 Task: Find a guest house in Lalmonirhat, Bangladesh for 7 adults with Wifi, Air conditioning, TV, Pool, and Gym, priced between ₹10,000 and ₹24,000, with 4 bedrooms, 7 beds, and 4 bathrooms.
Action: Mouse moved to (450, 87)
Screenshot: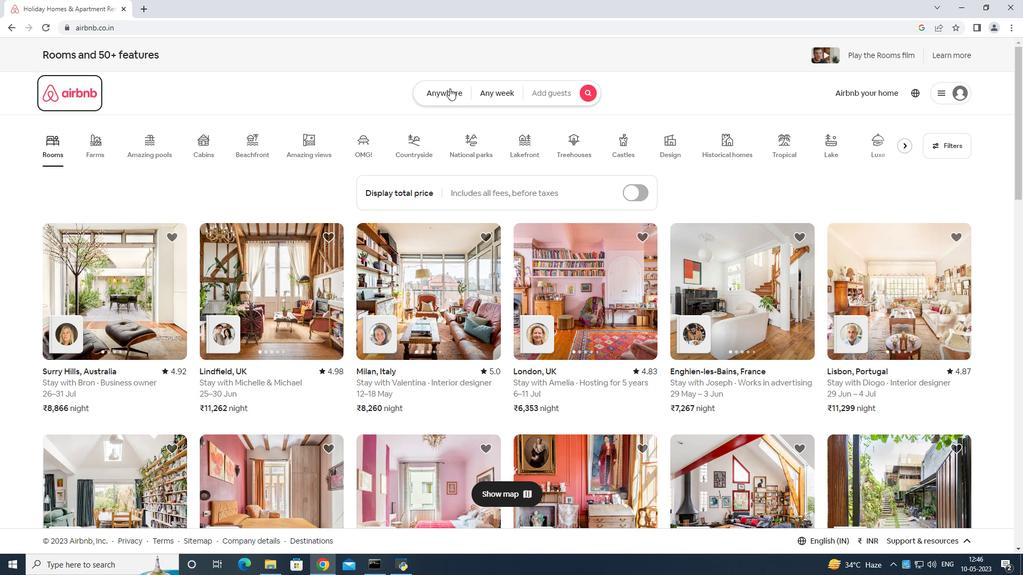 
Action: Mouse pressed left at (450, 87)
Screenshot: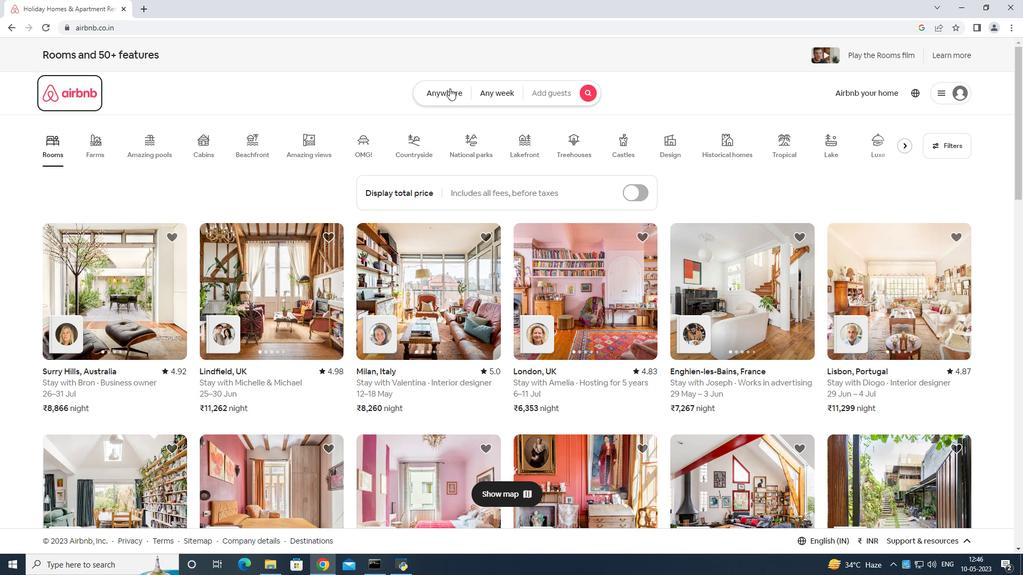 
Action: Mouse moved to (380, 135)
Screenshot: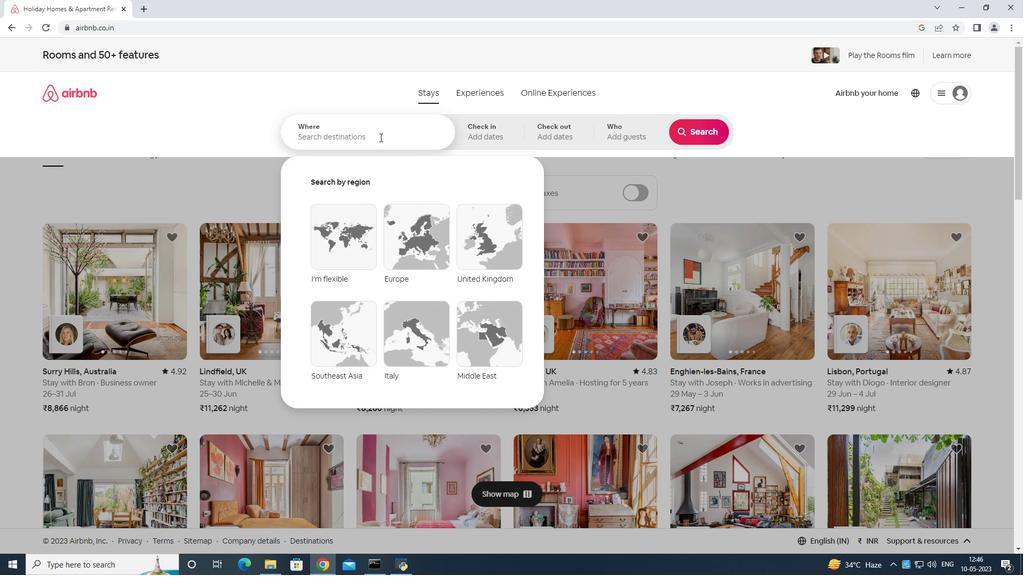 
Action: Mouse pressed left at (380, 135)
Screenshot: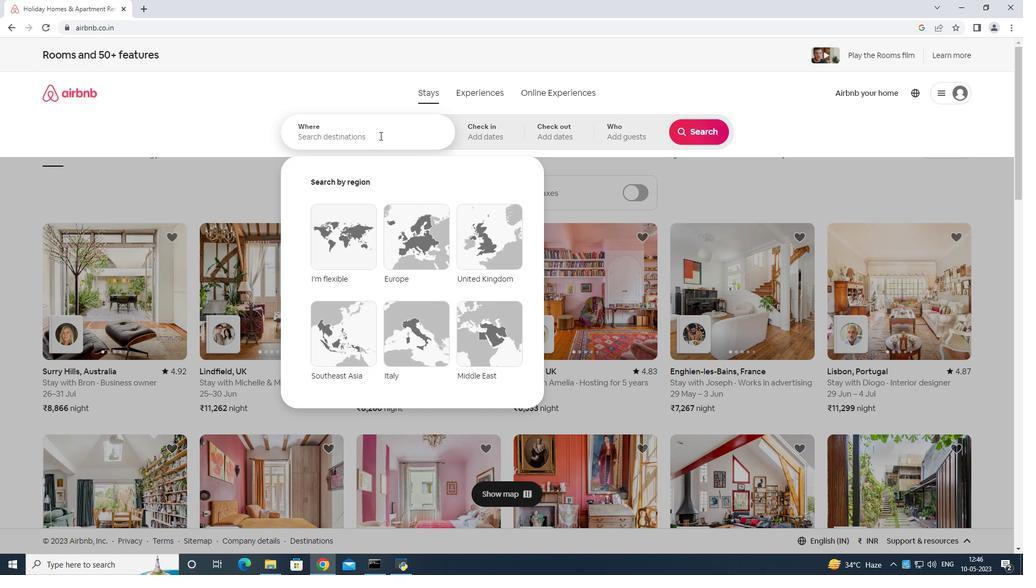
Action: Mouse moved to (384, 115)
Screenshot: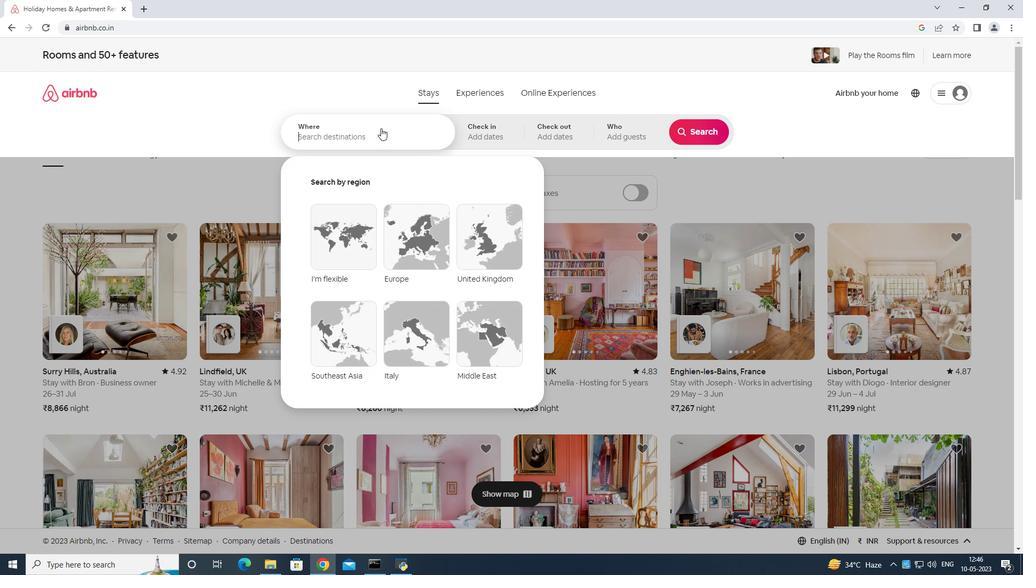 
Action: Key pressed <Key.shift>lalmanirhat<Key.space>bangladea<Key.backspace>sh<Key.enter>
Screenshot: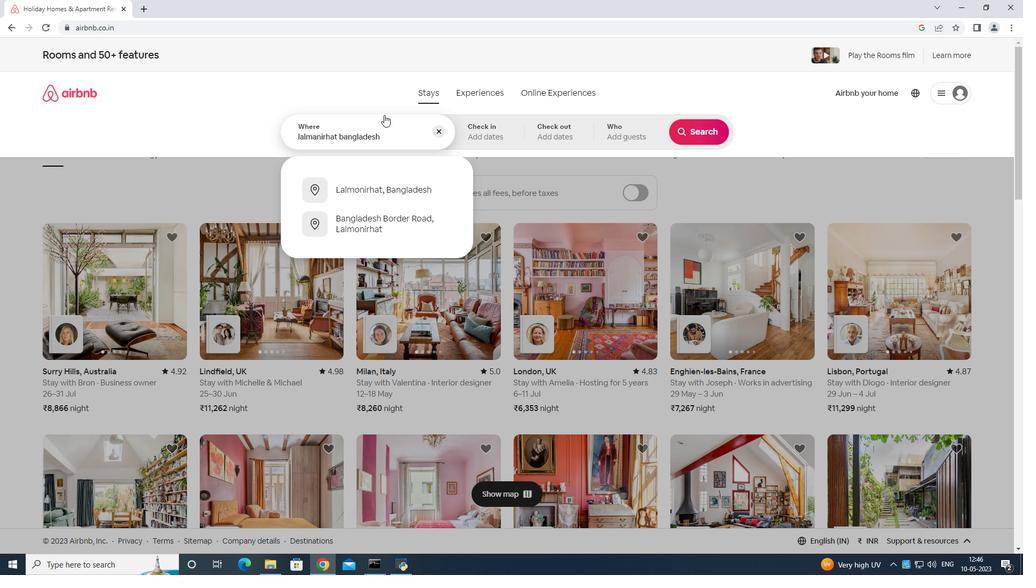
Action: Mouse moved to (697, 220)
Screenshot: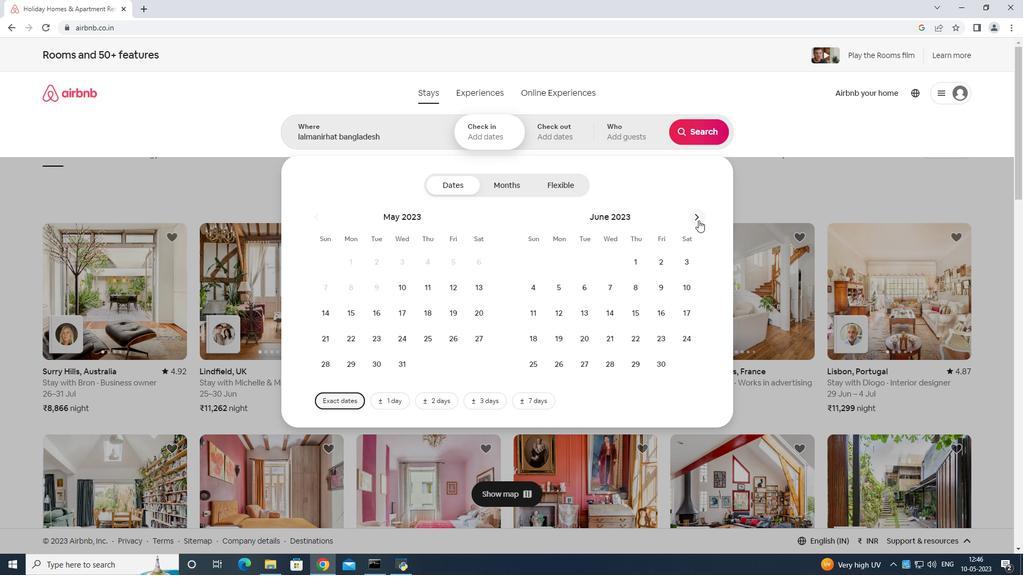 
Action: Mouse pressed left at (697, 220)
Screenshot: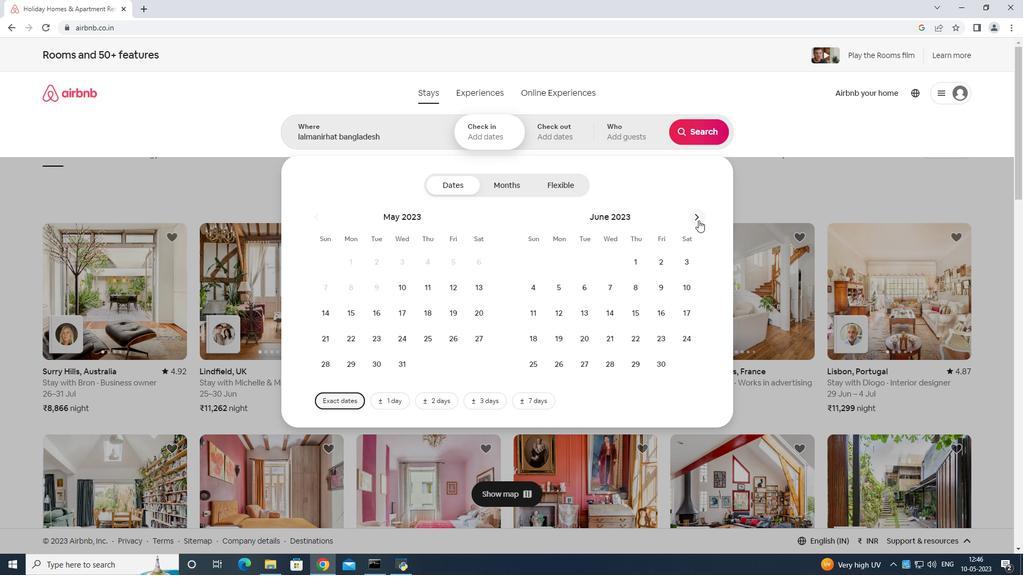
Action: Mouse moved to (554, 317)
Screenshot: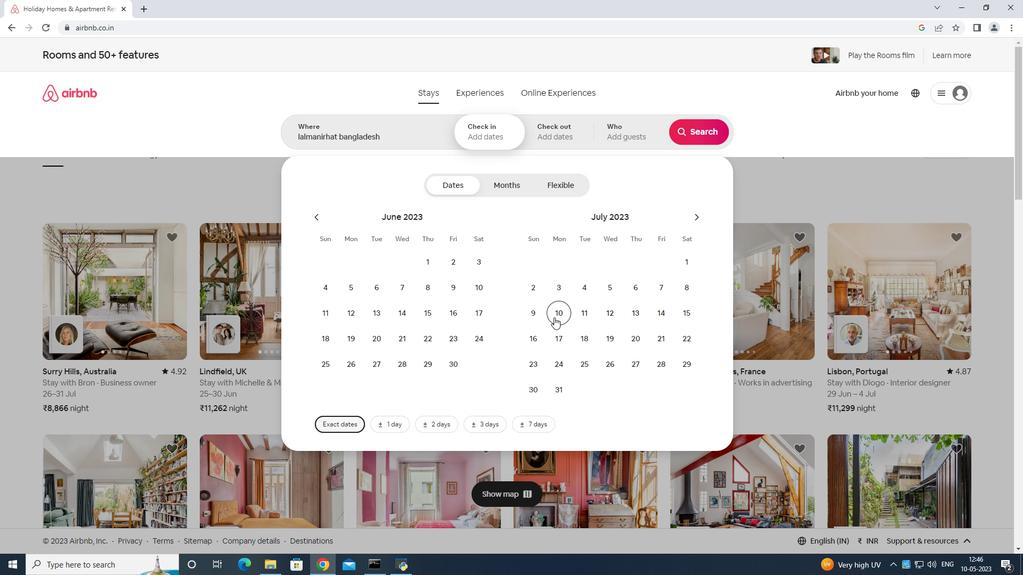
Action: Mouse pressed left at (554, 317)
Screenshot: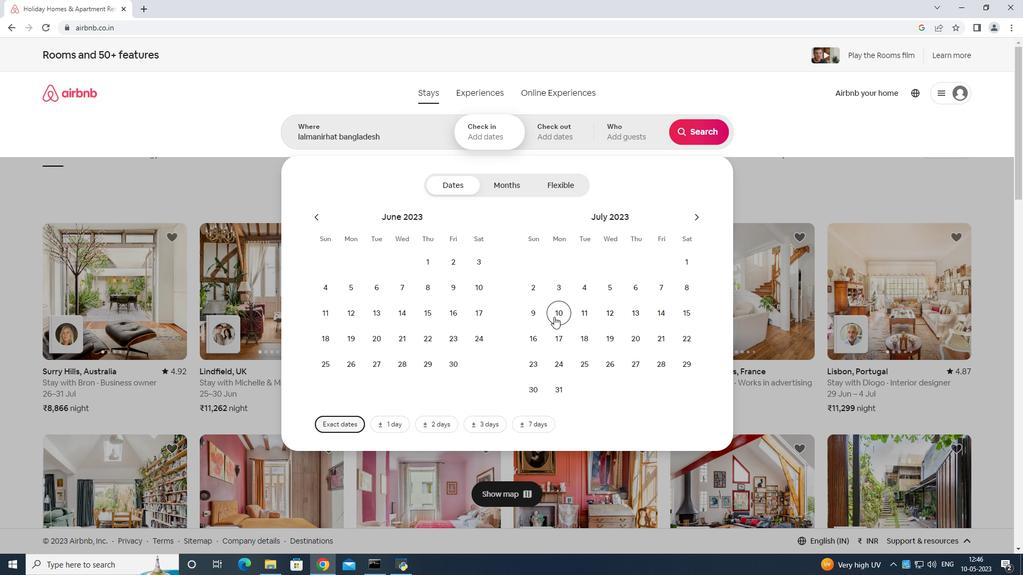 
Action: Mouse moved to (683, 313)
Screenshot: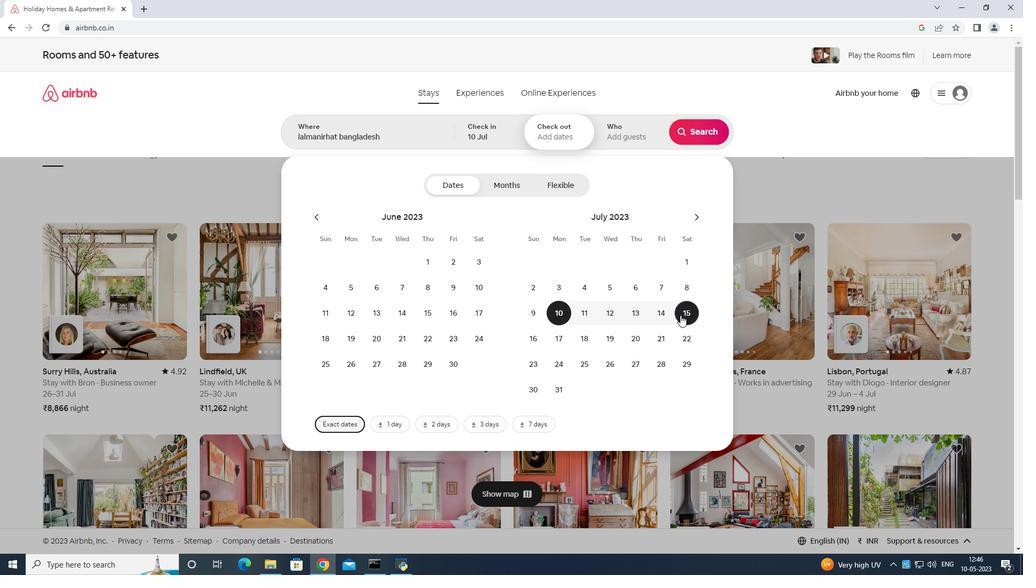 
Action: Mouse pressed left at (683, 313)
Screenshot: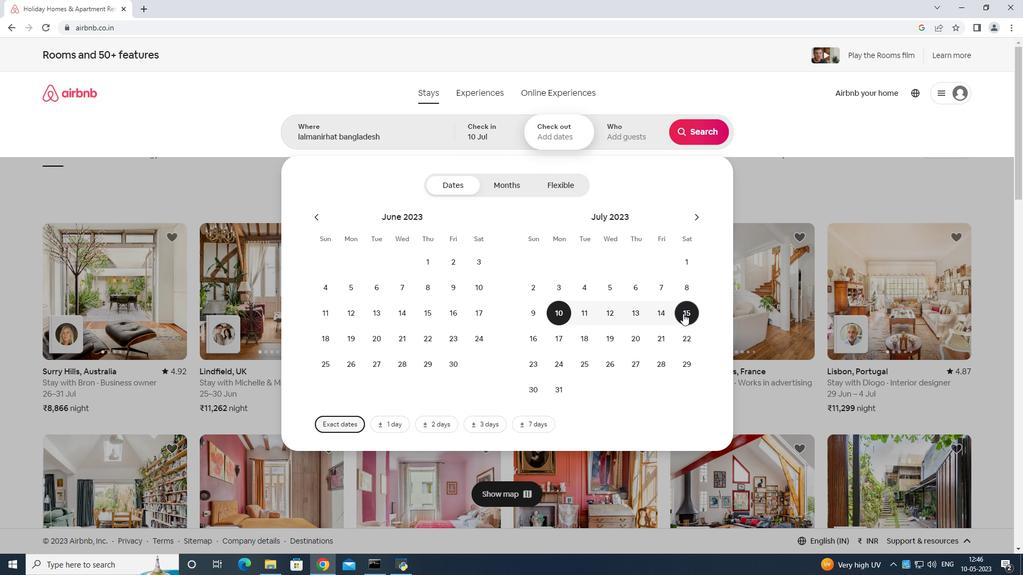 
Action: Mouse moved to (625, 132)
Screenshot: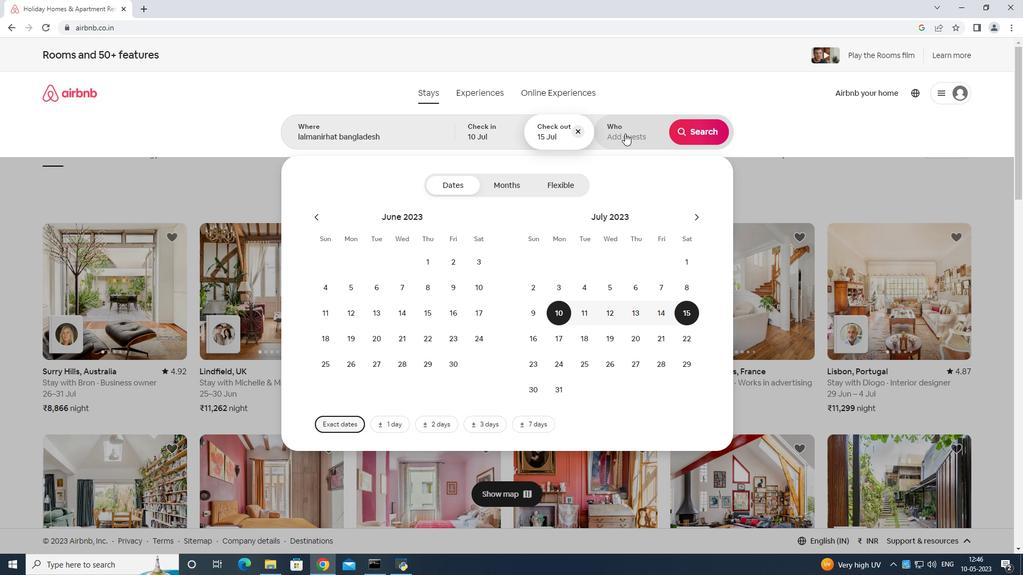 
Action: Mouse pressed left at (625, 132)
Screenshot: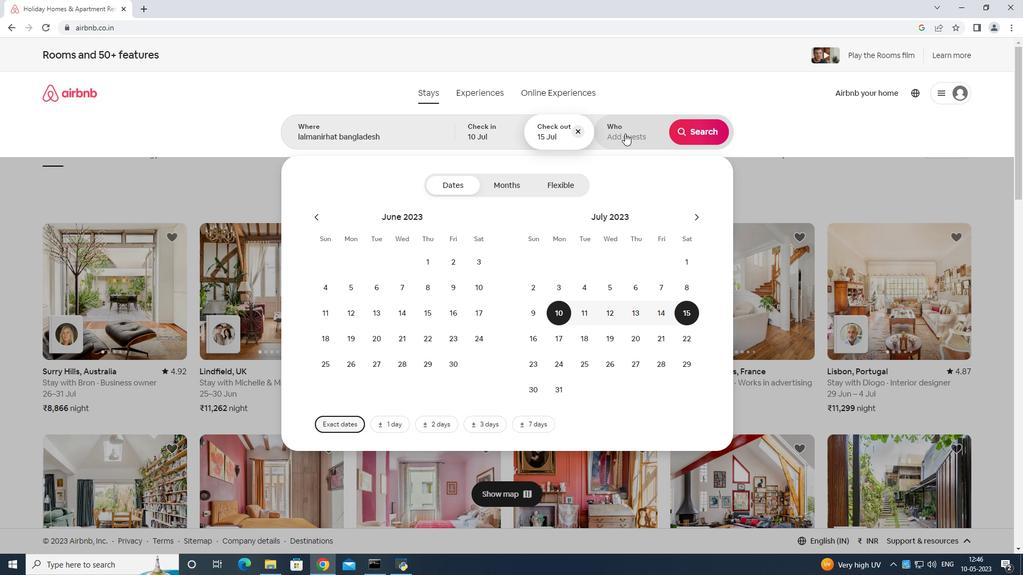 
Action: Mouse moved to (696, 190)
Screenshot: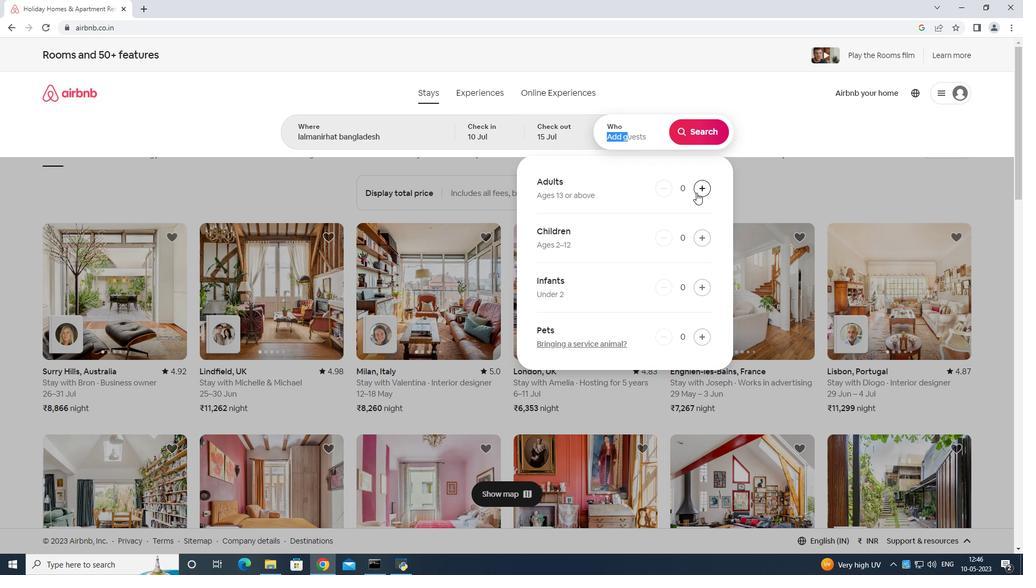 
Action: Mouse pressed left at (696, 190)
Screenshot: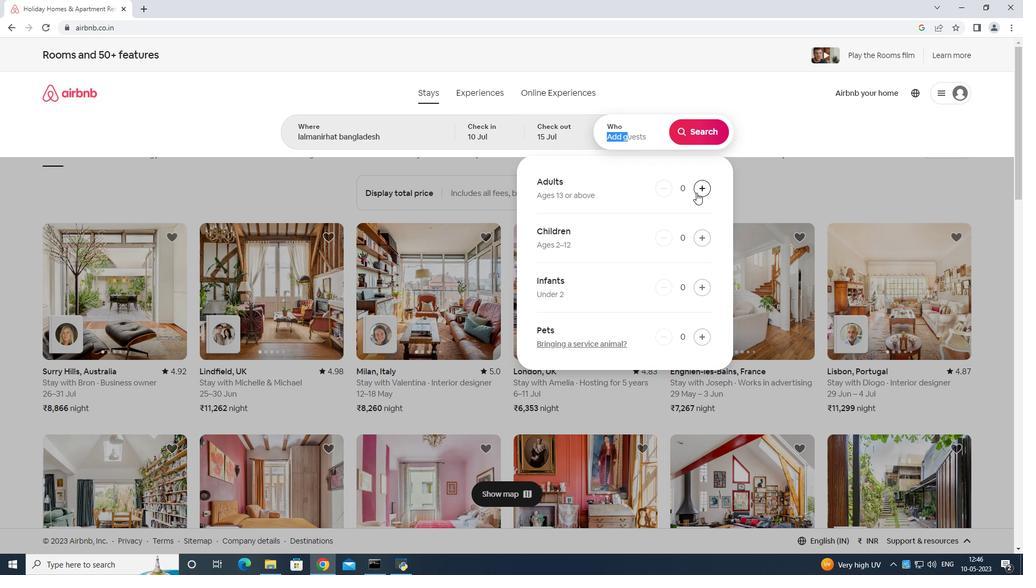 
Action: Mouse moved to (696, 190)
Screenshot: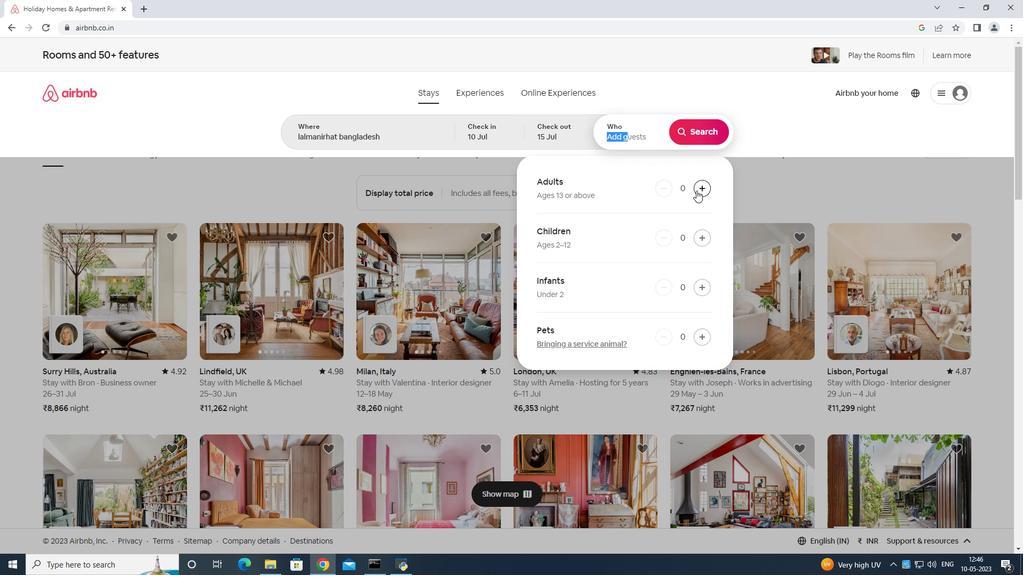 
Action: Mouse pressed left at (696, 190)
Screenshot: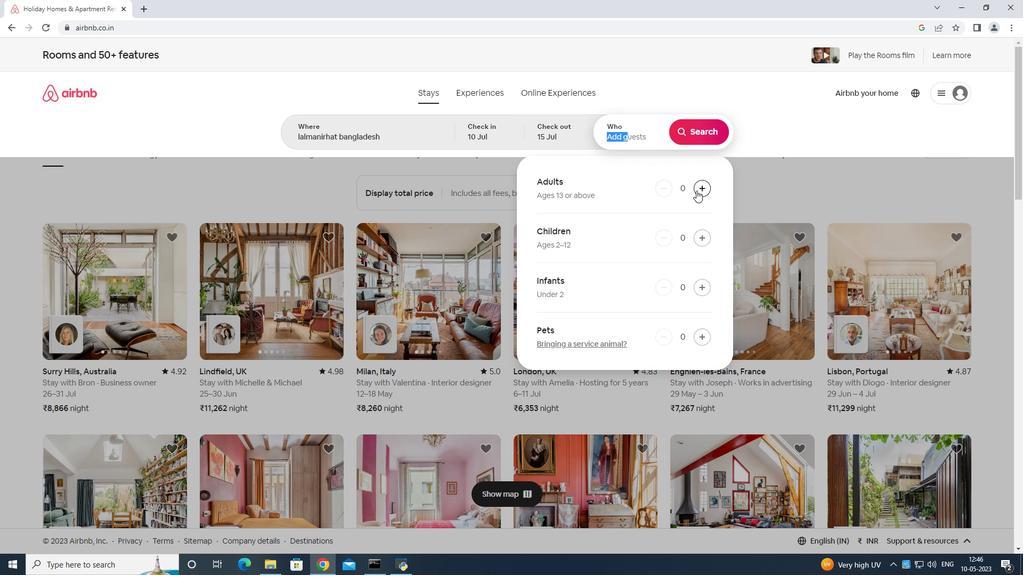 
Action: Mouse moved to (696, 189)
Screenshot: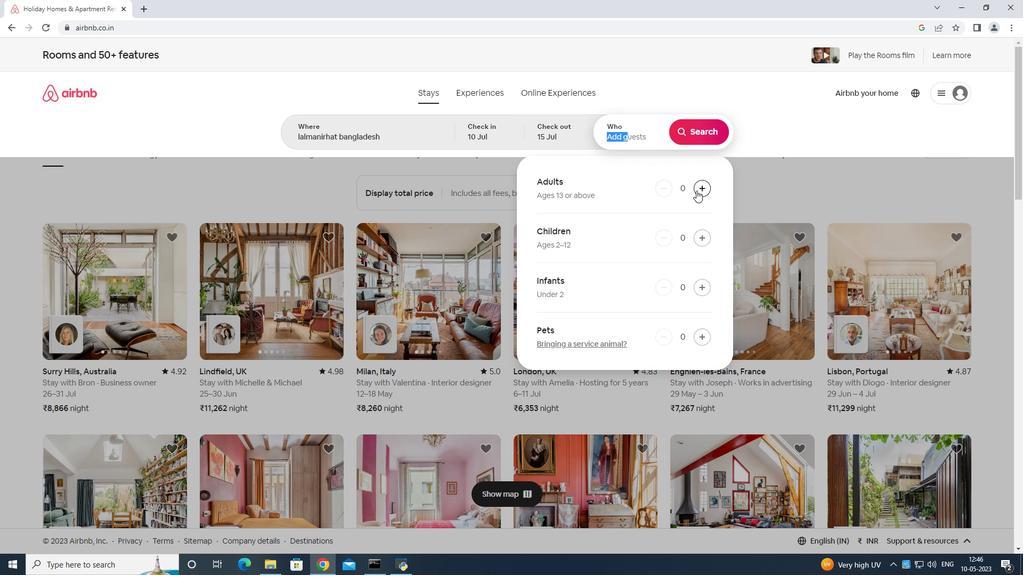 
Action: Mouse pressed left at (696, 189)
Screenshot: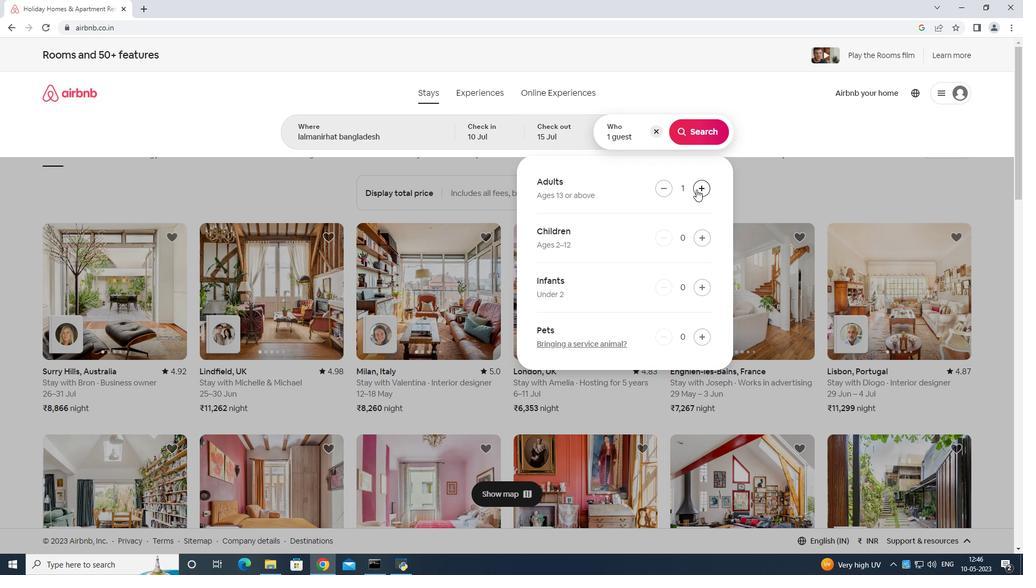 
Action: Mouse pressed left at (696, 189)
Screenshot: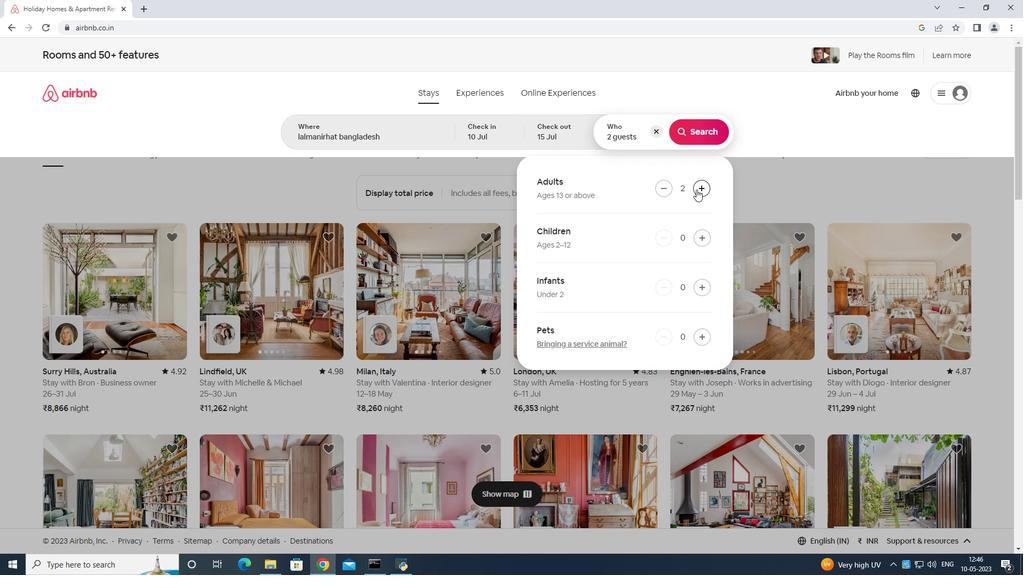 
Action: Mouse pressed left at (696, 189)
Screenshot: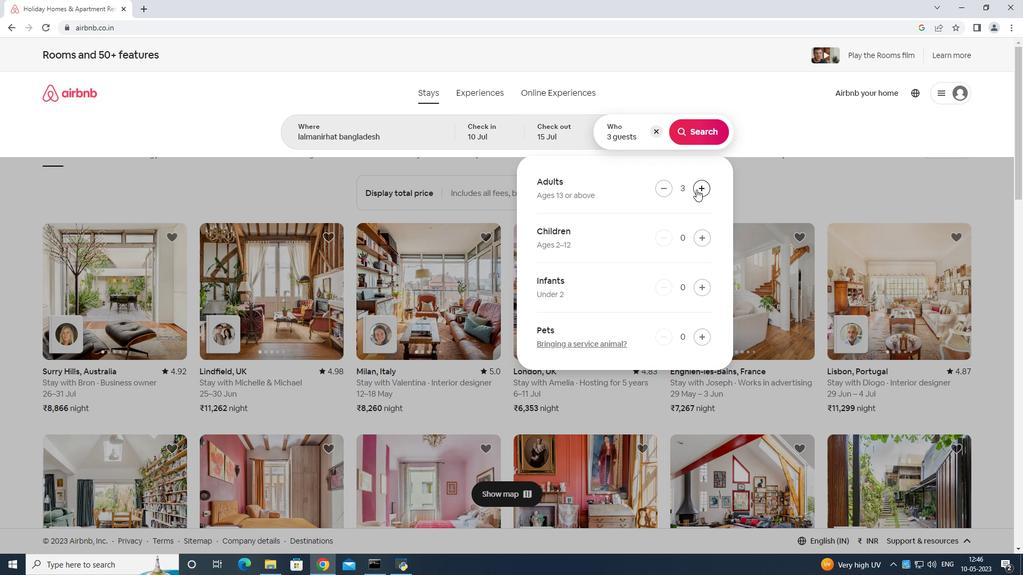 
Action: Mouse pressed left at (696, 189)
Screenshot: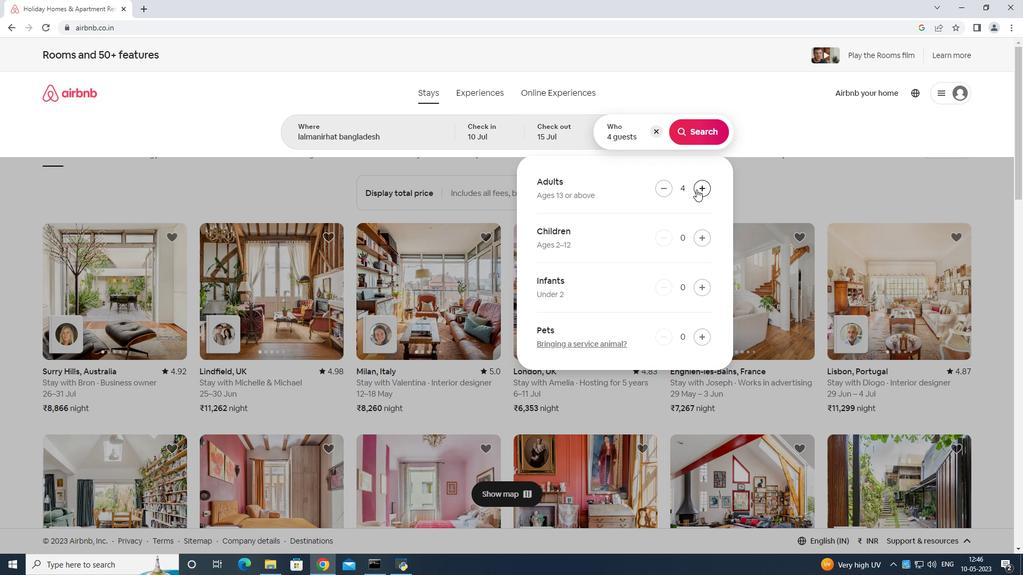 
Action: Mouse moved to (696, 189)
Screenshot: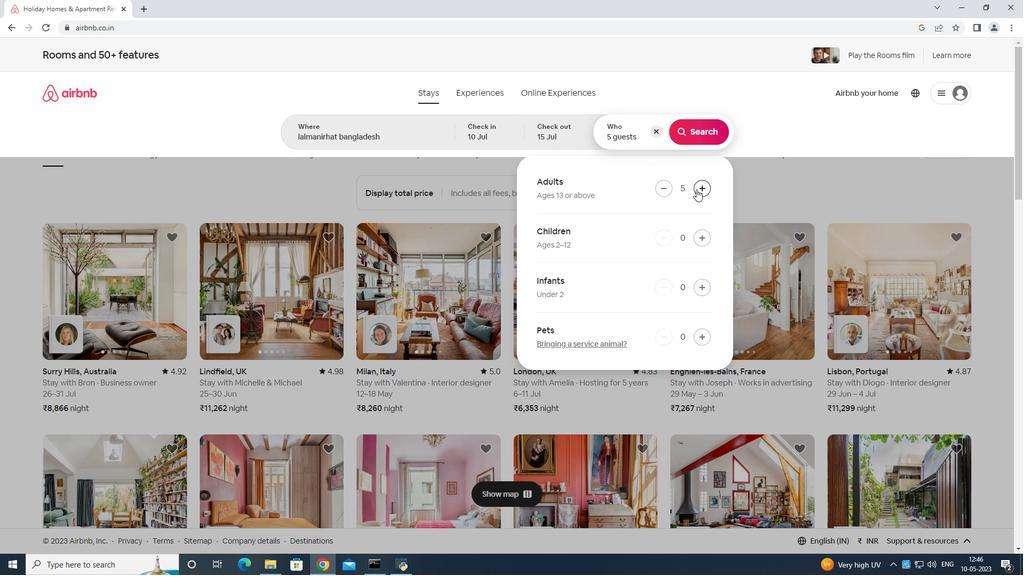 
Action: Mouse pressed left at (696, 189)
Screenshot: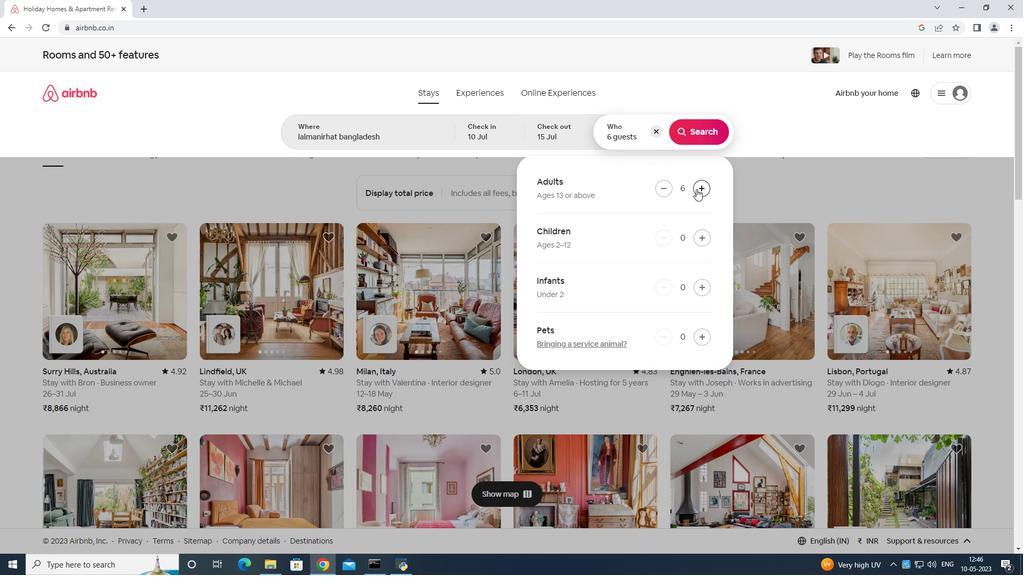 
Action: Mouse moved to (698, 132)
Screenshot: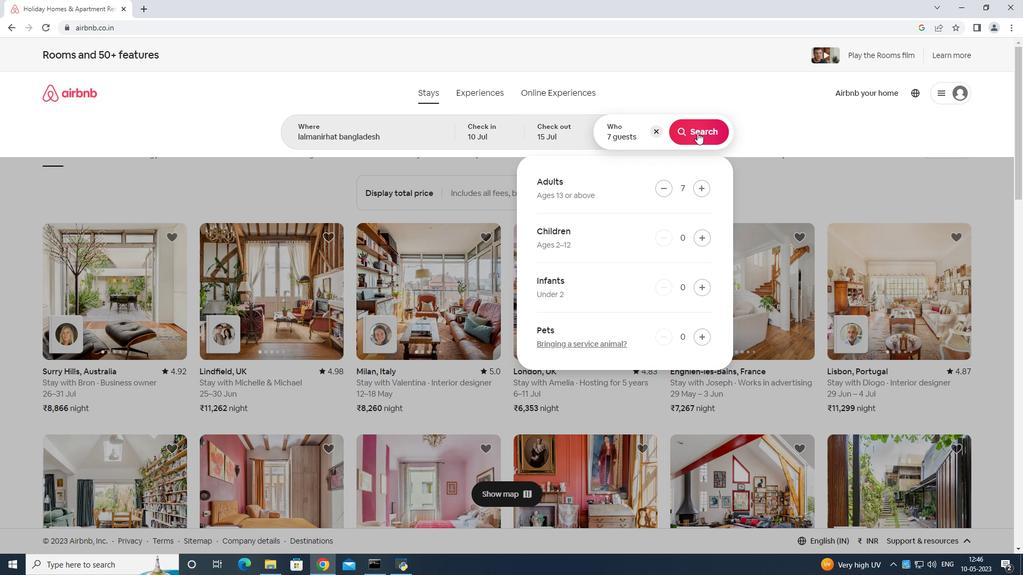 
Action: Mouse pressed left at (698, 132)
Screenshot: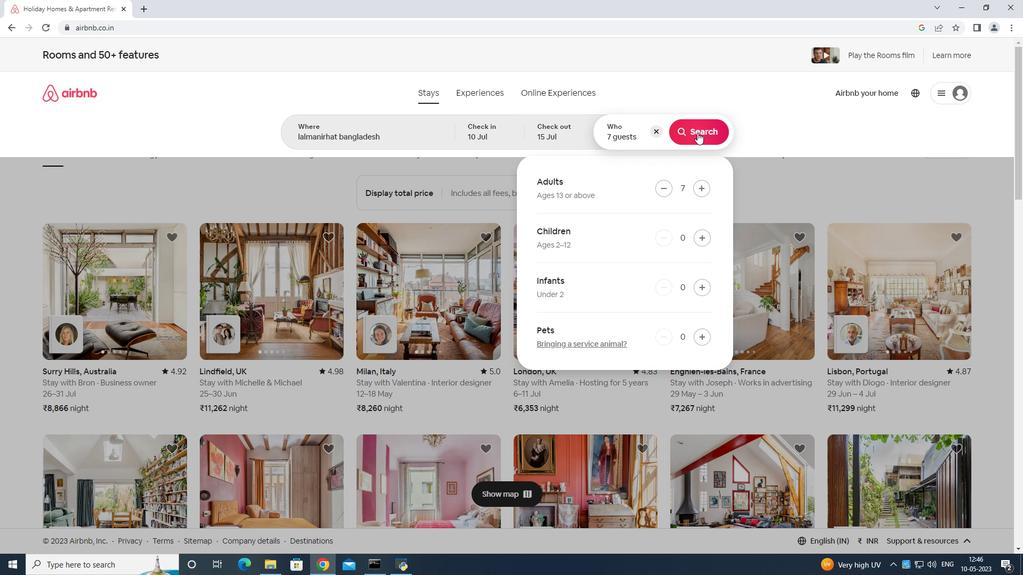 
Action: Mouse moved to (977, 98)
Screenshot: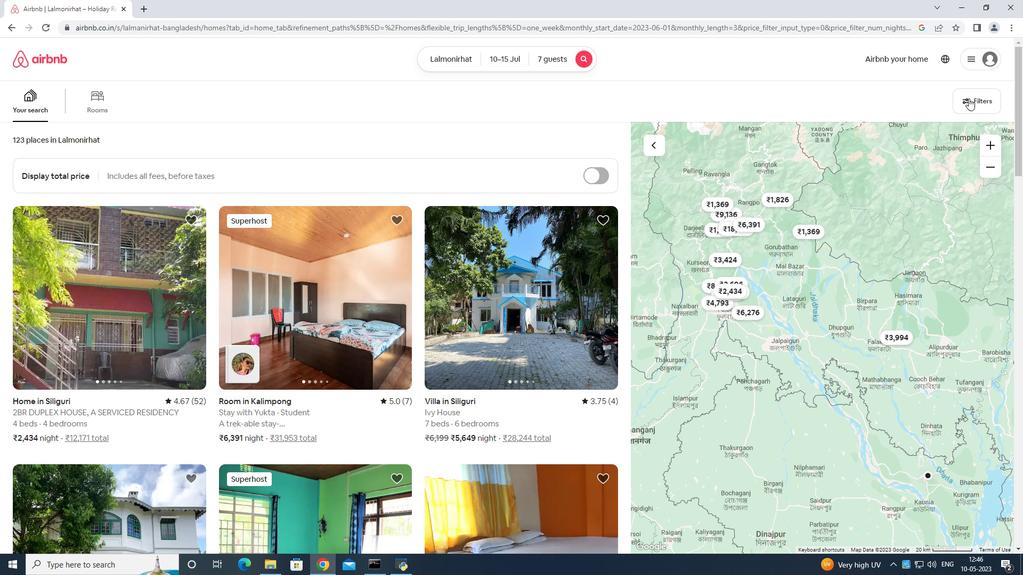 
Action: Mouse pressed left at (977, 98)
Screenshot: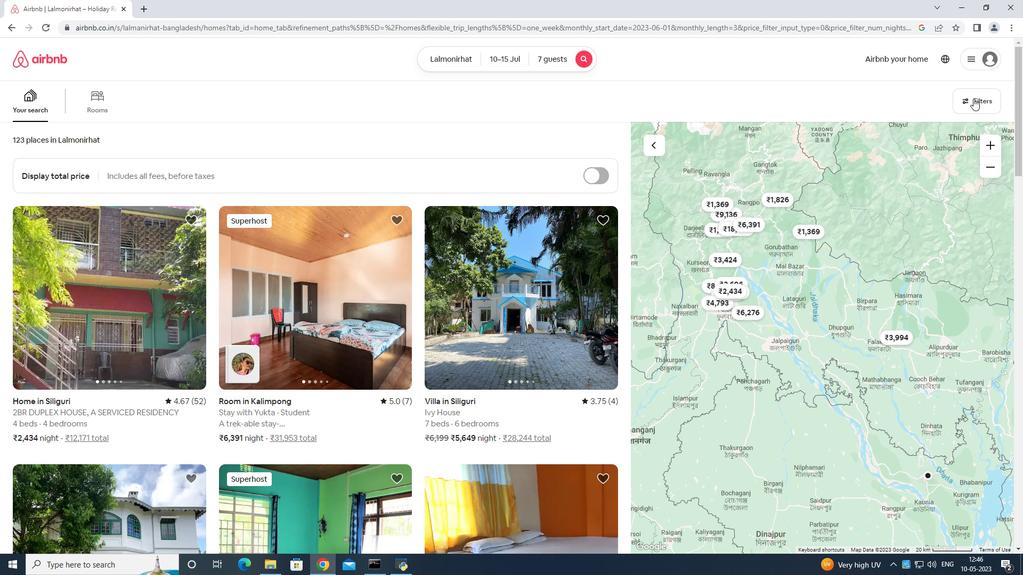 
Action: Mouse moved to (447, 361)
Screenshot: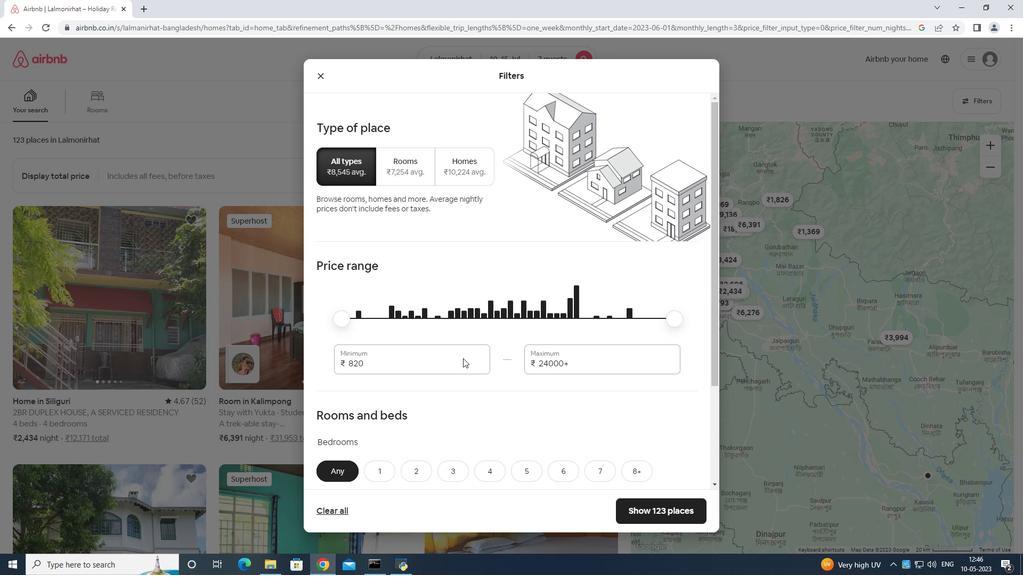 
Action: Mouse pressed left at (447, 361)
Screenshot: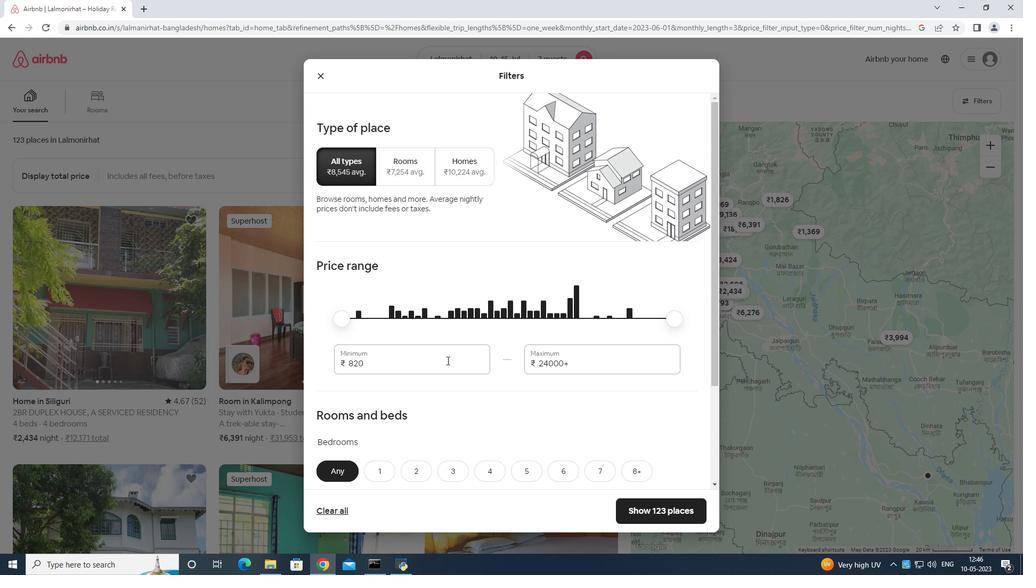 
Action: Mouse moved to (453, 355)
Screenshot: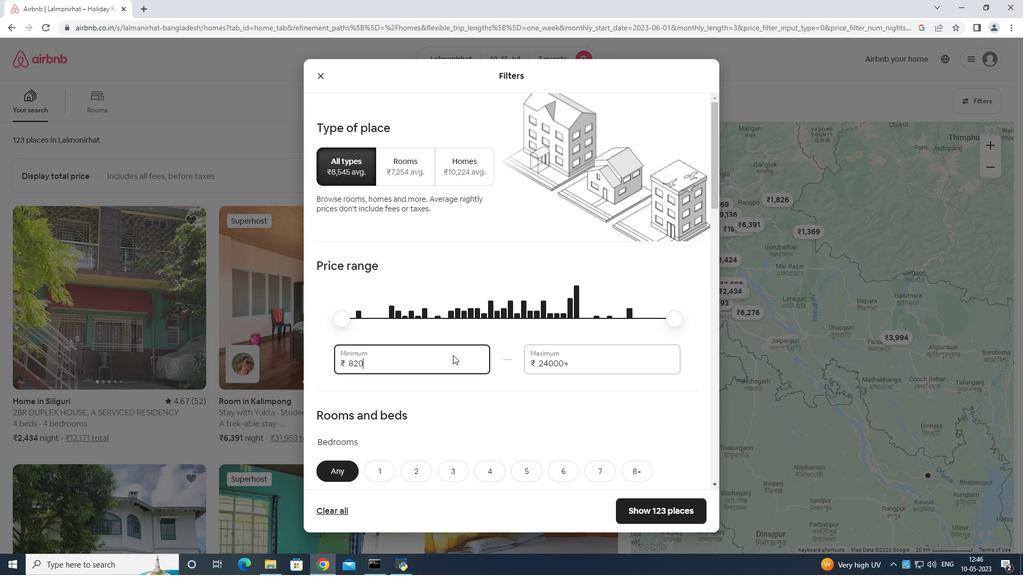 
Action: Key pressed <Key.backspace>
Screenshot: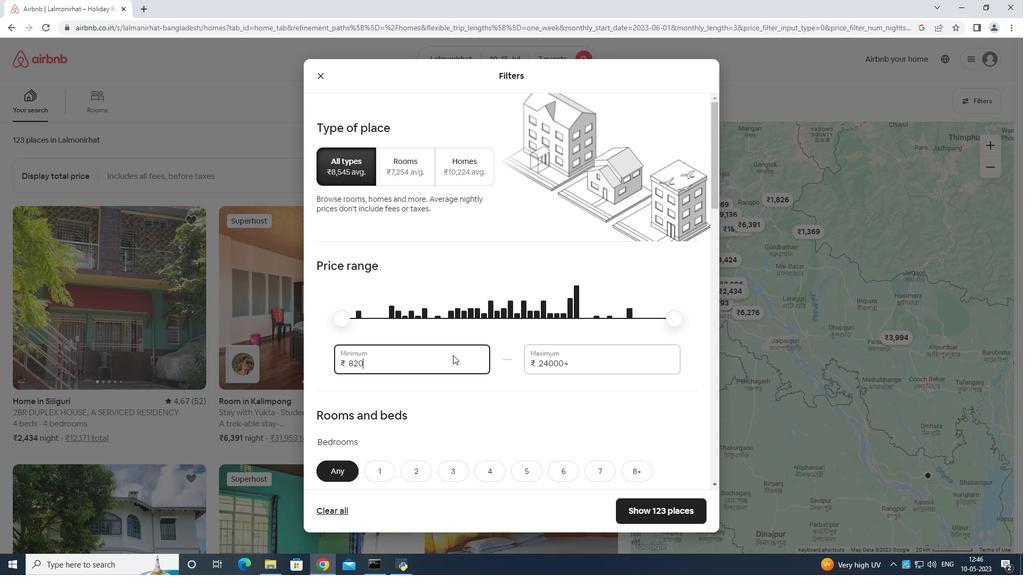 
Action: Mouse moved to (456, 352)
Screenshot: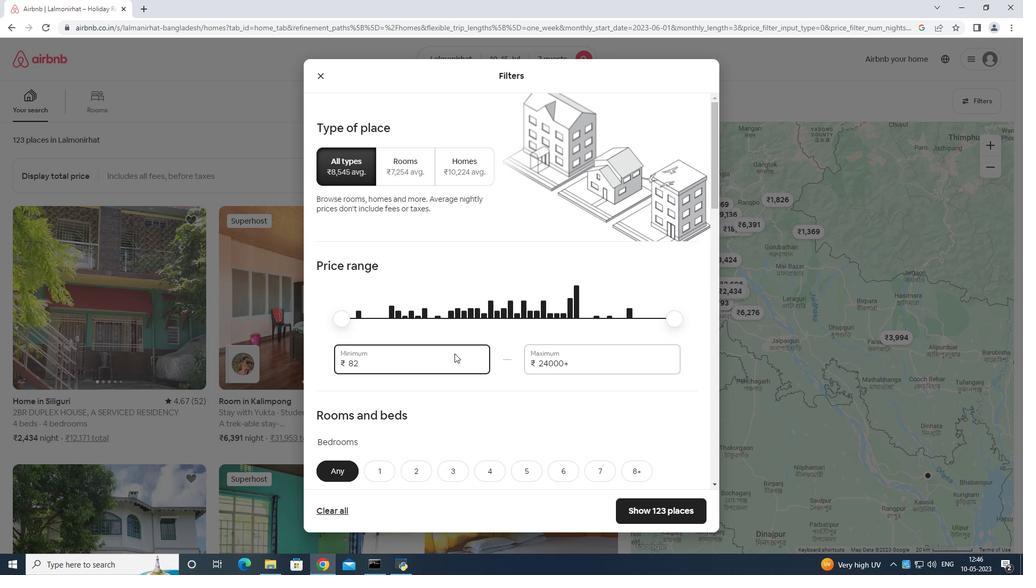 
Action: Key pressed <Key.backspace><Key.backspace><Key.backspace>
Screenshot: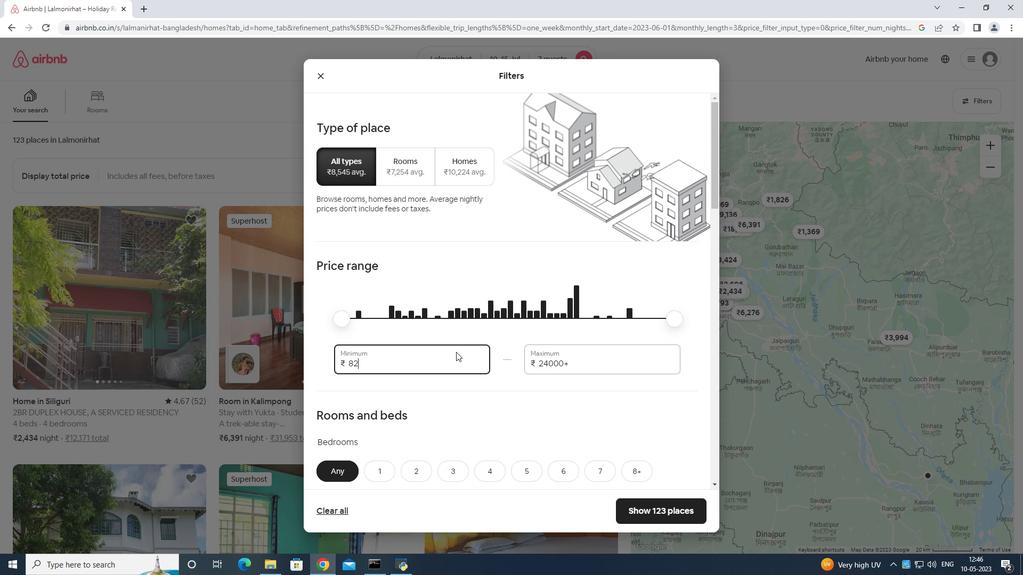 
Action: Mouse moved to (458, 350)
Screenshot: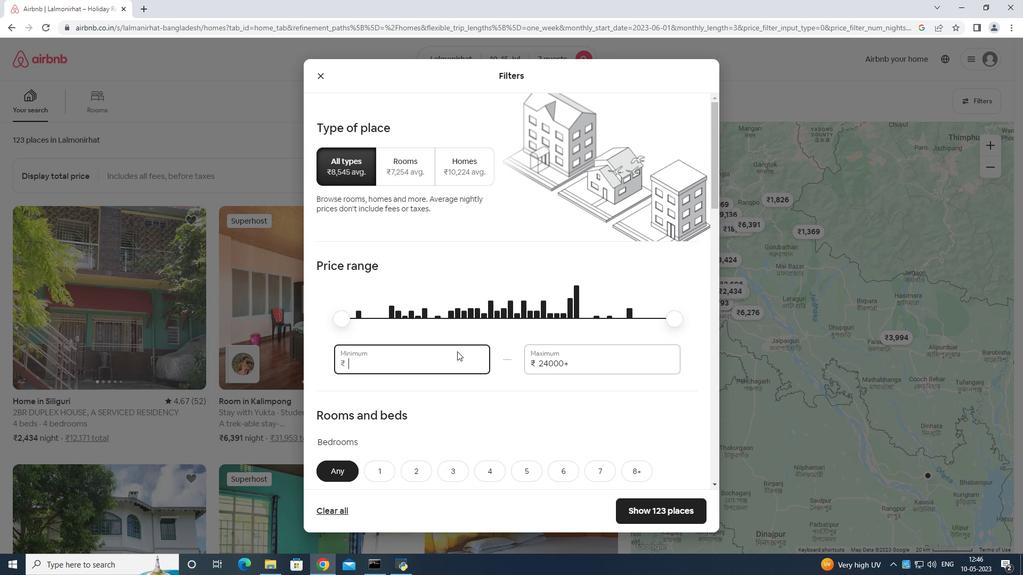 
Action: Key pressed 1
Screenshot: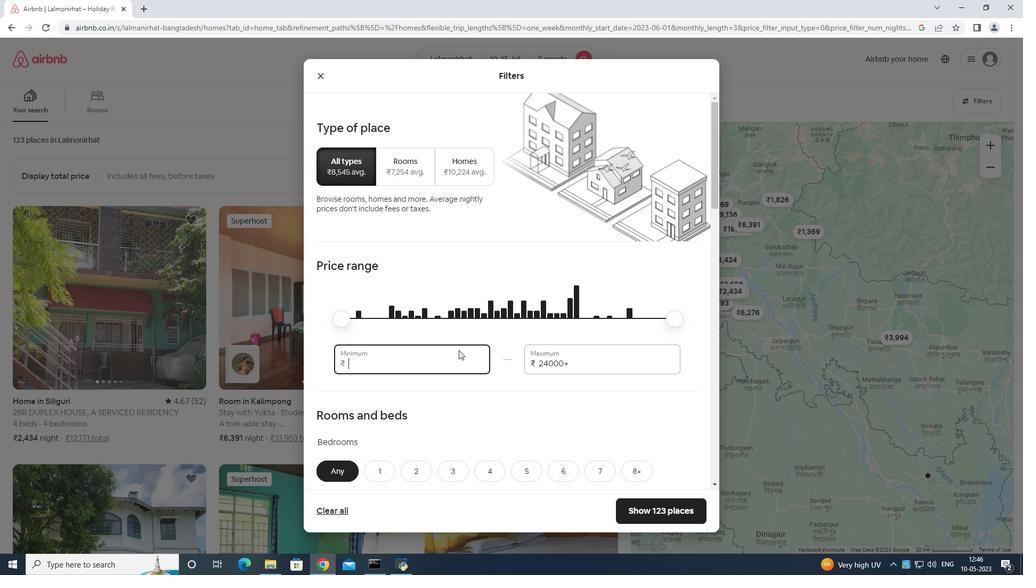 
Action: Mouse moved to (460, 350)
Screenshot: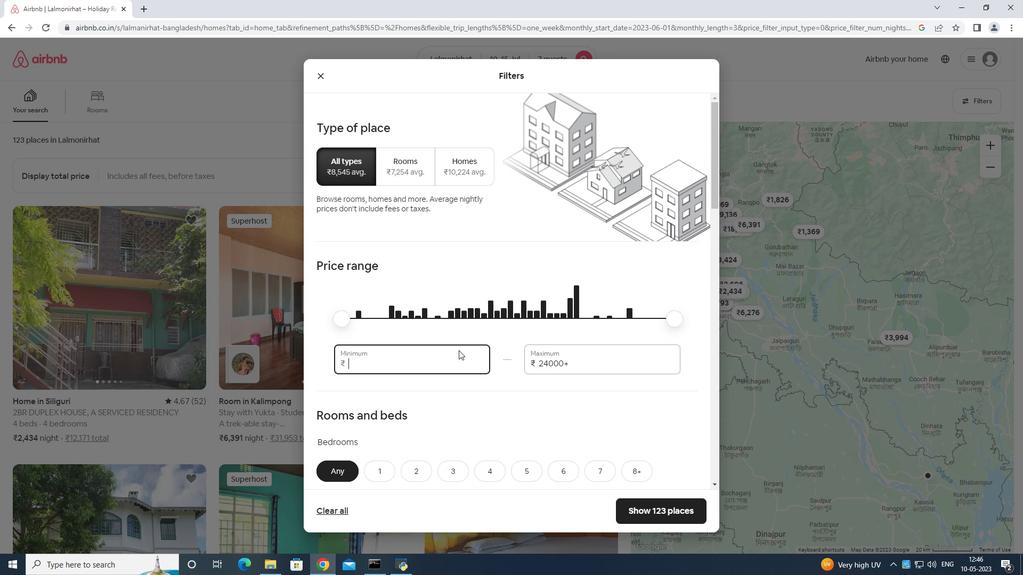 
Action: Key pressed 0000
Screenshot: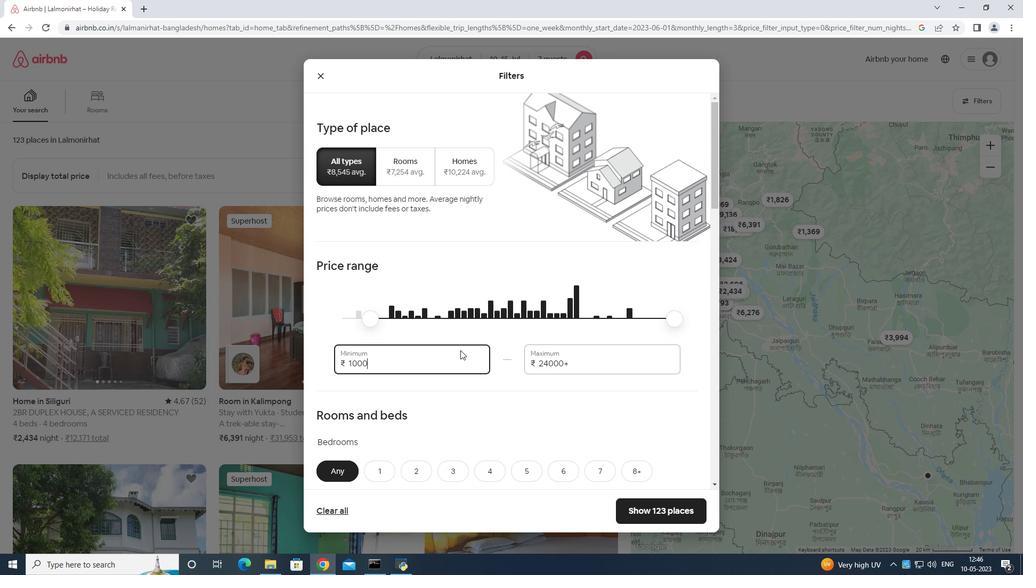 
Action: Mouse moved to (593, 352)
Screenshot: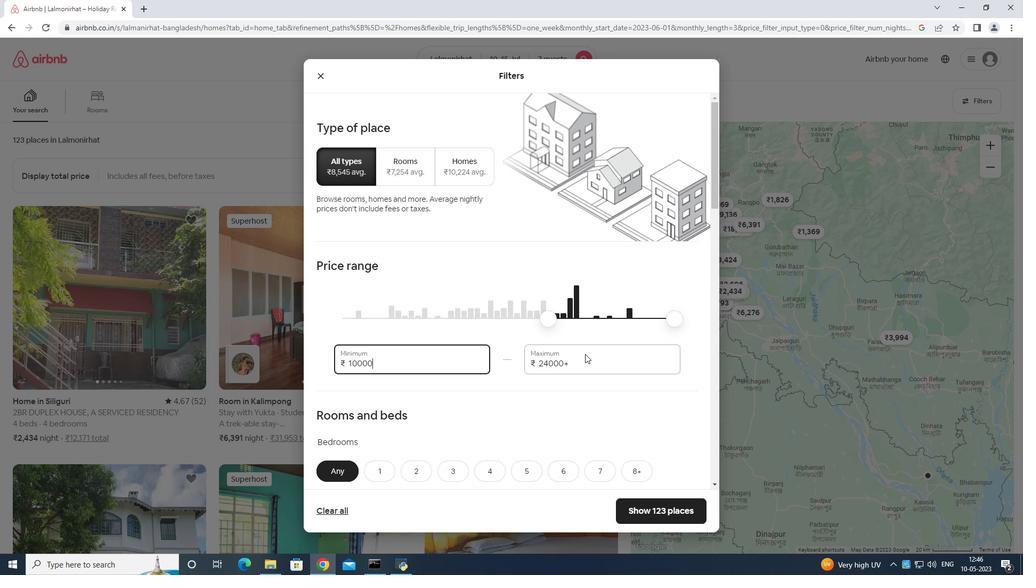 
Action: Mouse pressed left at (593, 352)
Screenshot: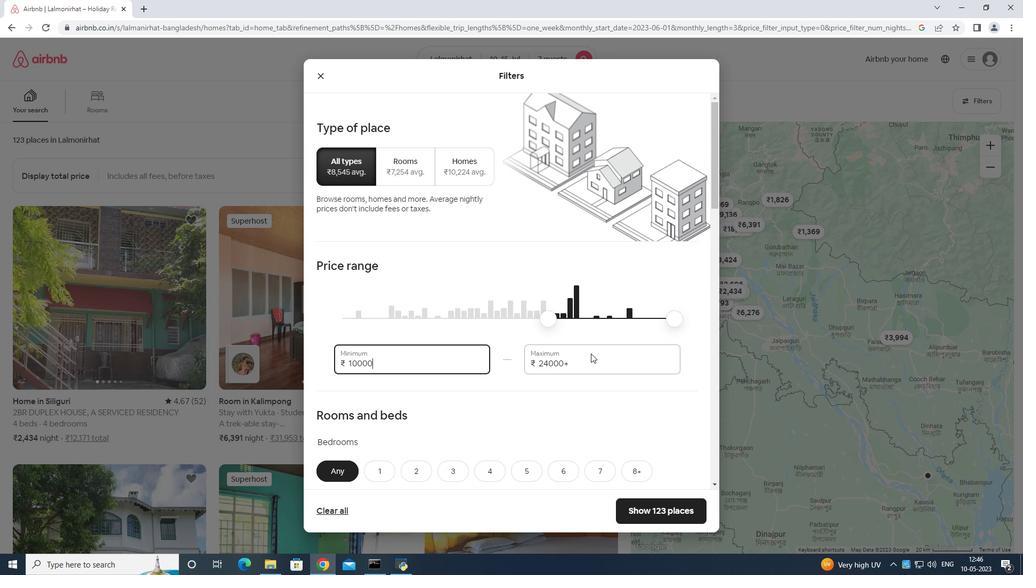 
Action: Mouse moved to (594, 351)
Screenshot: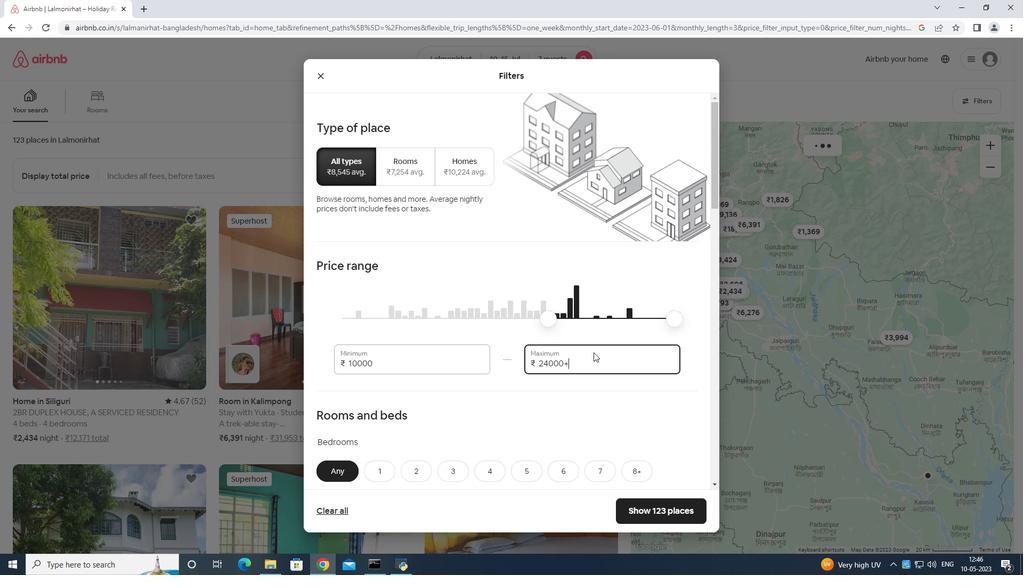 
Action: Key pressed <Key.backspace>
Screenshot: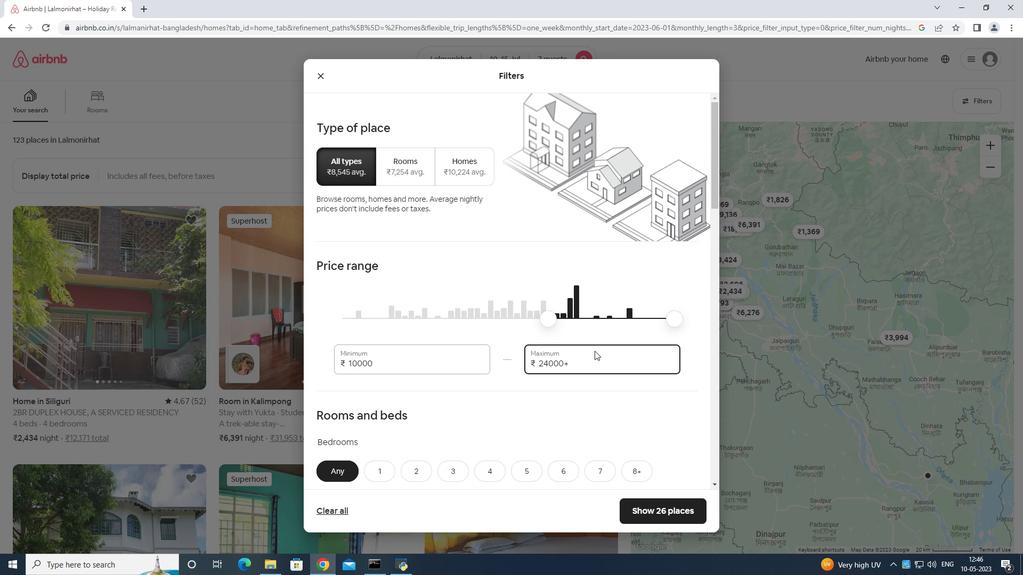 
Action: Mouse moved to (594, 350)
Screenshot: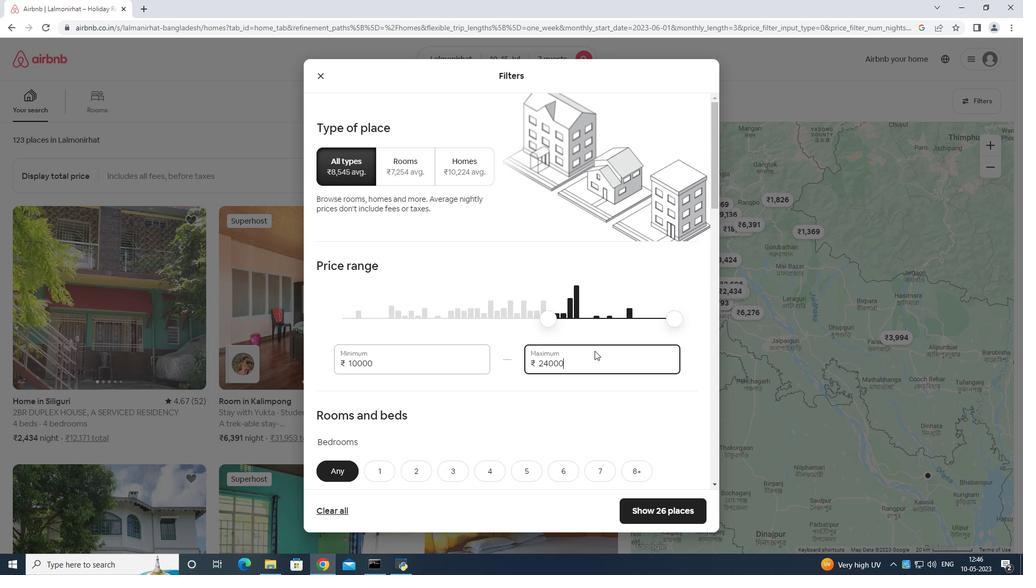 
Action: Key pressed <Key.backspace>
Screenshot: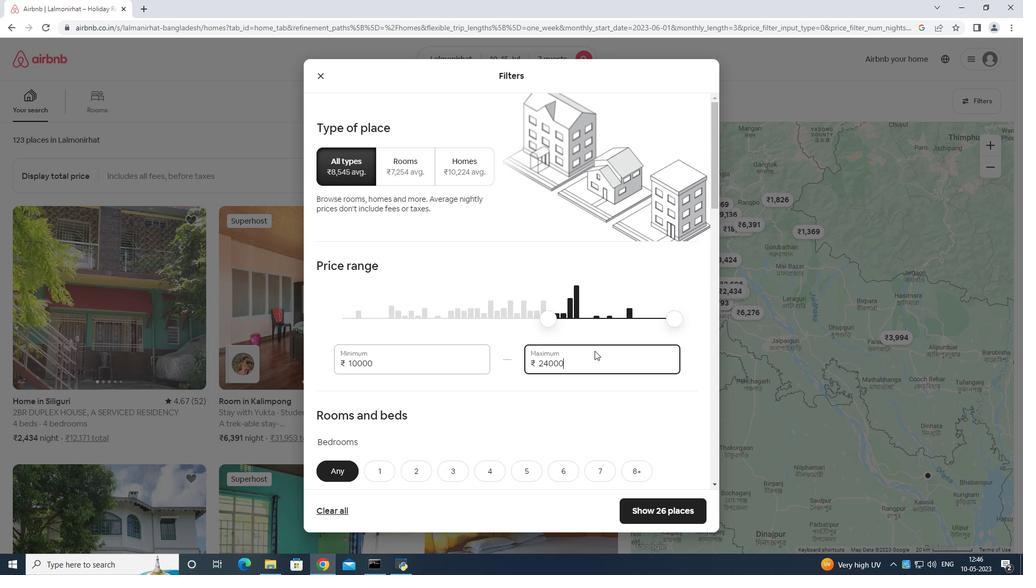 
Action: Mouse moved to (594, 349)
Screenshot: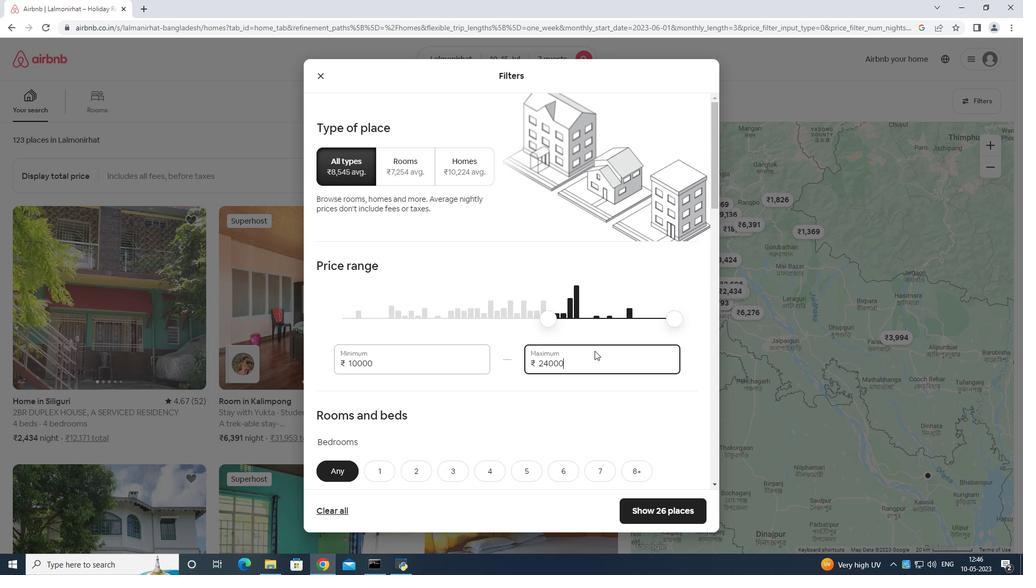 
Action: Key pressed <Key.backspace><Key.backspace><Key.backspace><Key.backspace><Key.backspace><Key.backspace><Key.backspace><Key.backspace><Key.backspace><Key.backspace><Key.backspace><Key.backspace>
Screenshot: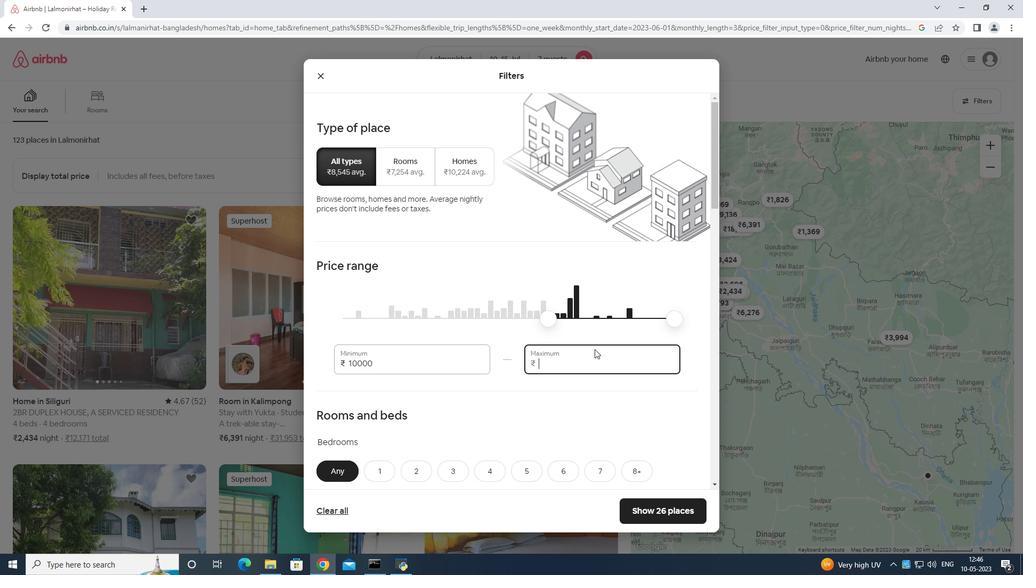 
Action: Mouse moved to (594, 349)
Screenshot: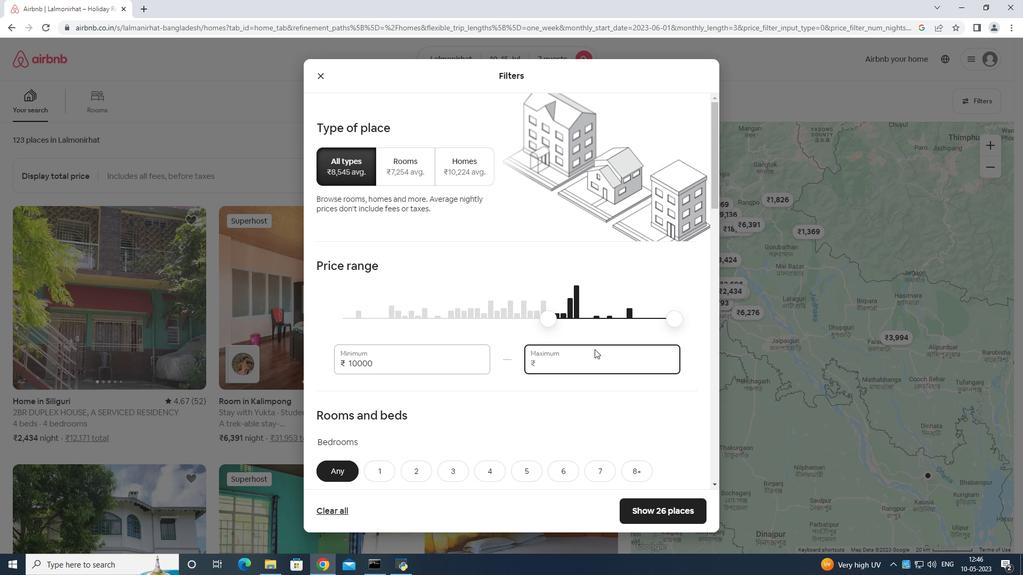 
Action: Key pressed 1
Screenshot: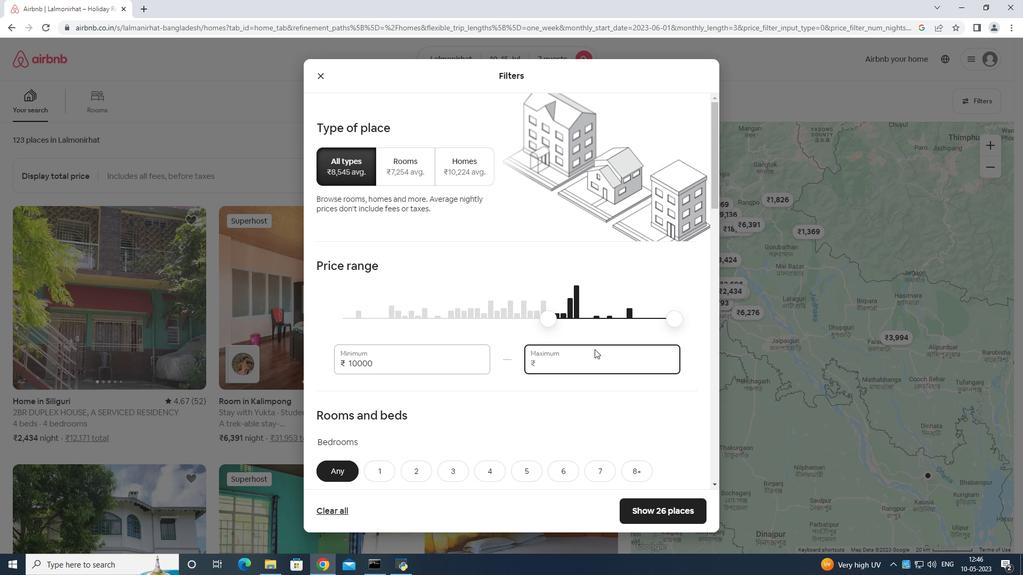 
Action: Mouse moved to (595, 349)
Screenshot: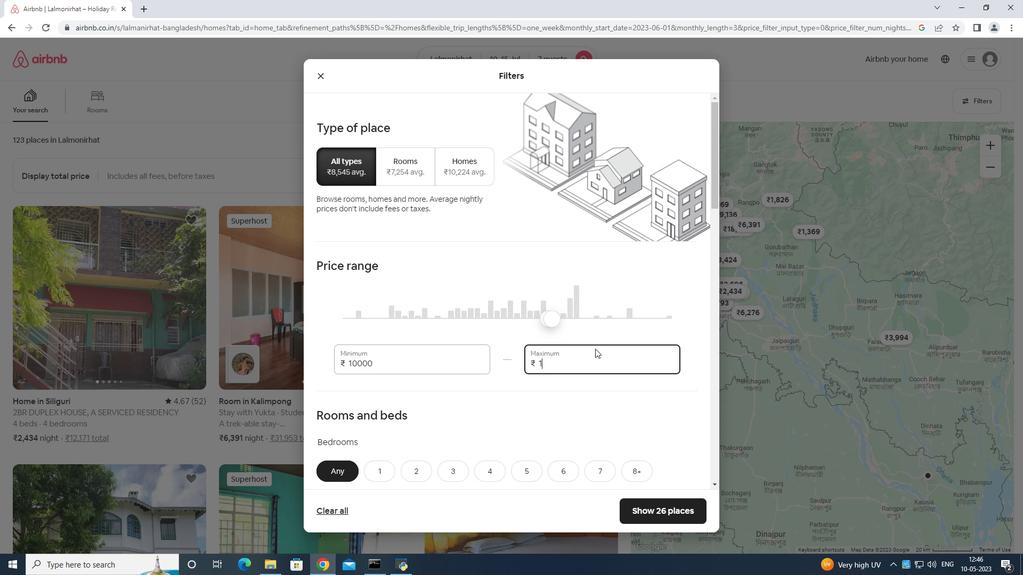
Action: Key pressed 5
Screenshot: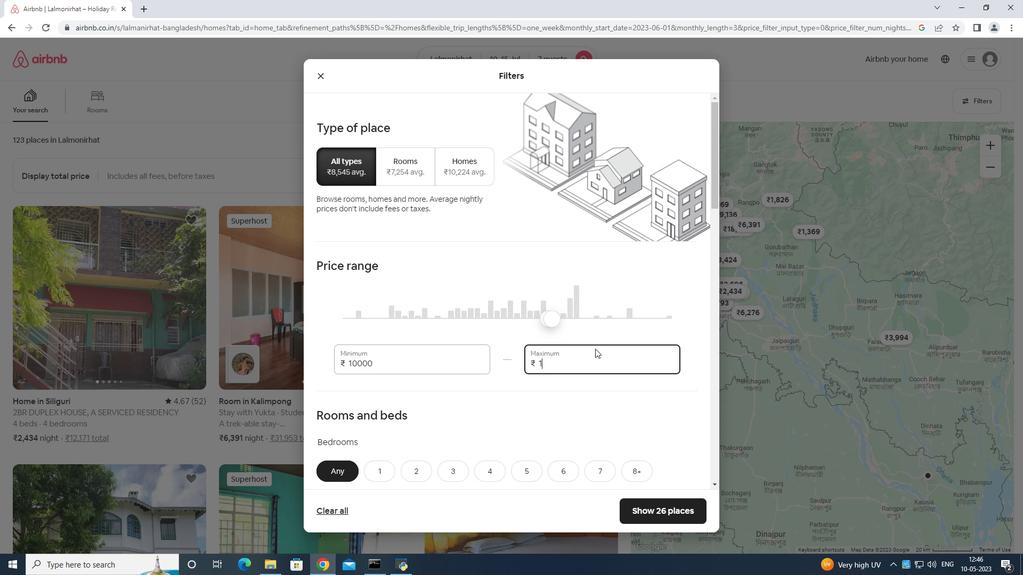 
Action: Mouse moved to (596, 349)
Screenshot: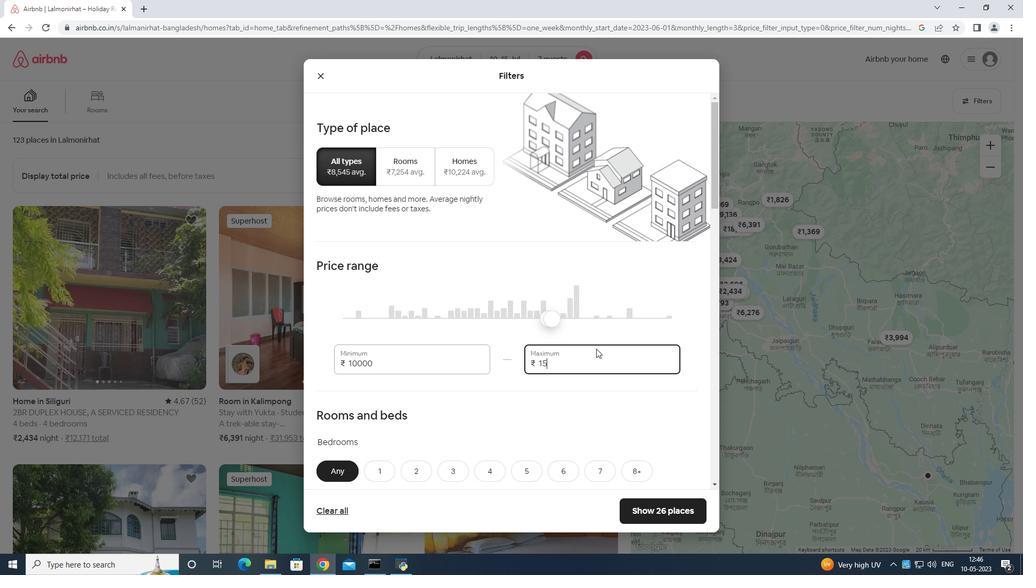 
Action: Key pressed 000
Screenshot: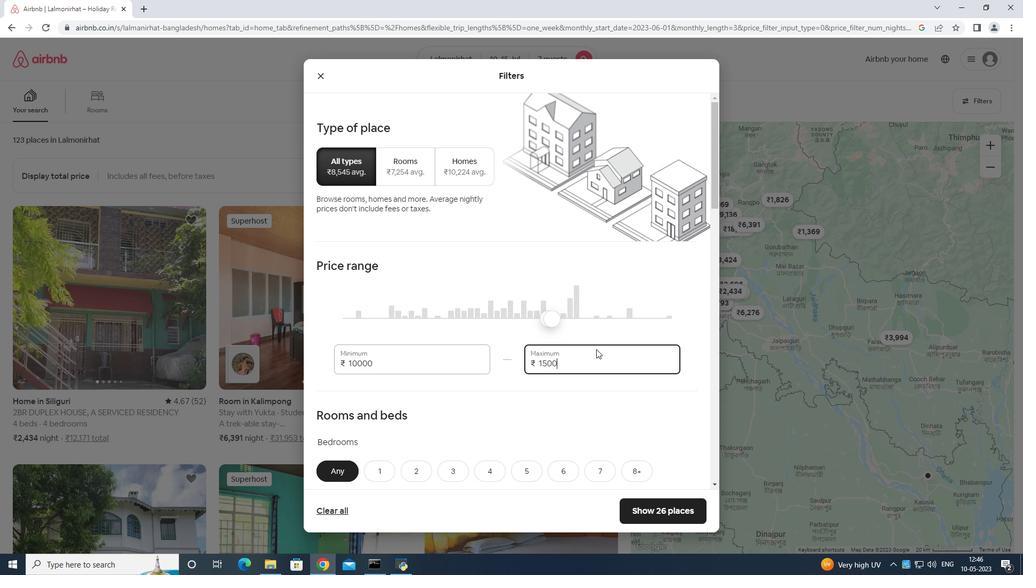 
Action: Mouse moved to (596, 347)
Screenshot: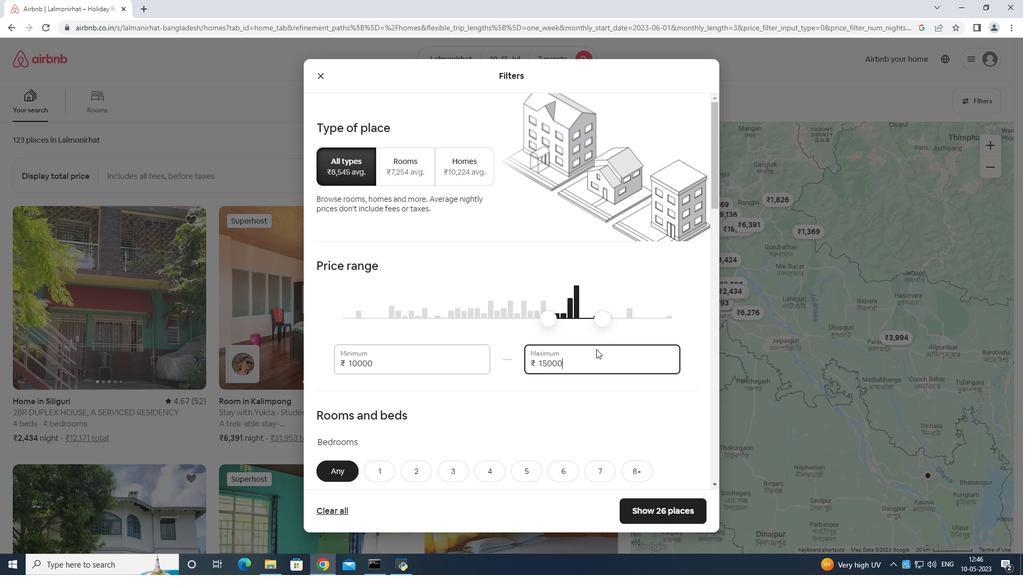 
Action: Mouse scrolled (596, 346) with delta (0, 0)
Screenshot: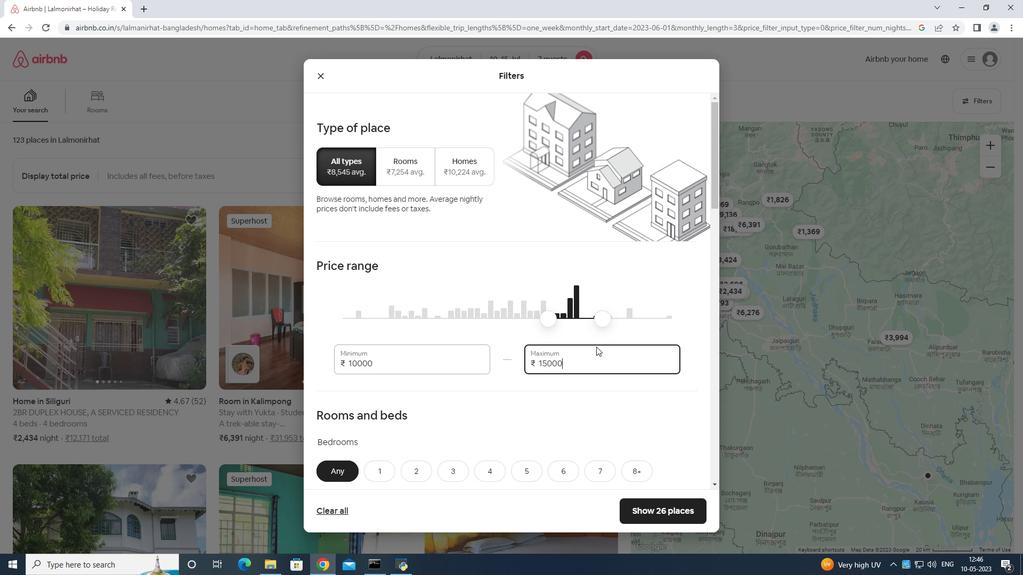 
Action: Mouse scrolled (596, 346) with delta (0, 0)
Screenshot: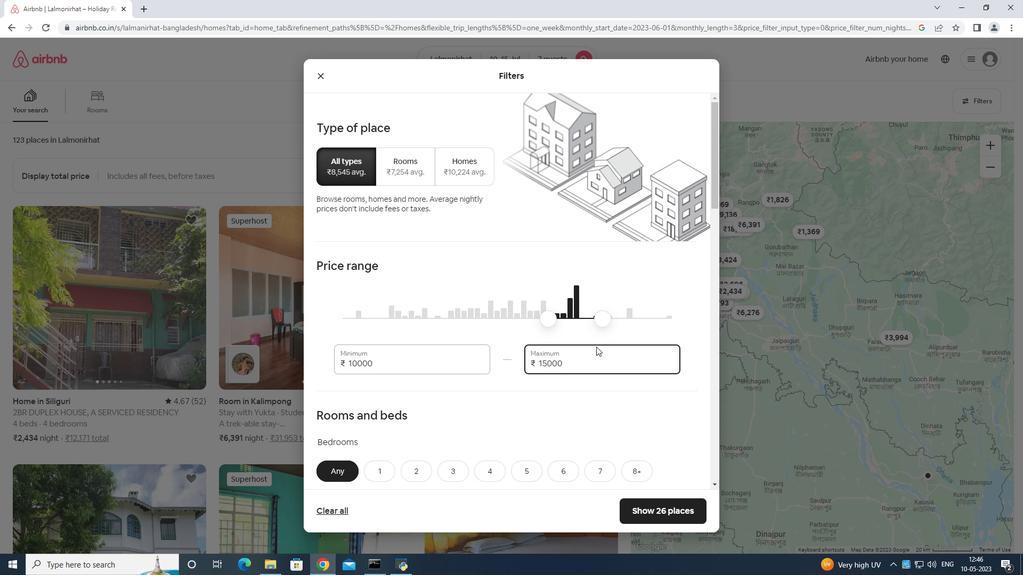 
Action: Mouse scrolled (596, 346) with delta (0, 0)
Screenshot: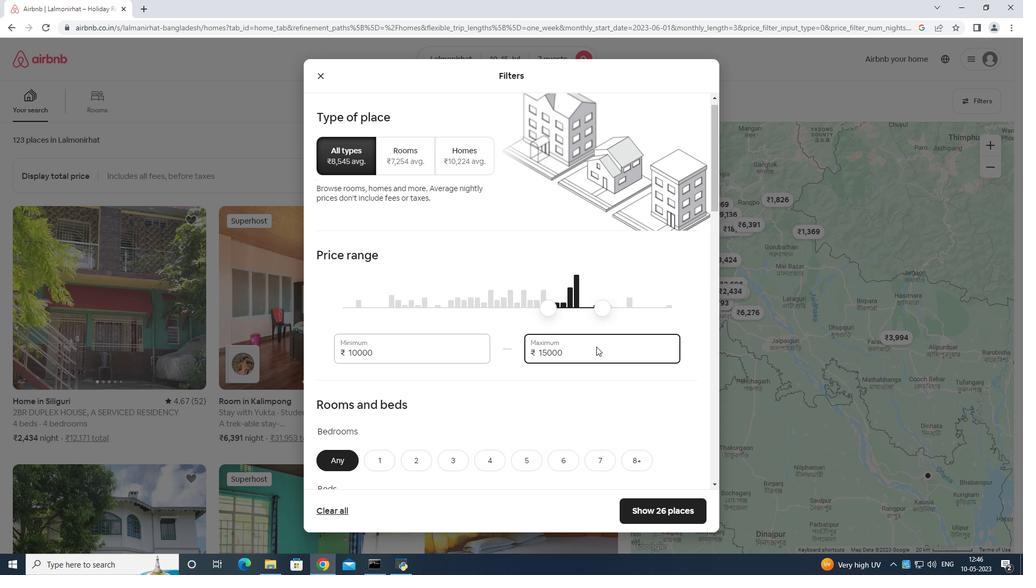
Action: Mouse scrolled (596, 346) with delta (0, 0)
Screenshot: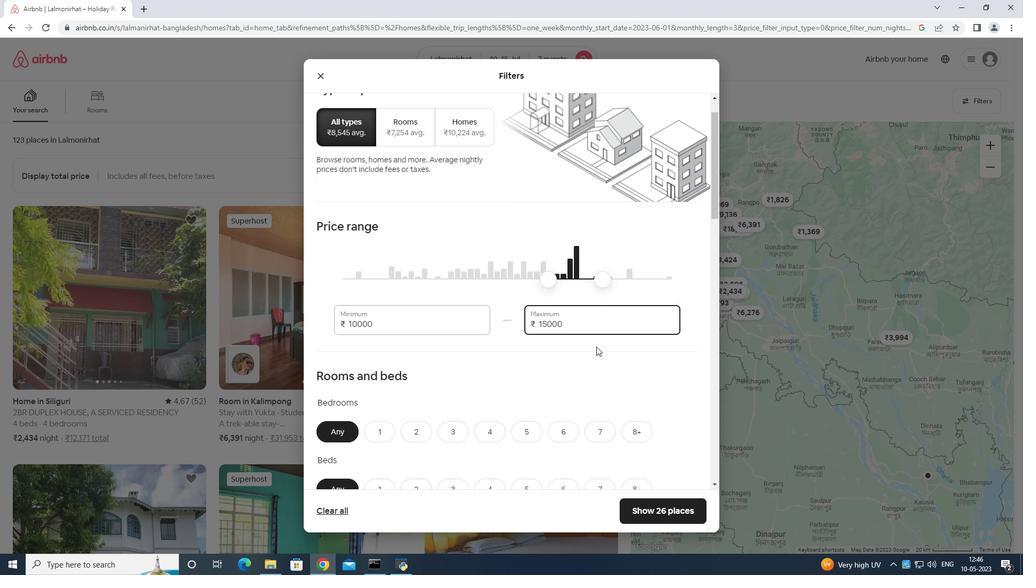 
Action: Mouse moved to (490, 255)
Screenshot: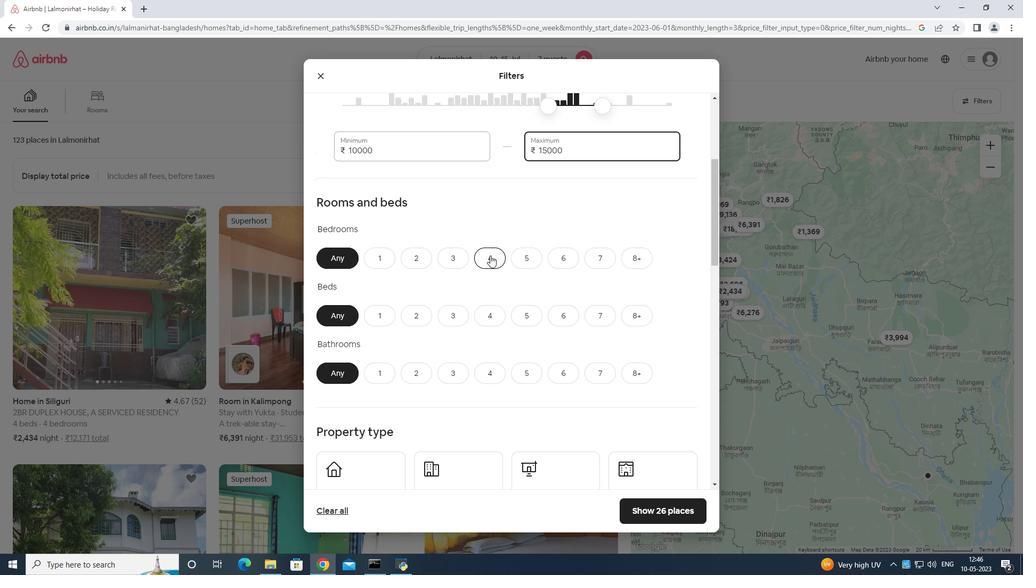 
Action: Mouse pressed left at (490, 255)
Screenshot: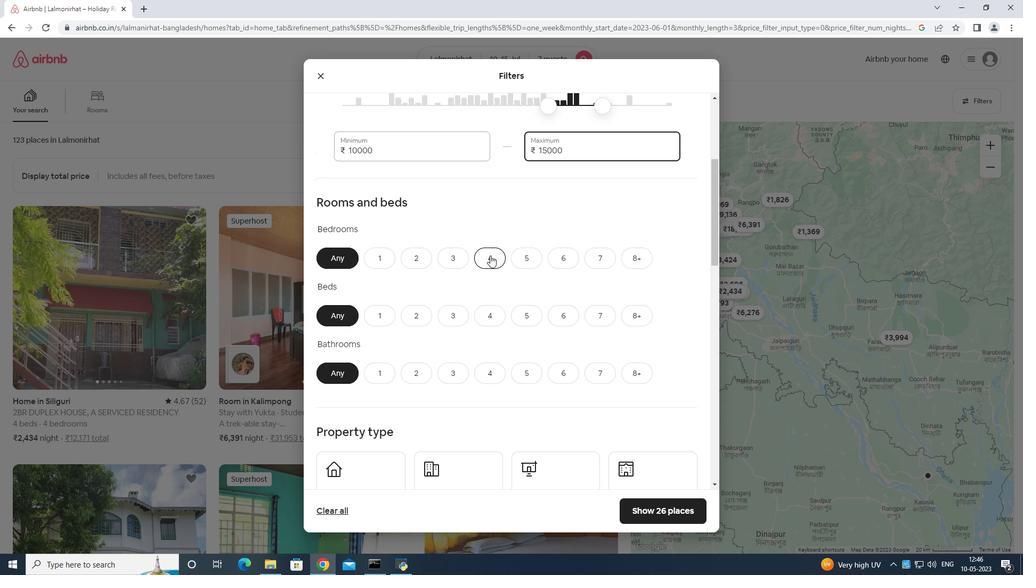 
Action: Mouse moved to (602, 315)
Screenshot: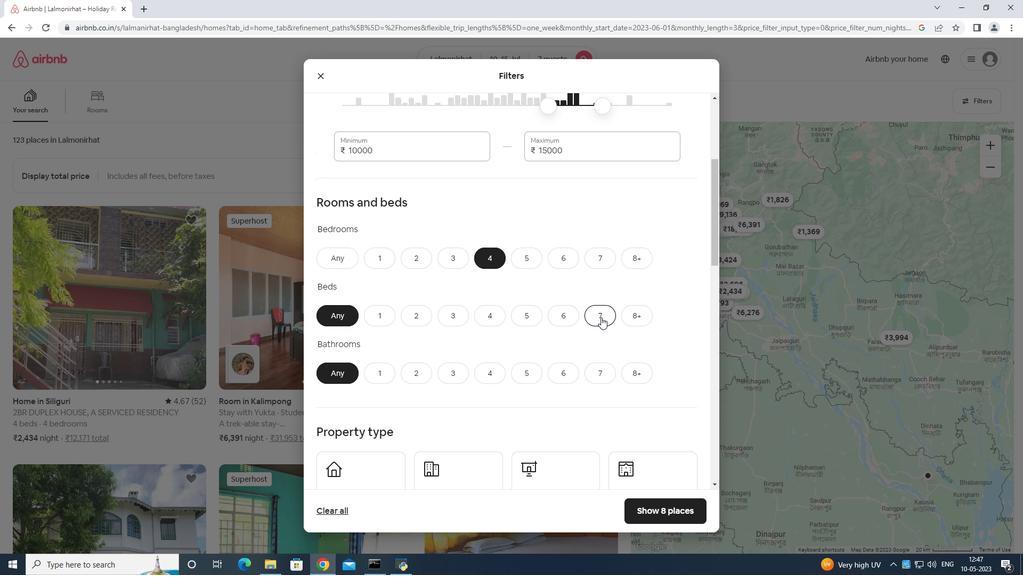 
Action: Mouse pressed left at (602, 315)
Screenshot: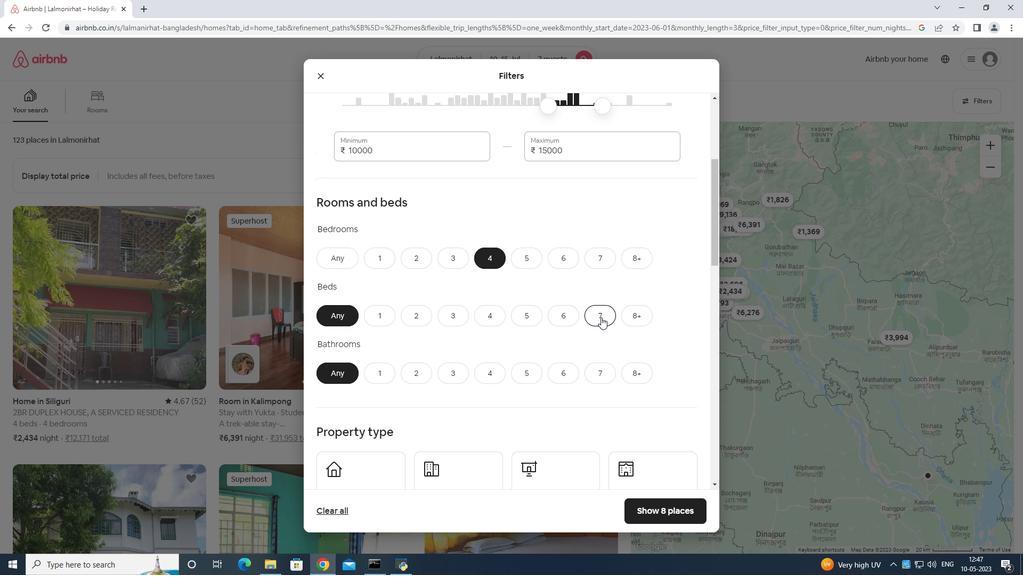 
Action: Mouse moved to (493, 372)
Screenshot: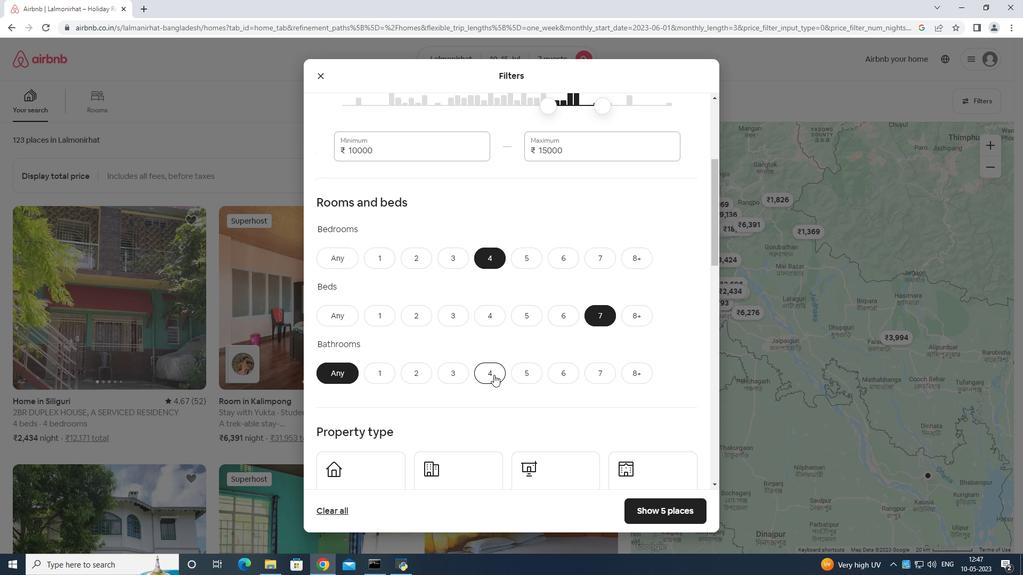 
Action: Mouse pressed left at (493, 372)
Screenshot: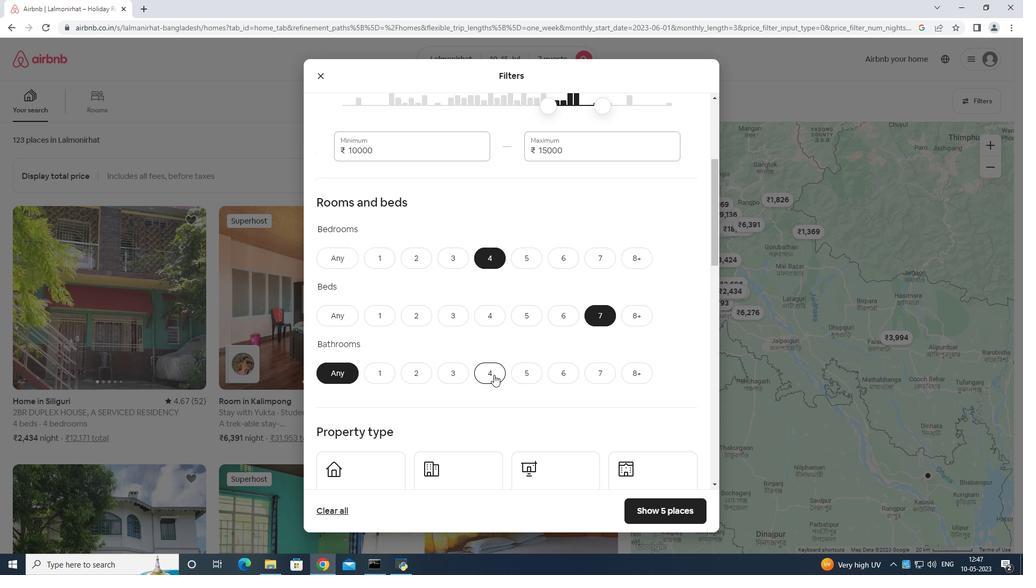 
Action: Mouse moved to (490, 360)
Screenshot: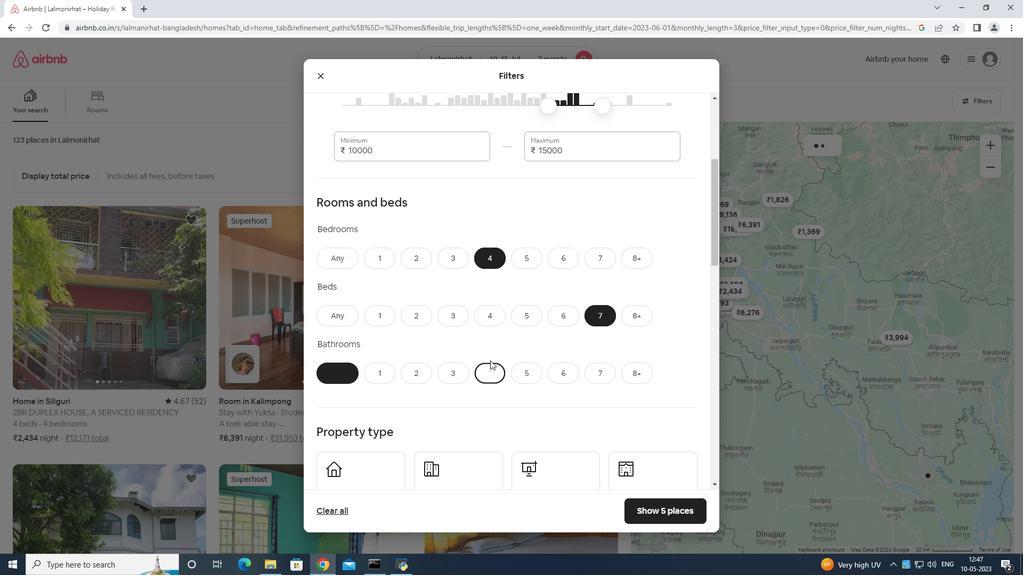 
Action: Mouse scrolled (490, 360) with delta (0, 0)
Screenshot: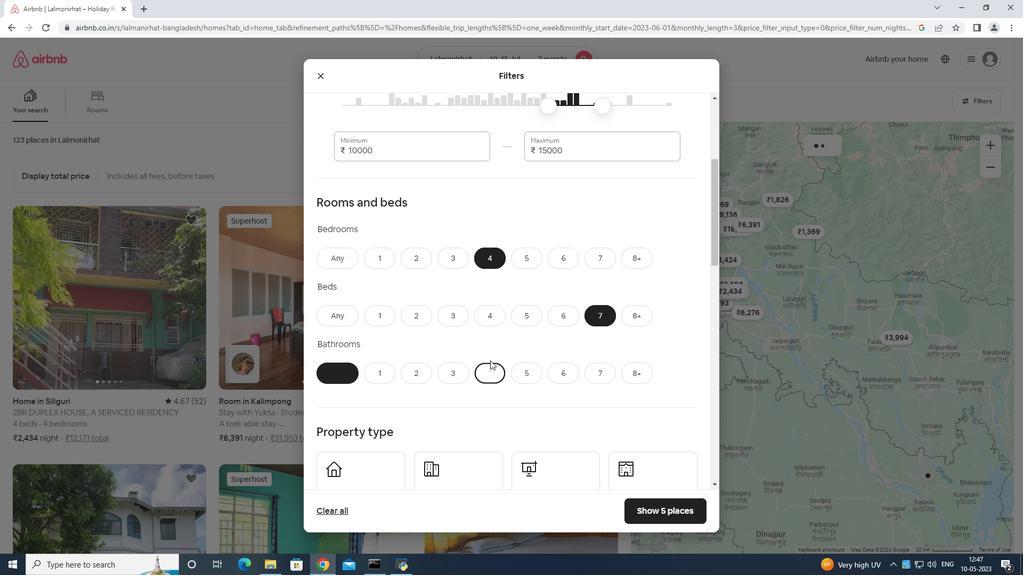 
Action: Mouse moved to (490, 361)
Screenshot: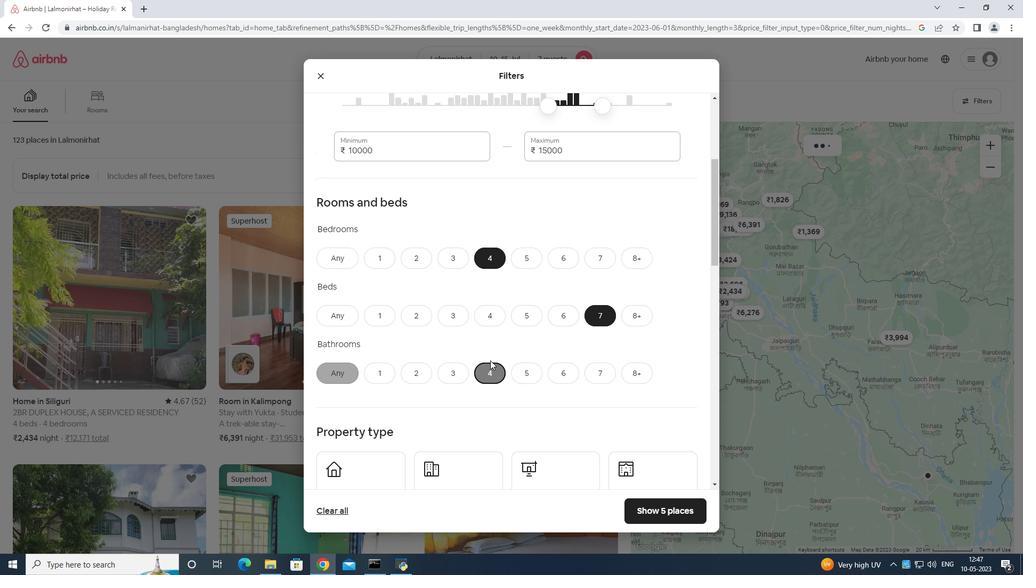 
Action: Mouse scrolled (490, 360) with delta (0, 0)
Screenshot: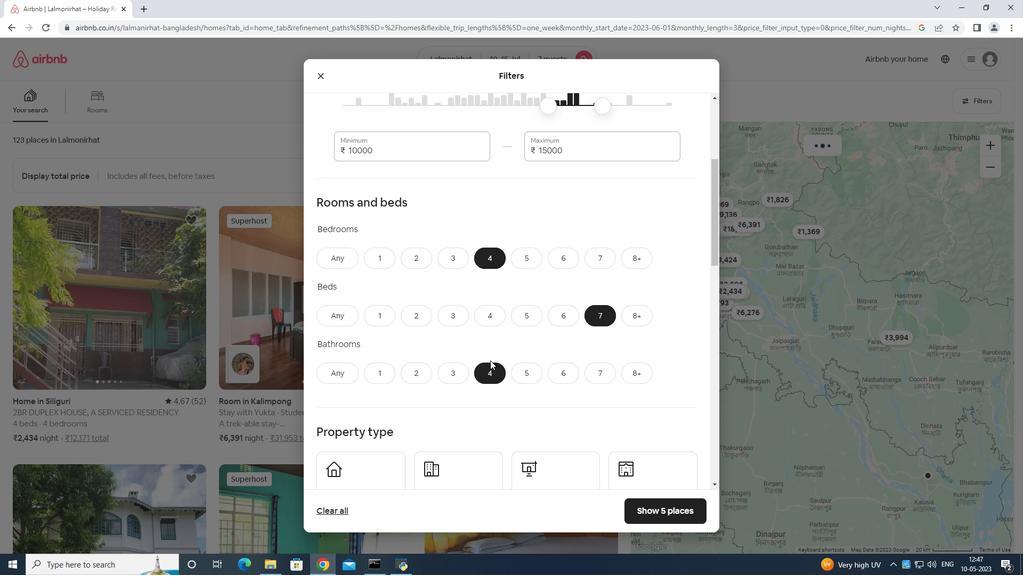 
Action: Mouse moved to (375, 369)
Screenshot: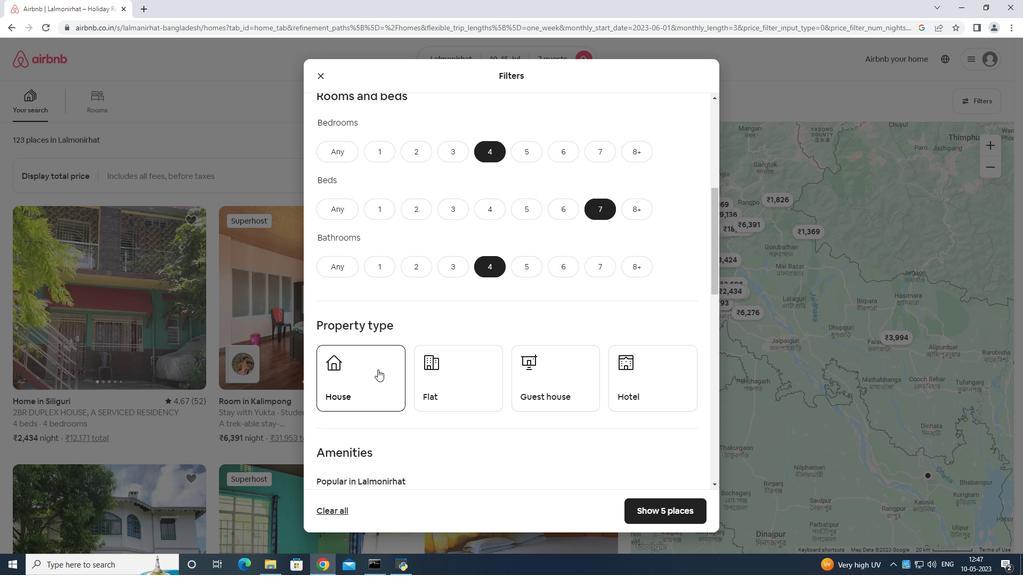 
Action: Mouse pressed left at (375, 369)
Screenshot: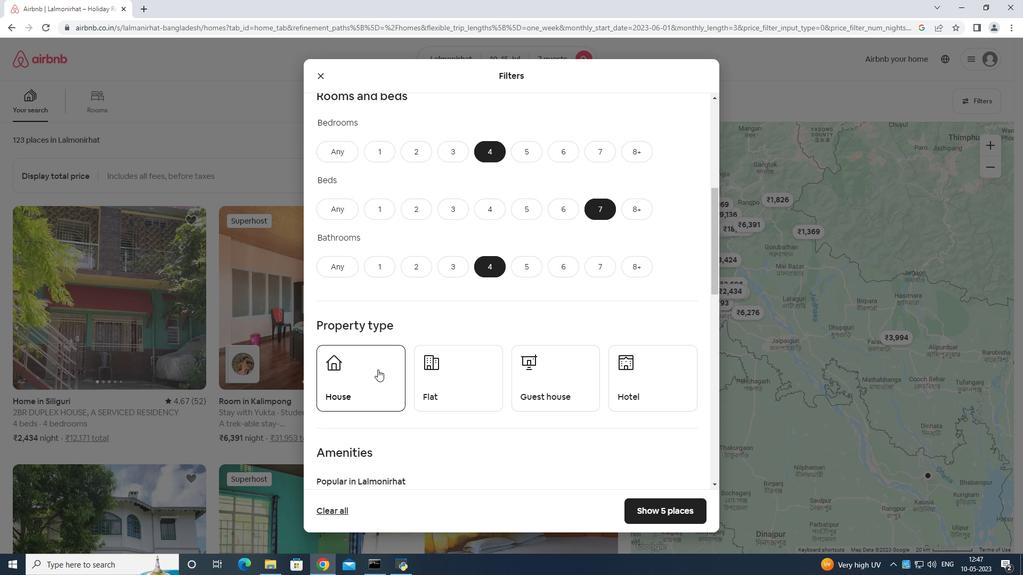 
Action: Mouse moved to (456, 382)
Screenshot: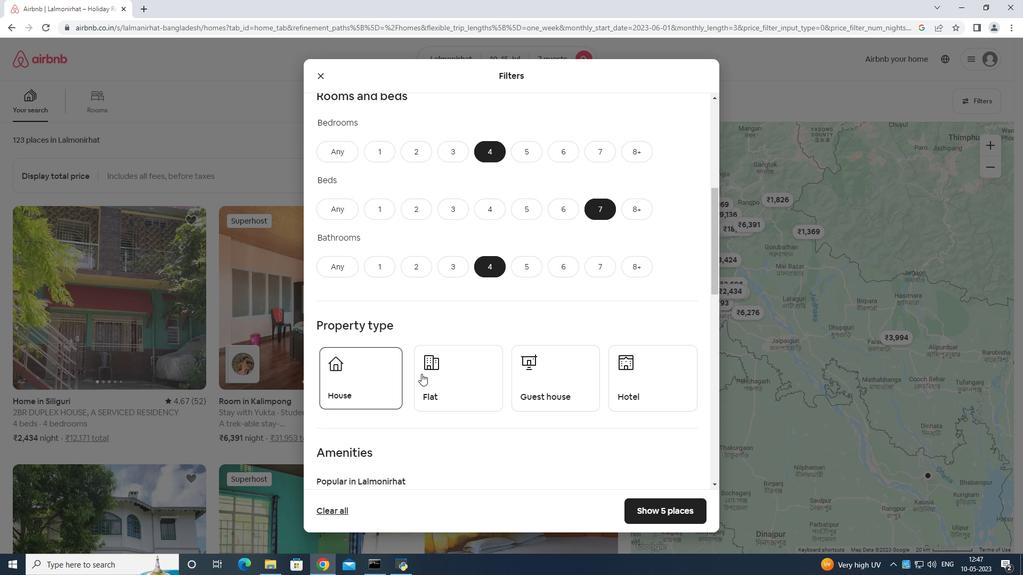 
Action: Mouse pressed left at (456, 382)
Screenshot: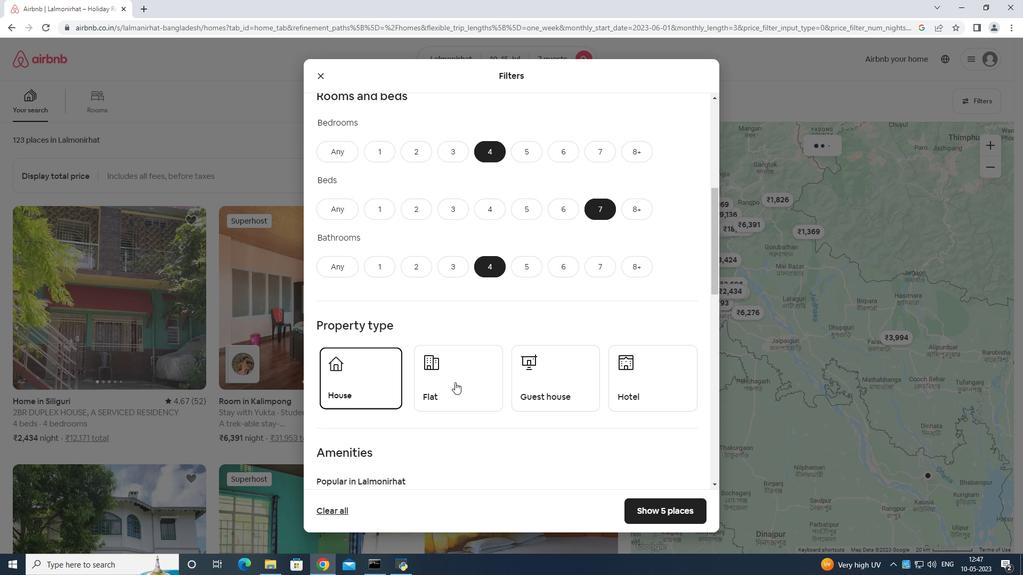 
Action: Mouse moved to (538, 377)
Screenshot: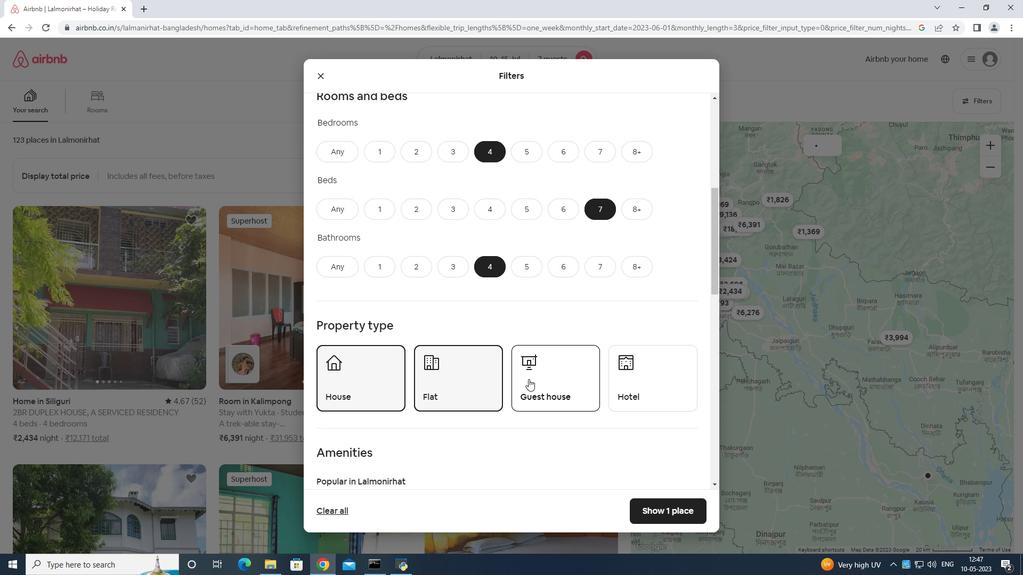 
Action: Mouse pressed left at (538, 377)
Screenshot: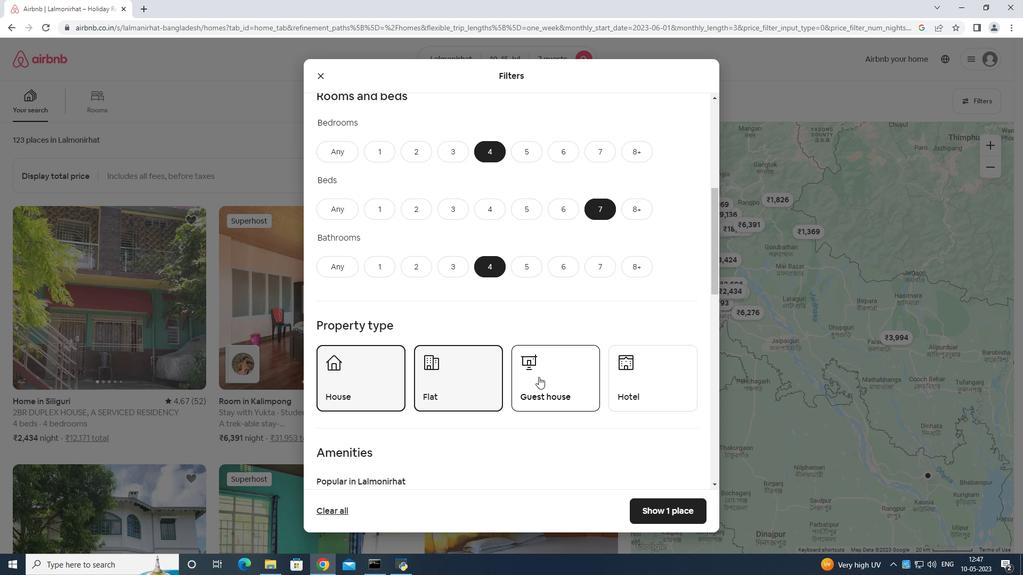 
Action: Mouse moved to (541, 372)
Screenshot: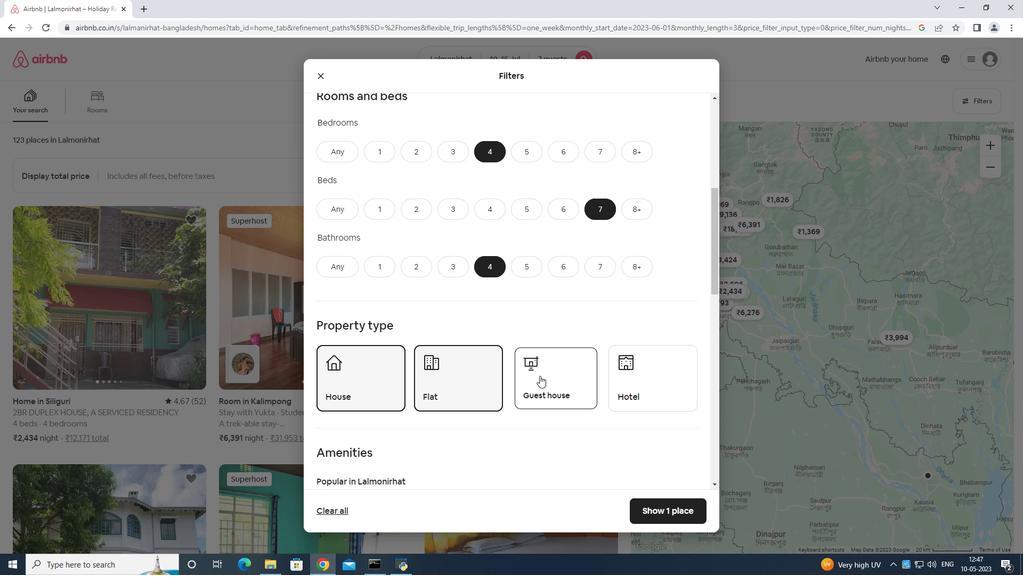 
Action: Mouse scrolled (541, 372) with delta (0, 0)
Screenshot: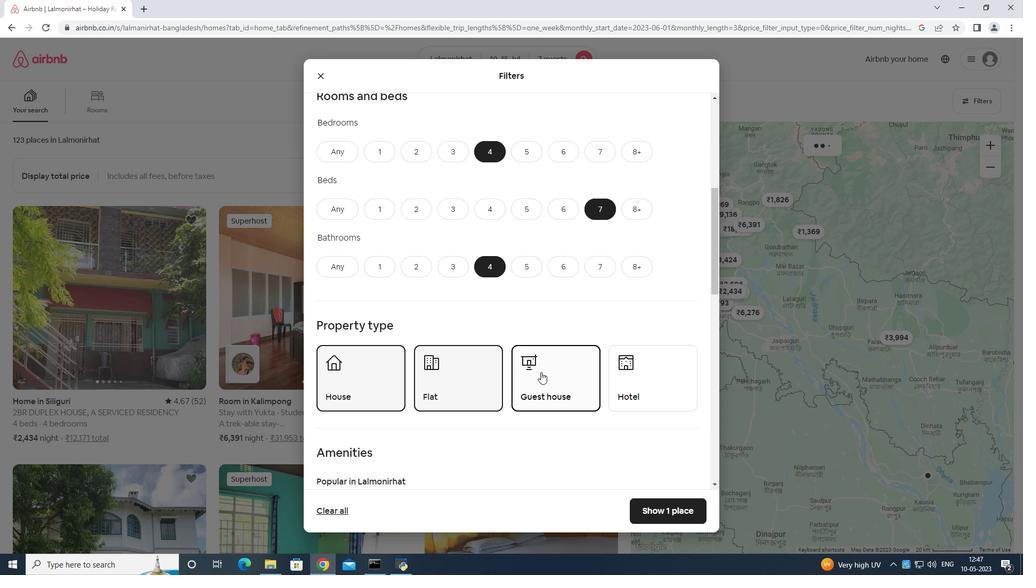 
Action: Mouse scrolled (541, 372) with delta (0, 0)
Screenshot: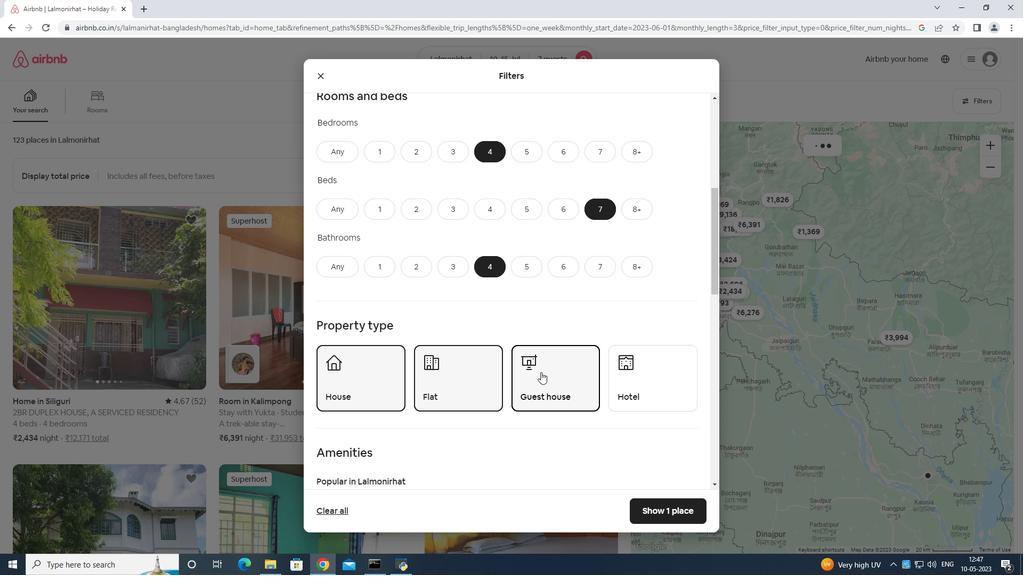 
Action: Mouse scrolled (541, 372) with delta (0, 0)
Screenshot: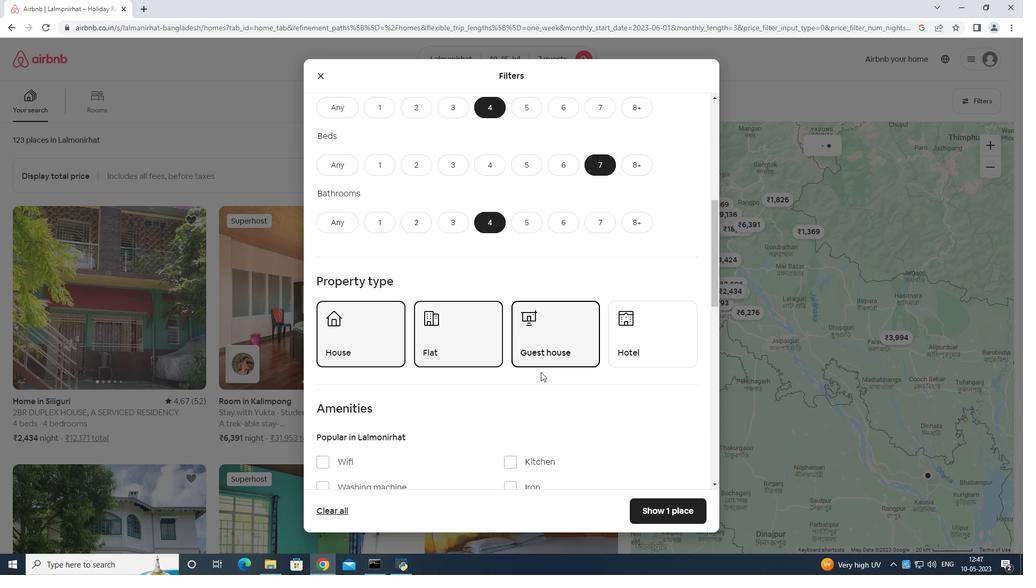 
Action: Mouse moved to (545, 369)
Screenshot: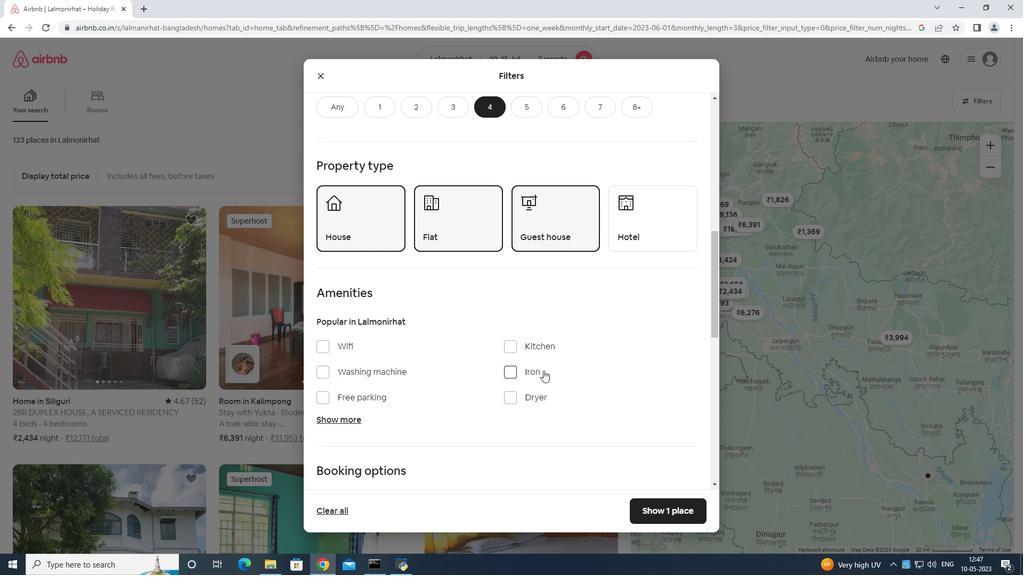 
Action: Mouse scrolled (545, 369) with delta (0, 0)
Screenshot: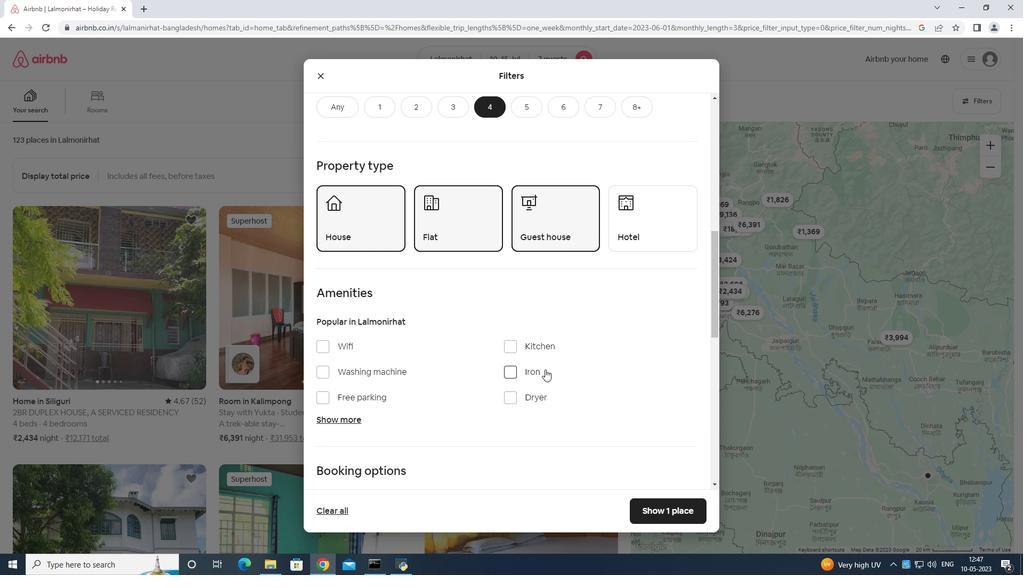 
Action: Mouse moved to (325, 289)
Screenshot: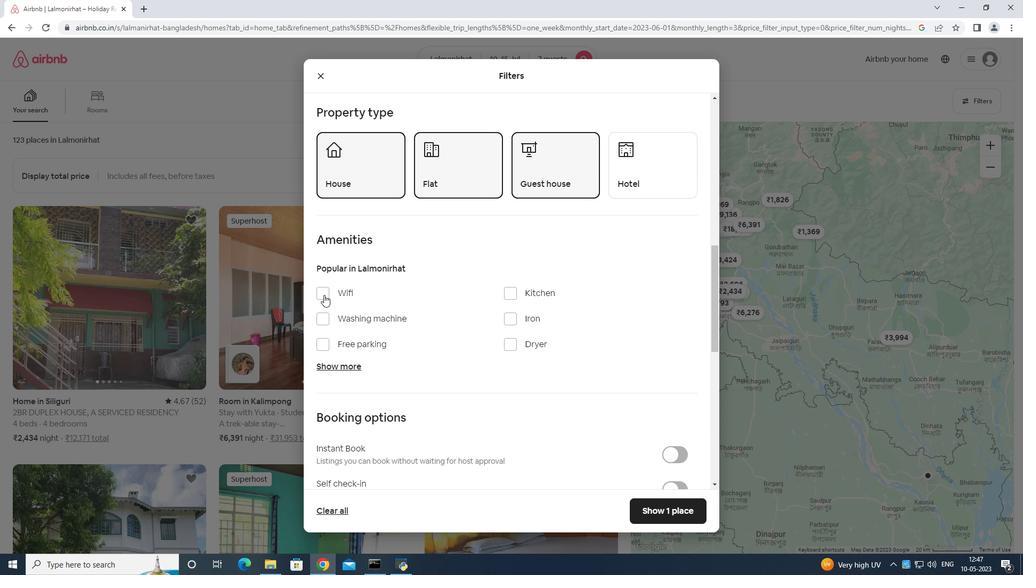 
Action: Mouse pressed left at (325, 289)
Screenshot: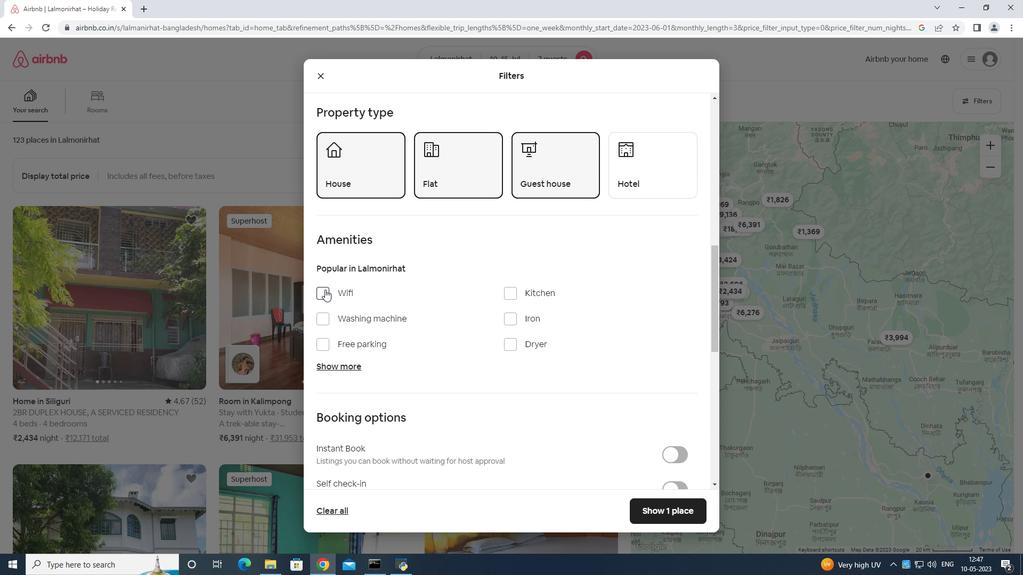 
Action: Mouse moved to (330, 365)
Screenshot: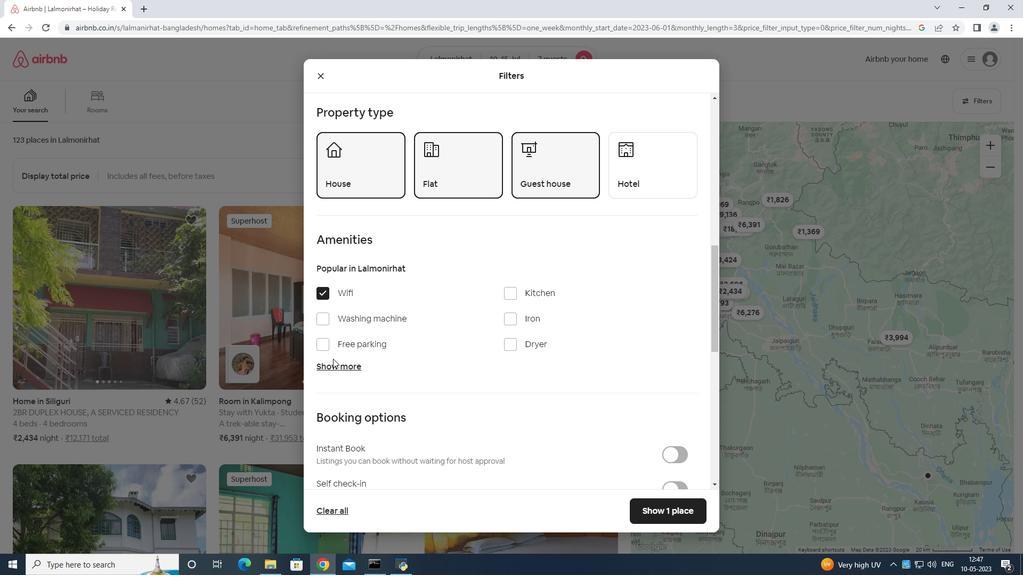 
Action: Mouse pressed left at (330, 365)
Screenshot: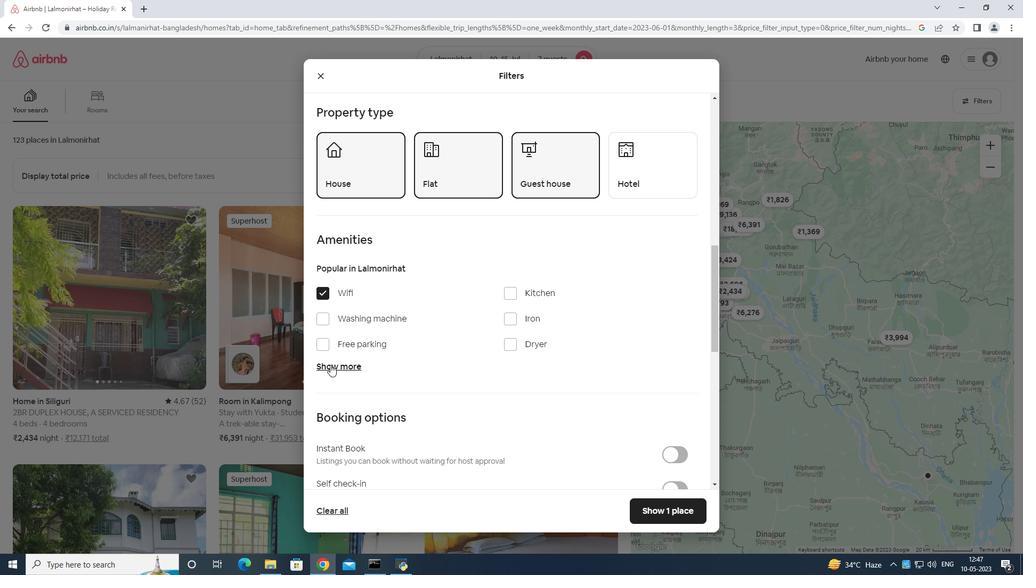 
Action: Mouse moved to (338, 364)
Screenshot: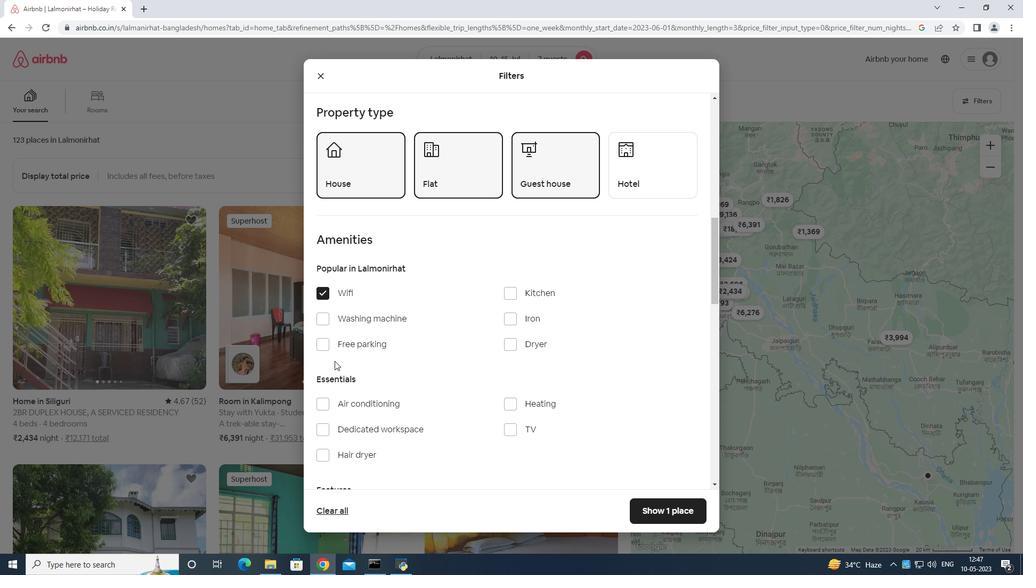 
Action: Mouse scrolled (338, 363) with delta (0, 0)
Screenshot: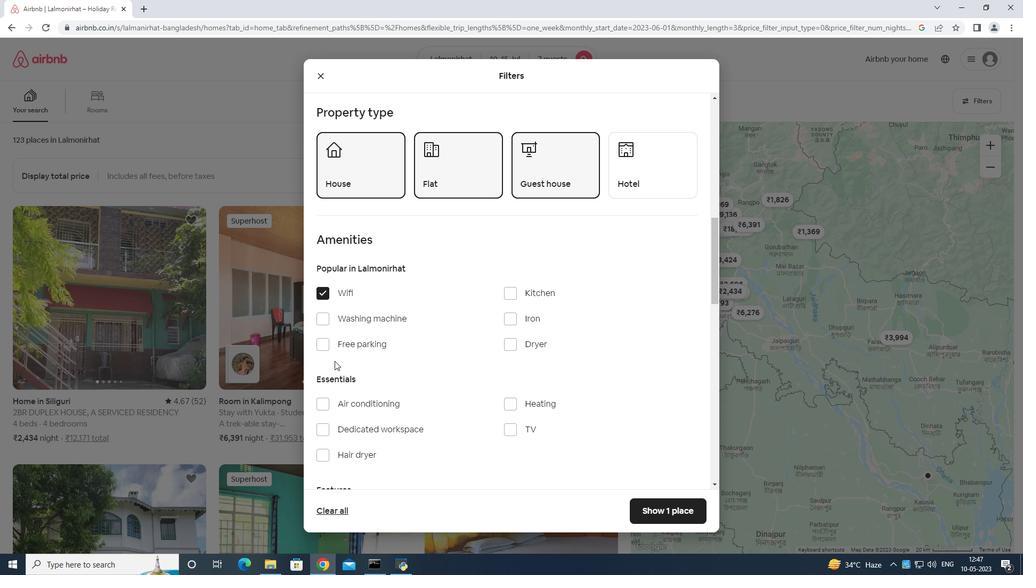 
Action: Mouse moved to (323, 345)
Screenshot: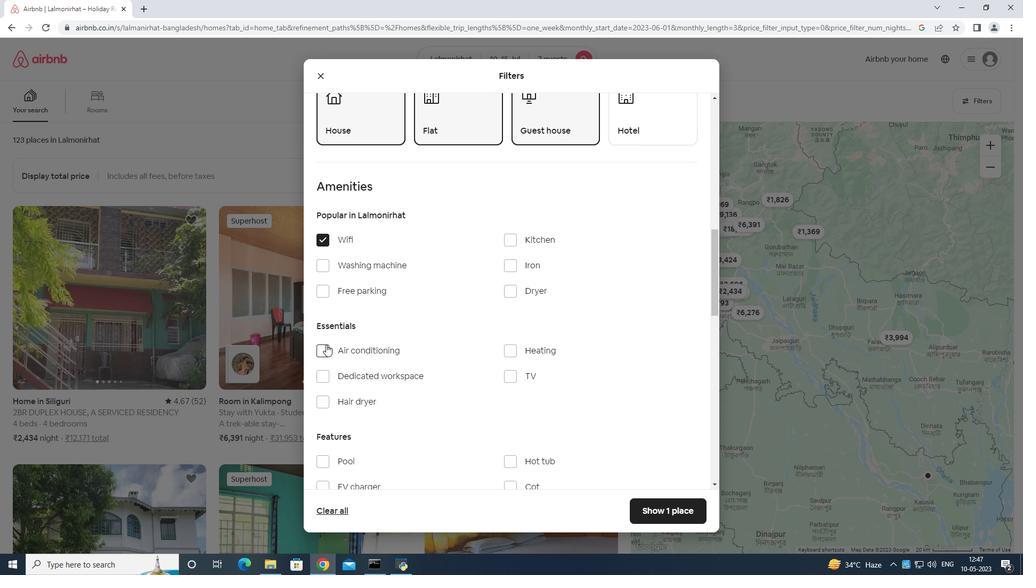
Action: Mouse pressed left at (323, 345)
Screenshot: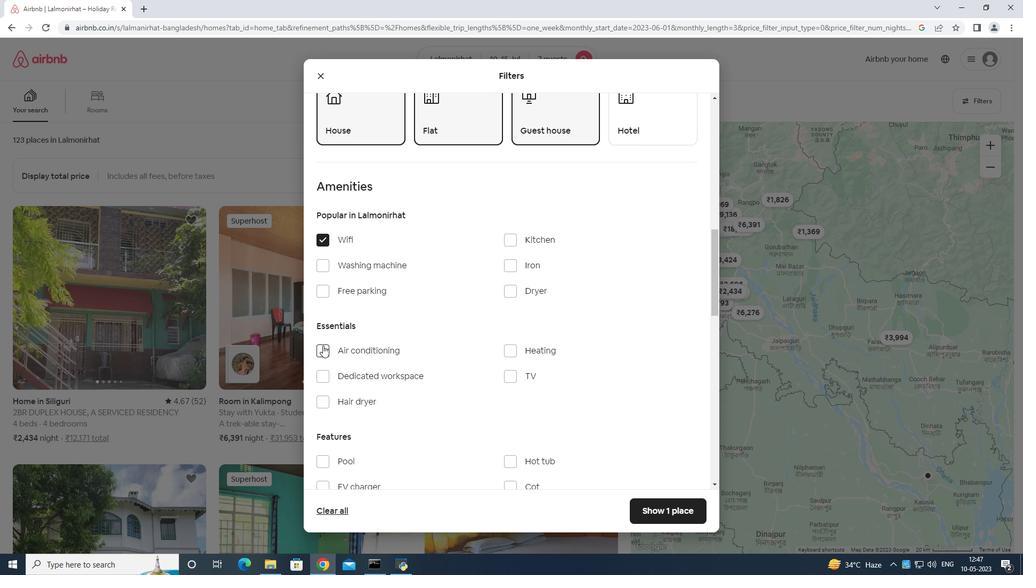 
Action: Mouse moved to (326, 343)
Screenshot: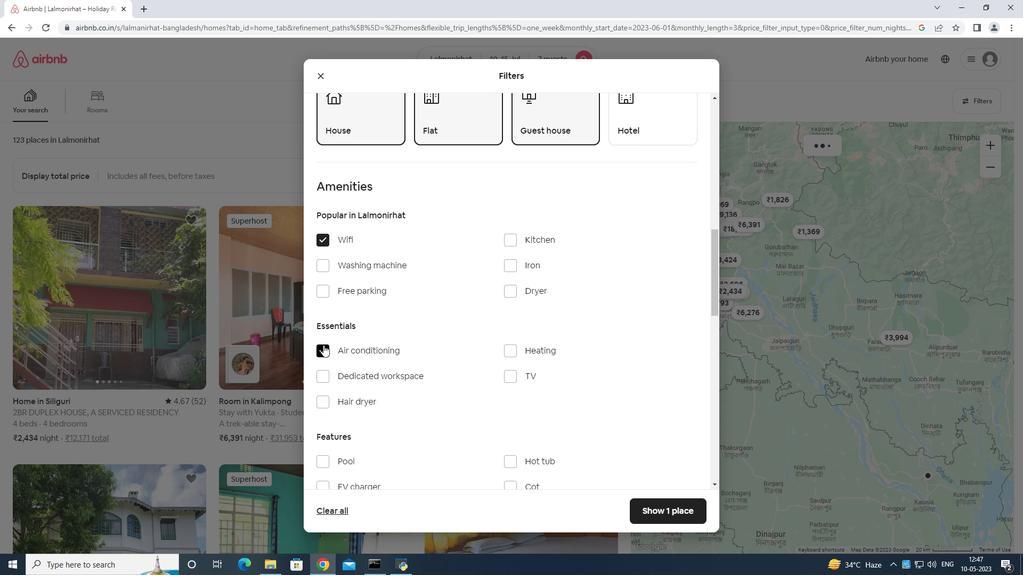 
Action: Mouse scrolled (326, 343) with delta (0, 0)
Screenshot: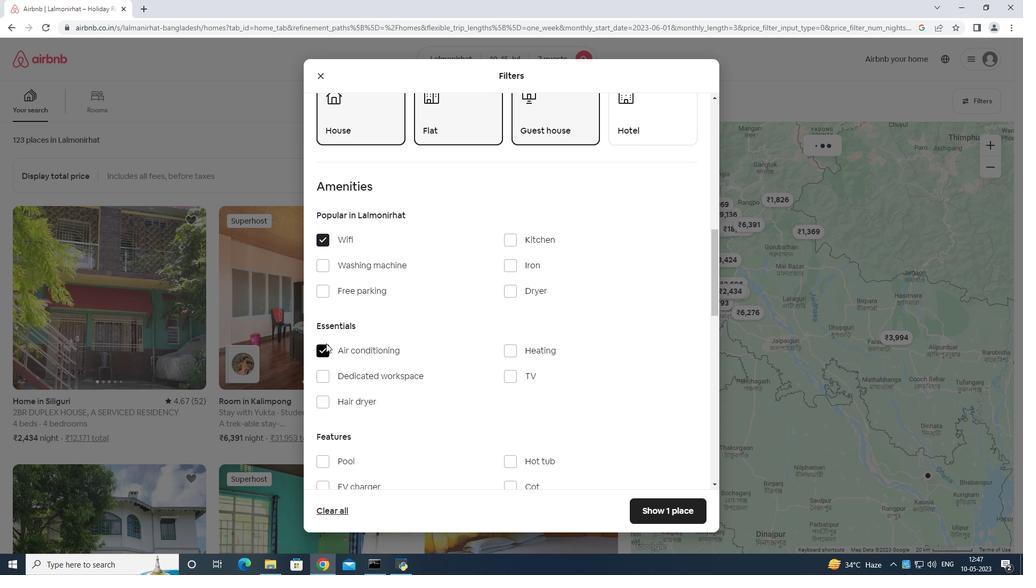 
Action: Mouse moved to (326, 344)
Screenshot: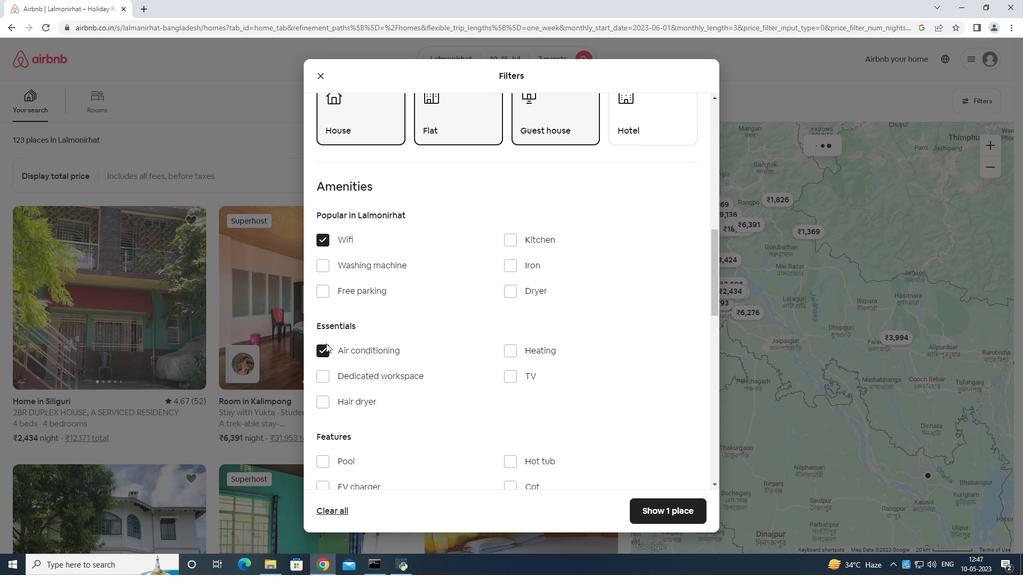 
Action: Mouse scrolled (326, 343) with delta (0, 0)
Screenshot: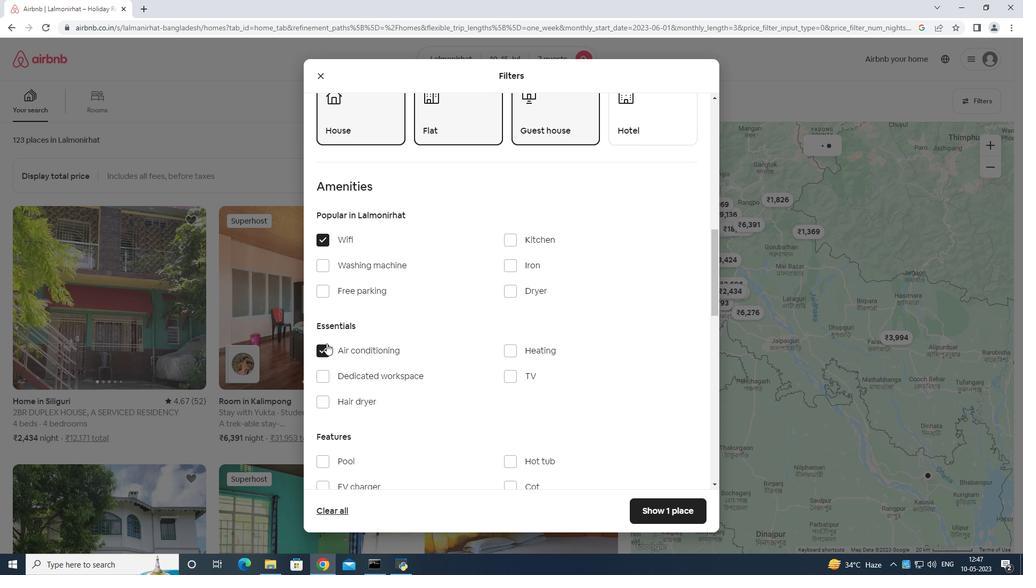 
Action: Mouse moved to (511, 272)
Screenshot: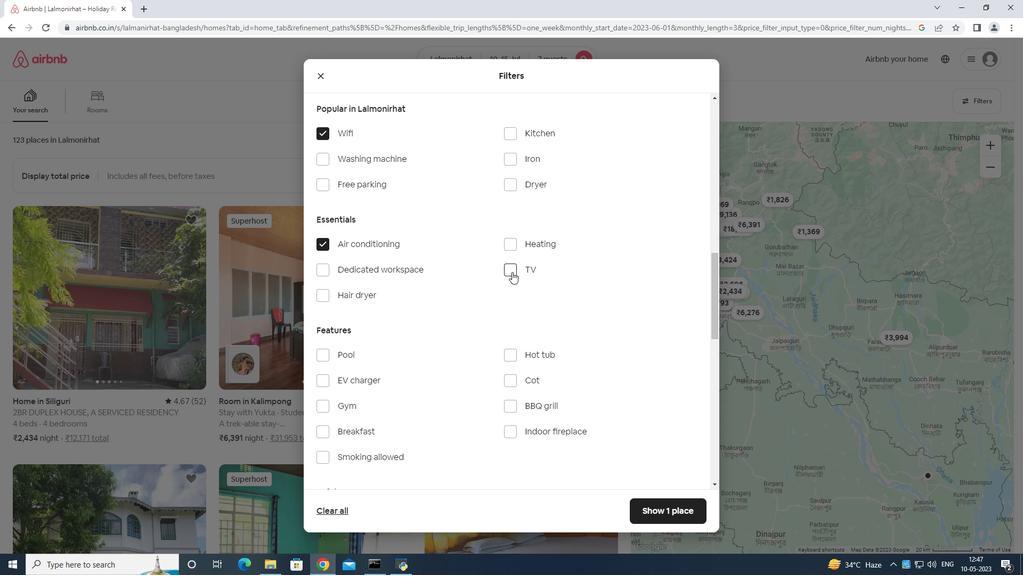 
Action: Mouse pressed left at (511, 272)
Screenshot: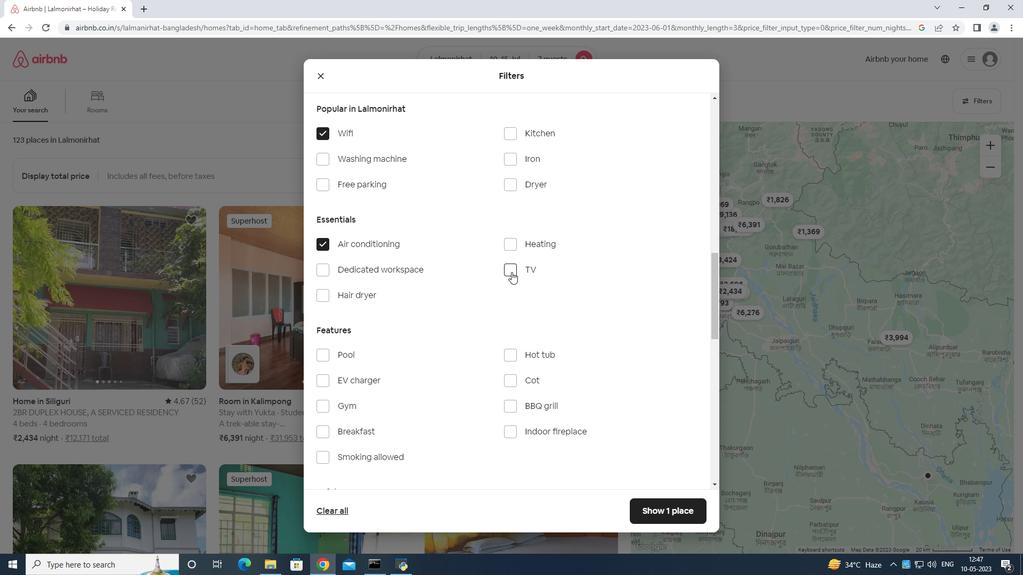 
Action: Mouse moved to (315, 346)
Screenshot: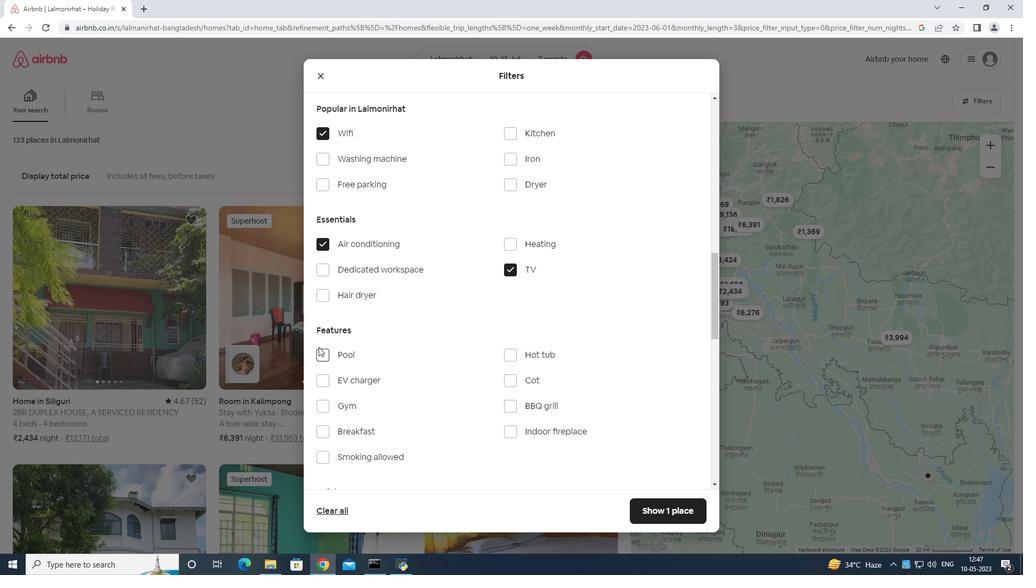 
Action: Mouse pressed left at (315, 346)
Screenshot: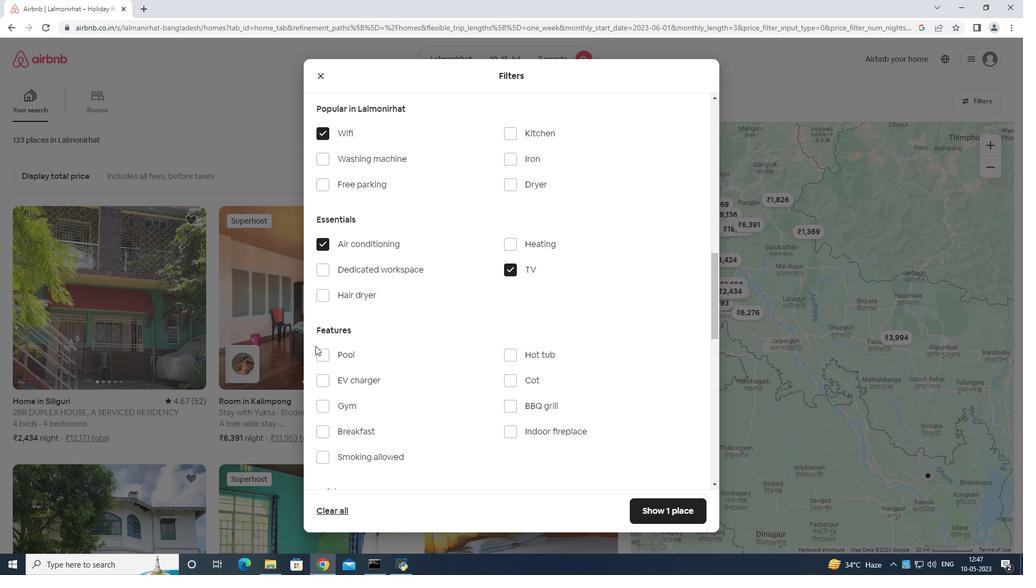 
Action: Mouse moved to (318, 352)
Screenshot: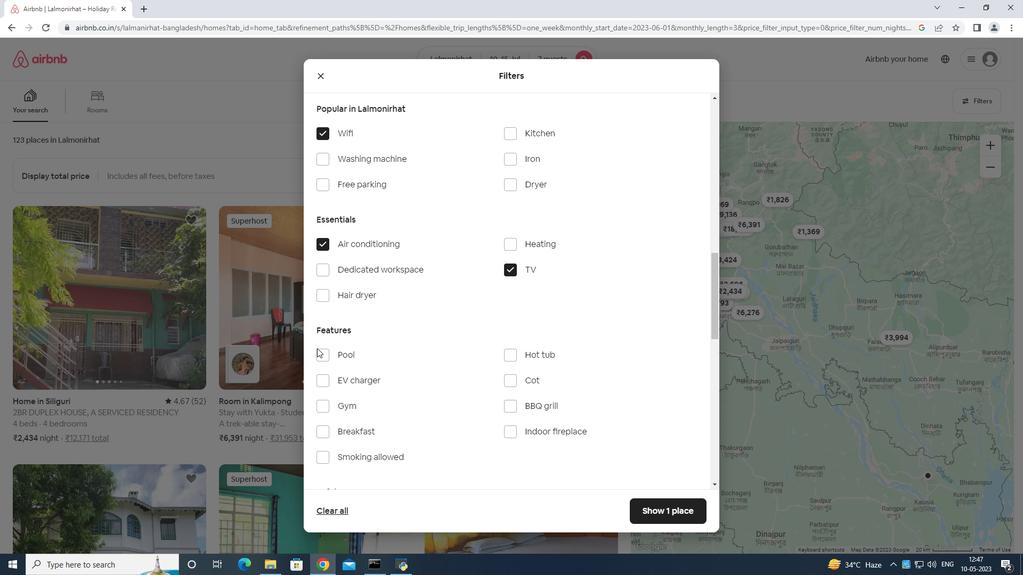 
Action: Mouse pressed left at (318, 352)
Screenshot: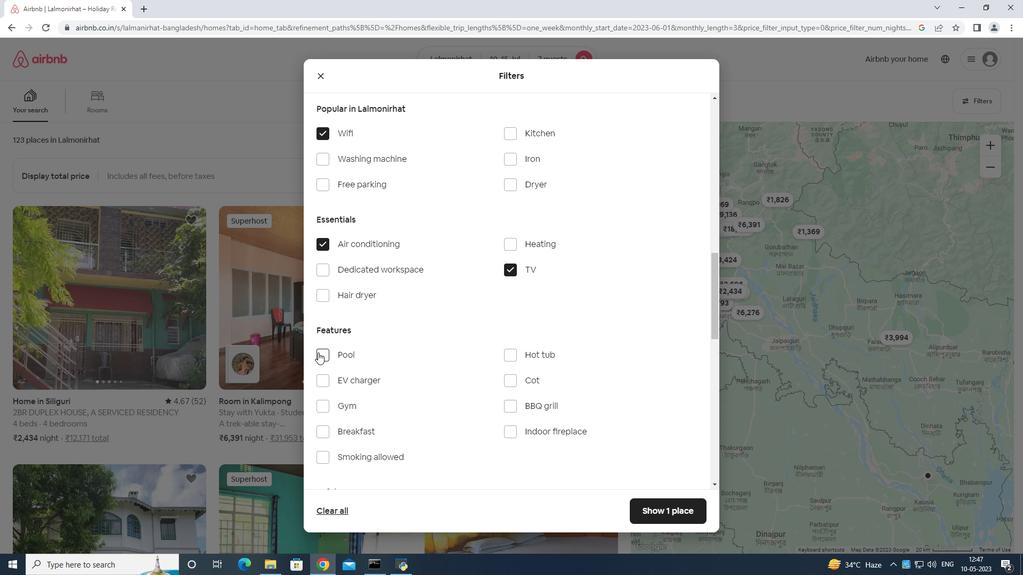 
Action: Mouse moved to (324, 405)
Screenshot: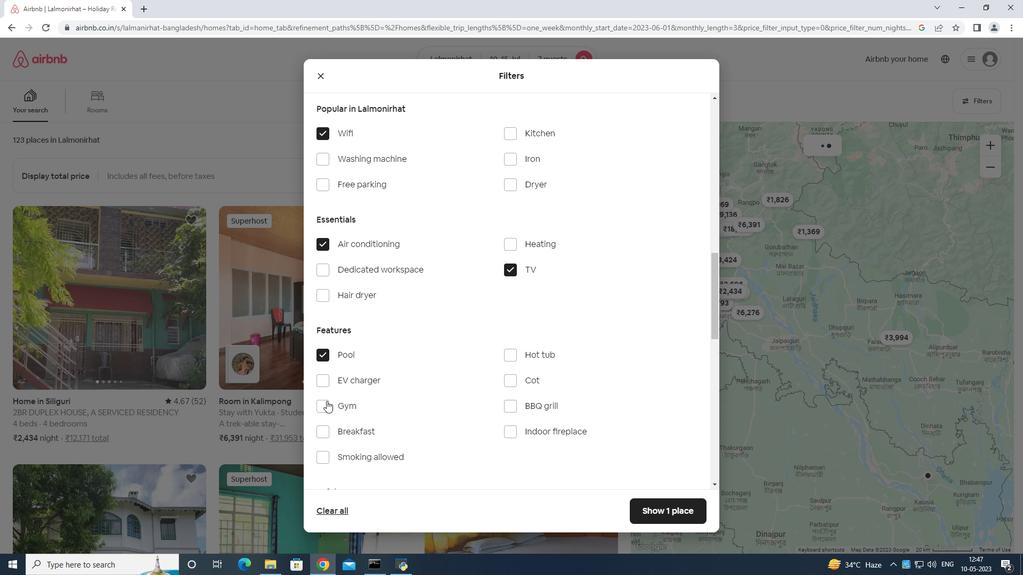 
Action: Mouse pressed left at (324, 405)
Screenshot: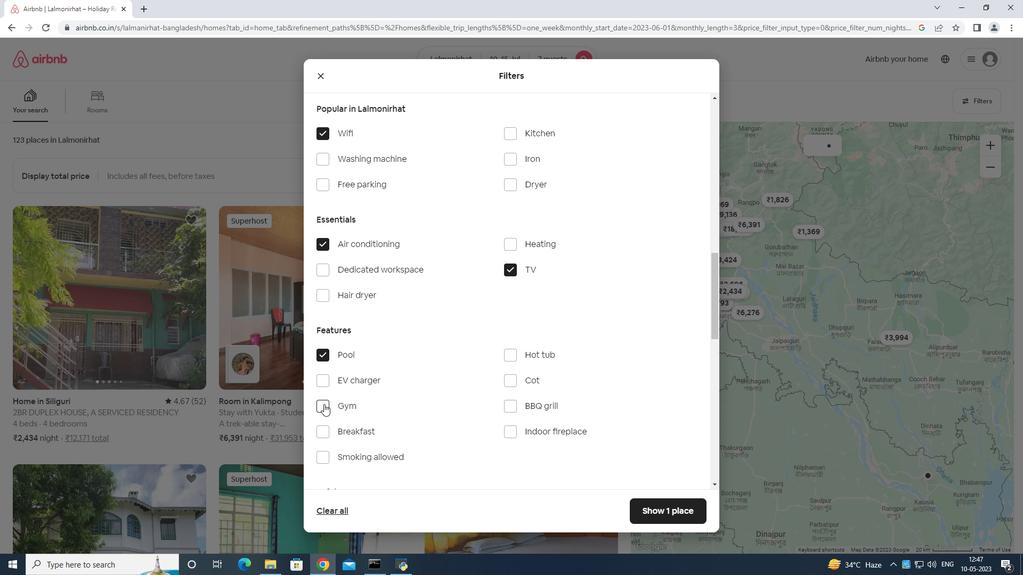 
Action: Mouse moved to (325, 403)
Screenshot: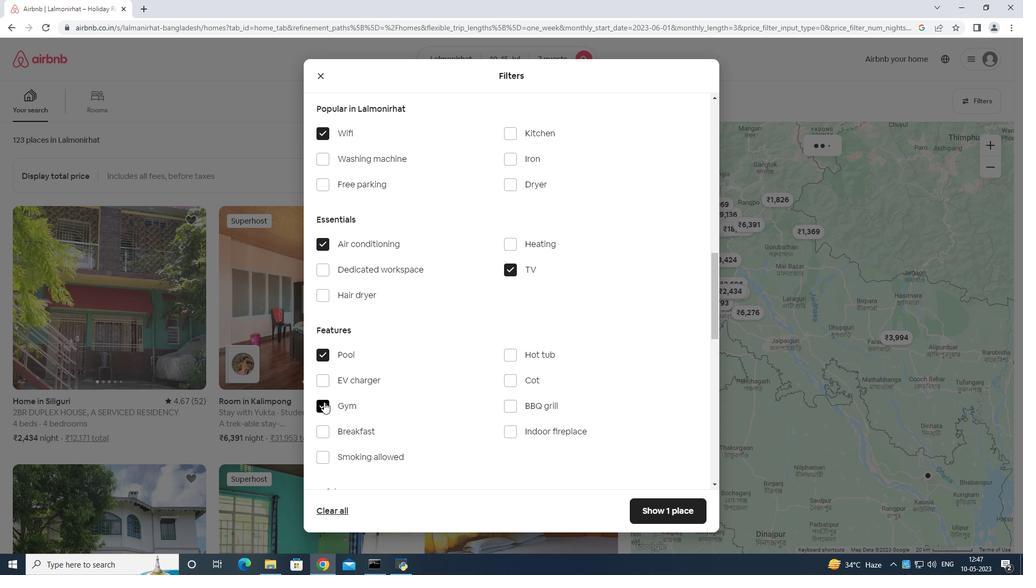 
Action: Mouse scrolled (325, 402) with delta (0, 0)
Screenshot: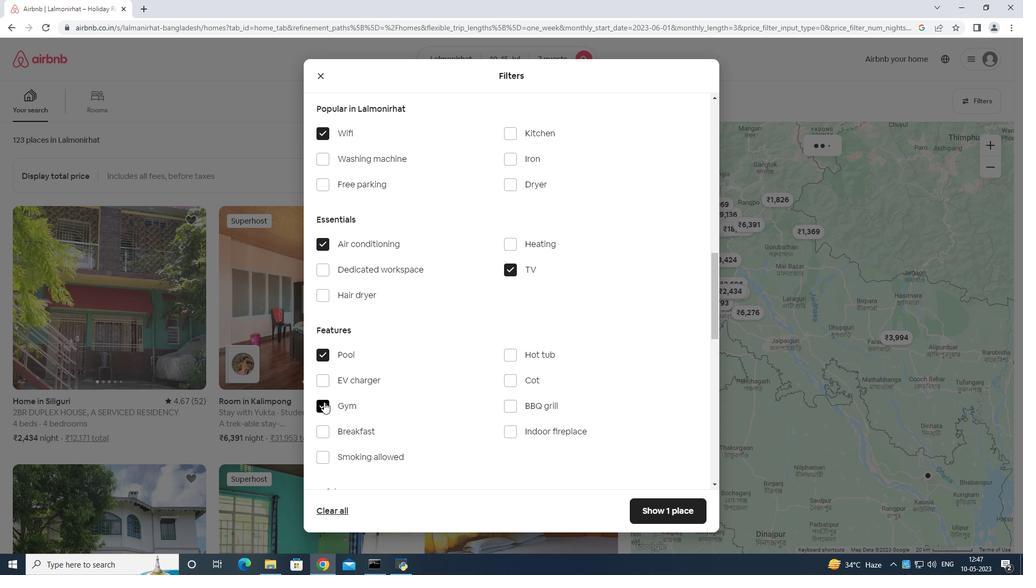 
Action: Mouse moved to (327, 404)
Screenshot: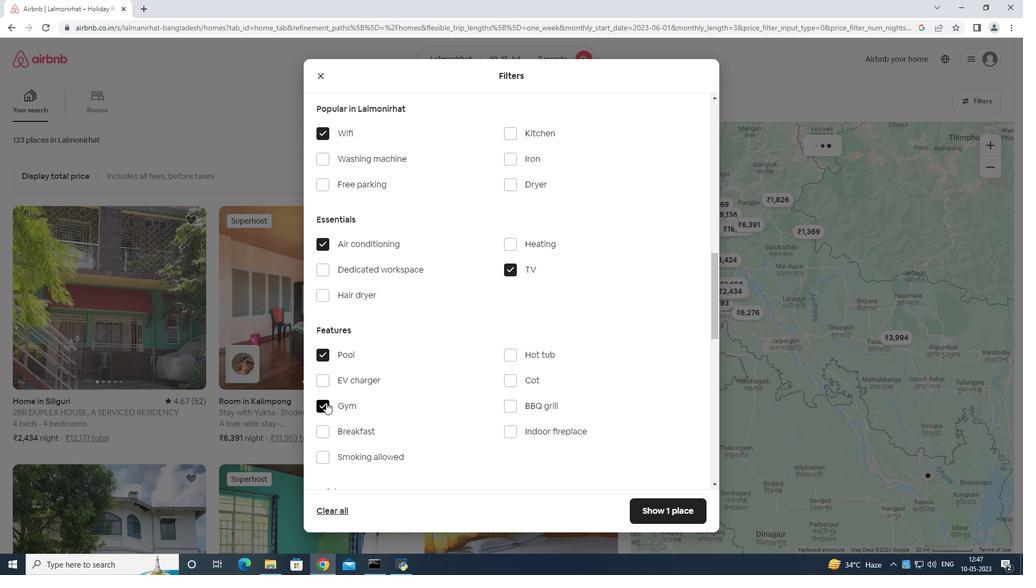 
Action: Mouse scrolled (327, 403) with delta (0, 0)
Screenshot: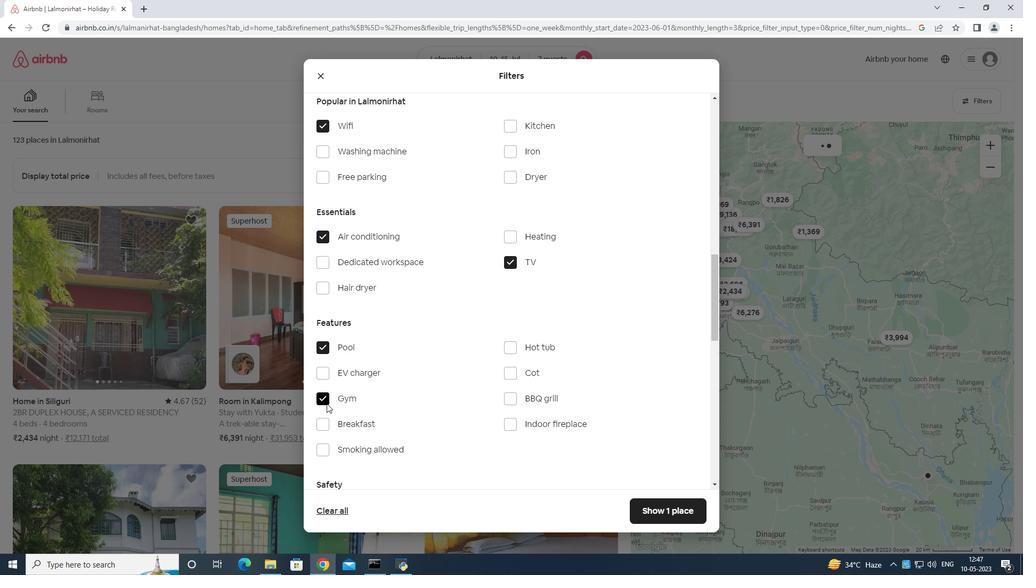 
Action: Mouse moved to (369, 366)
Screenshot: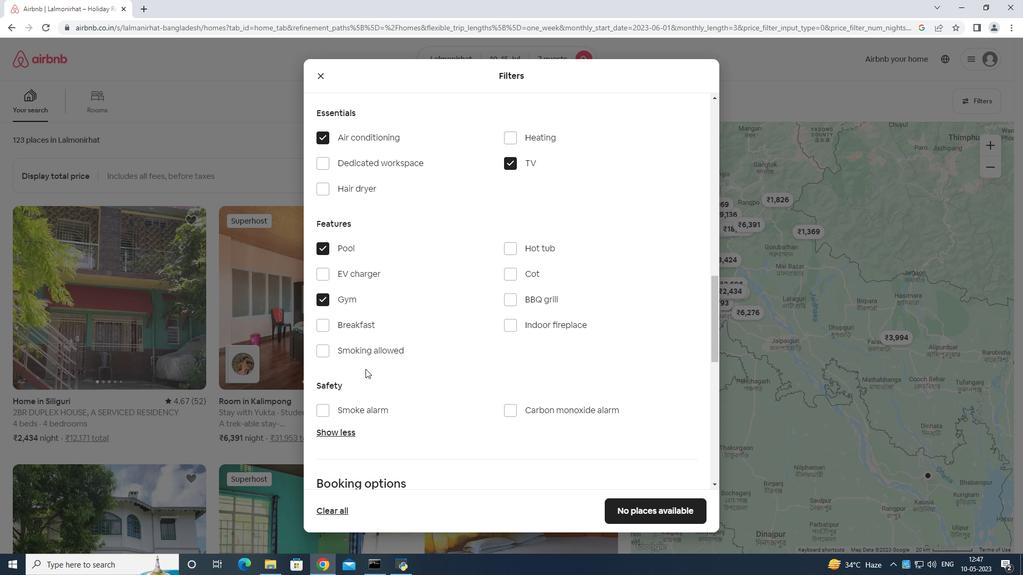 
Action: Mouse scrolled (369, 365) with delta (0, 0)
Screenshot: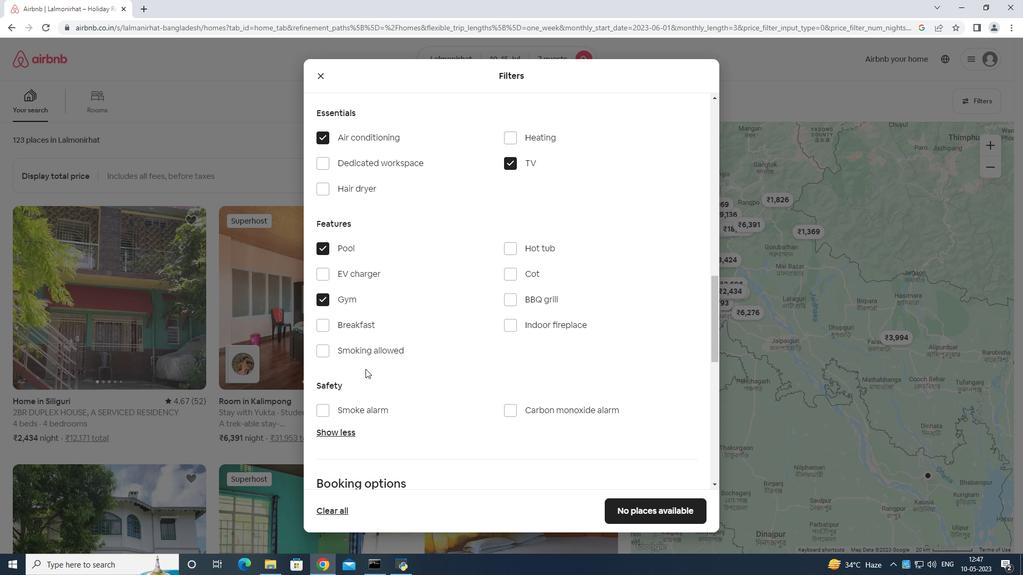 
Action: Mouse scrolled (369, 365) with delta (0, 0)
Screenshot: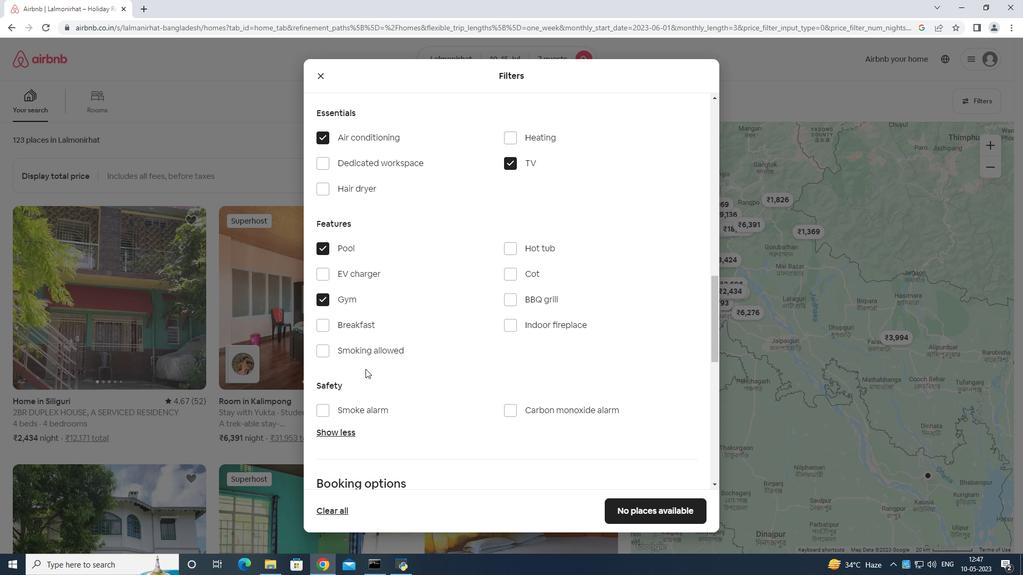 
Action: Mouse moved to (370, 365)
Screenshot: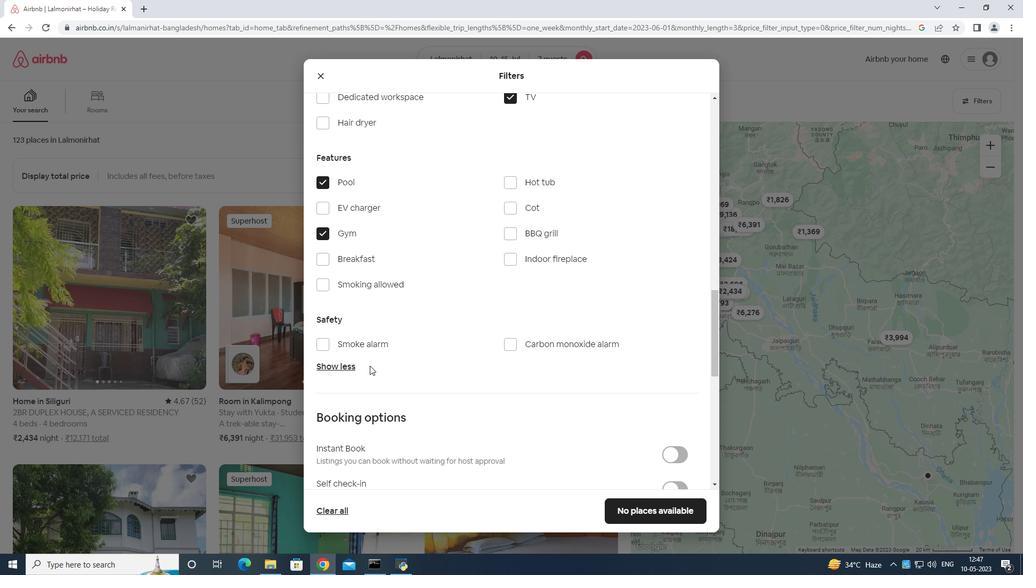 
Action: Mouse scrolled (370, 364) with delta (0, 0)
Screenshot: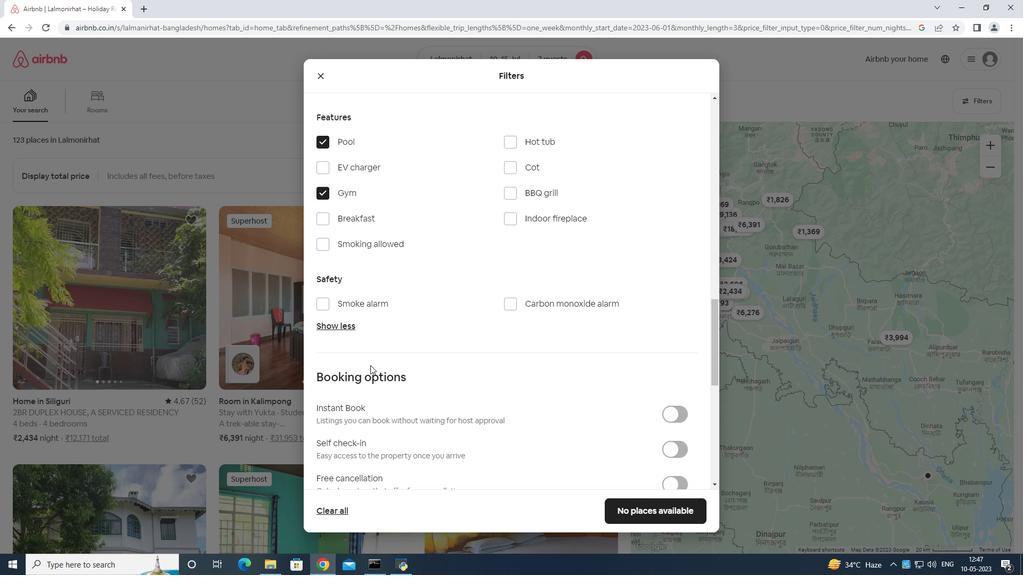
Action: Mouse moved to (677, 399)
Screenshot: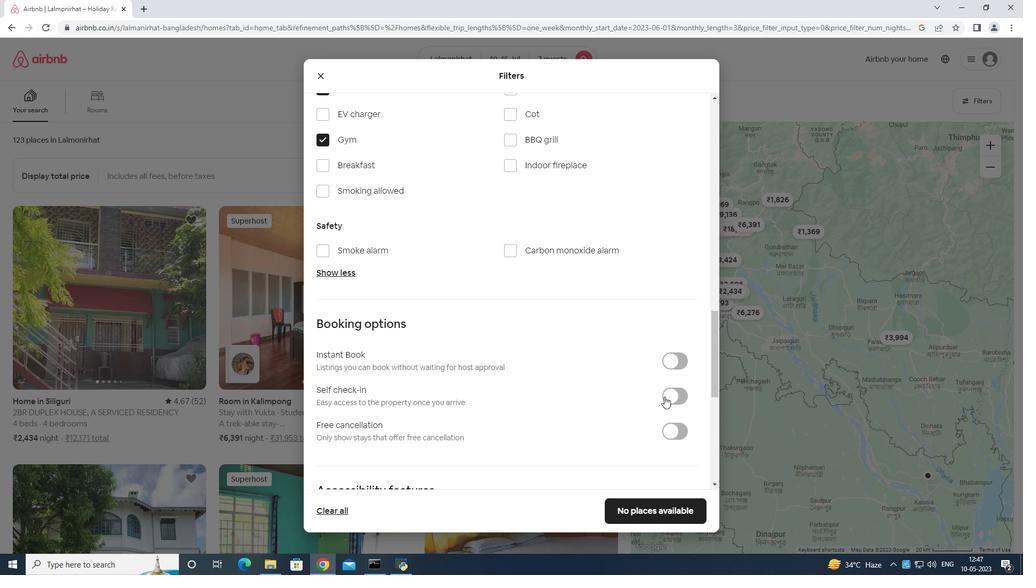 
Action: Mouse pressed left at (677, 399)
Screenshot: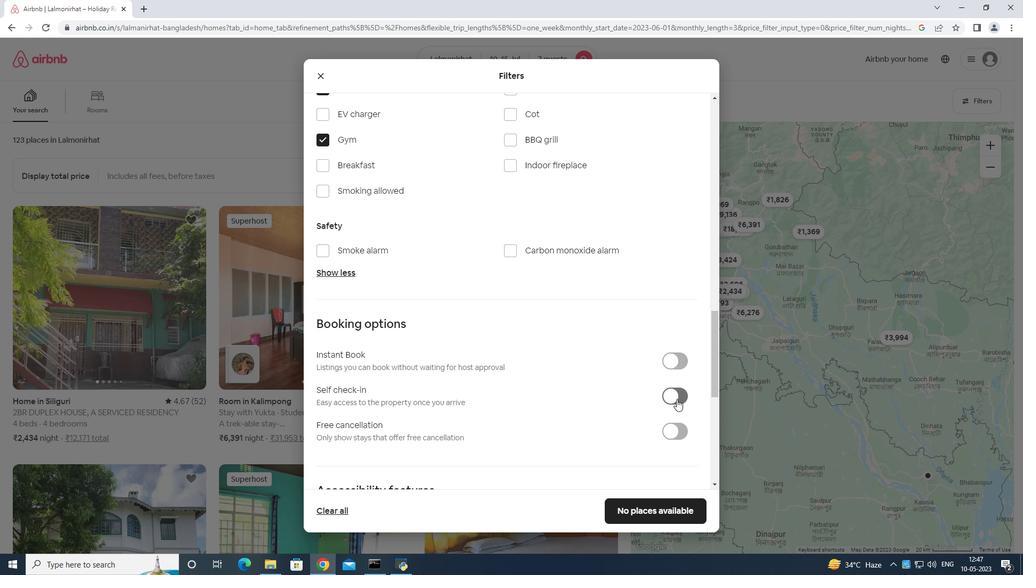 
Action: Mouse moved to (675, 387)
Screenshot: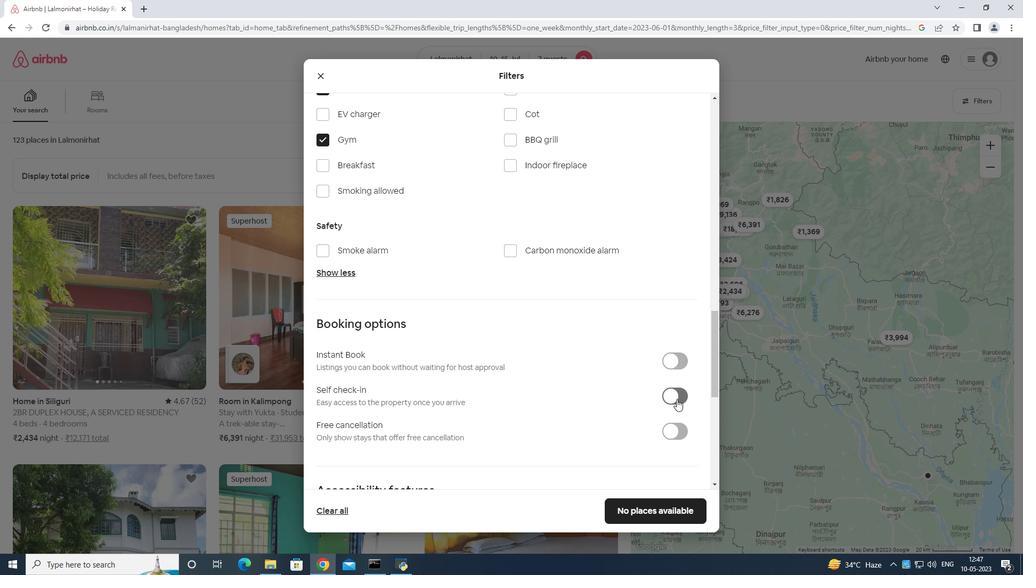
Action: Mouse scrolled (675, 386) with delta (0, 0)
Screenshot: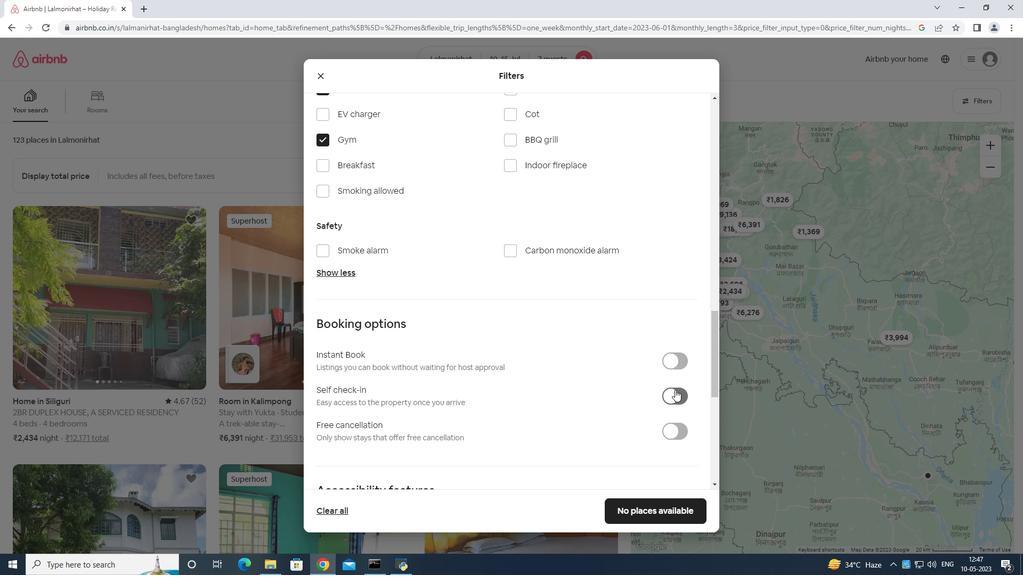 
Action: Mouse scrolled (675, 386) with delta (0, 0)
Screenshot: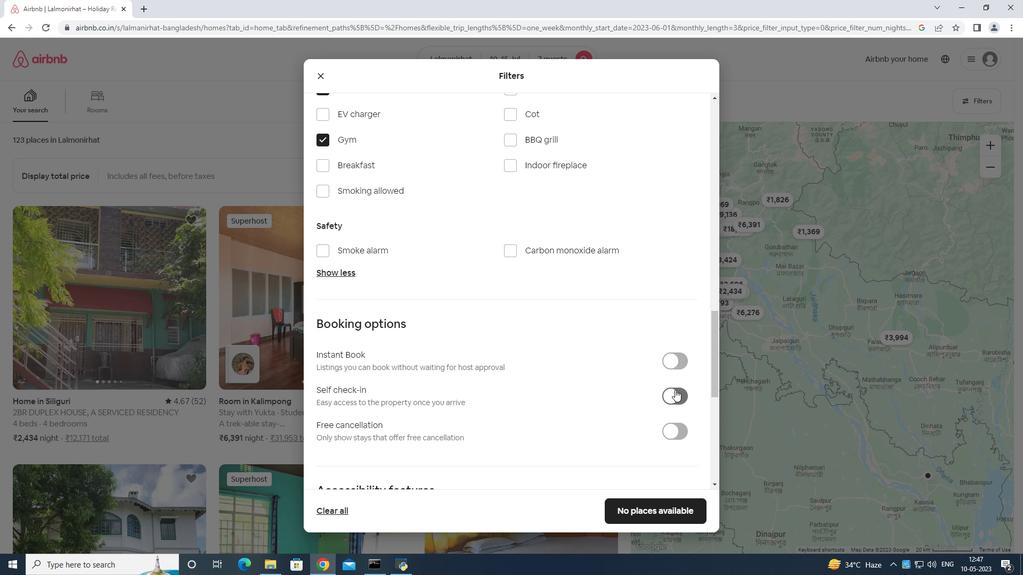 
Action: Mouse moved to (674, 387)
Screenshot: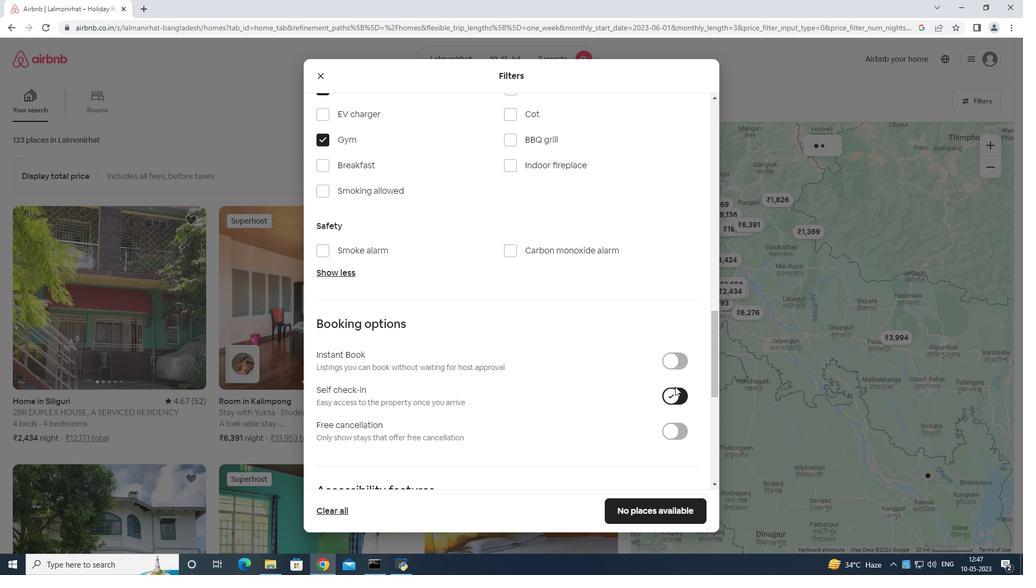 
Action: Mouse scrolled (674, 387) with delta (0, 0)
Screenshot: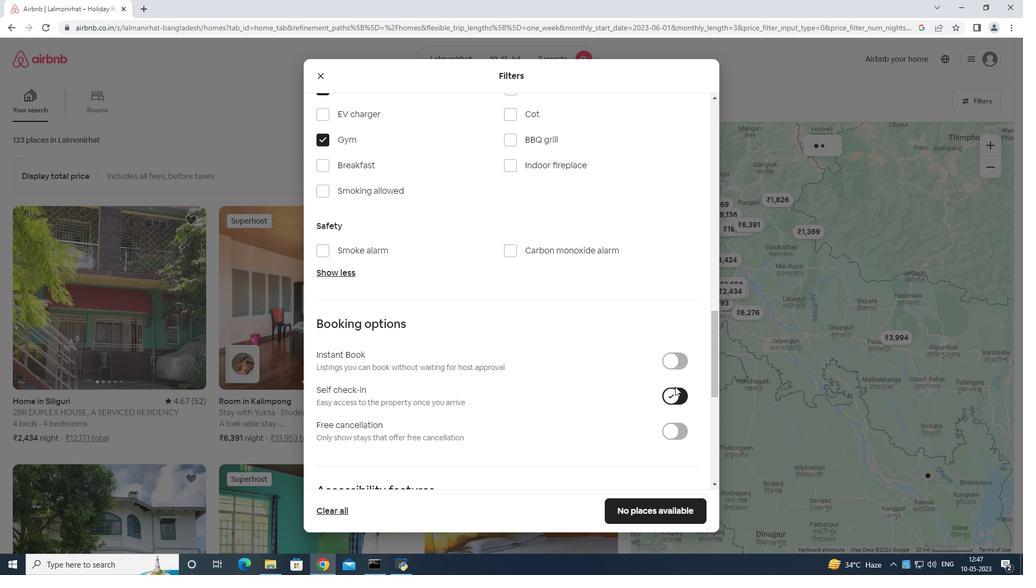 
Action: Mouse scrolled (674, 387) with delta (0, 0)
Screenshot: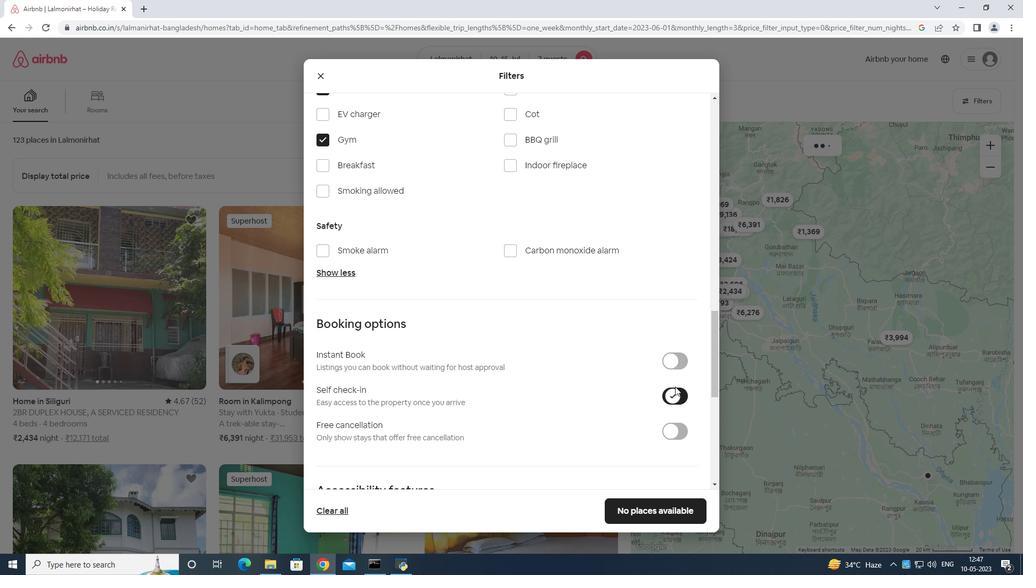 
Action: Mouse moved to (672, 385)
Screenshot: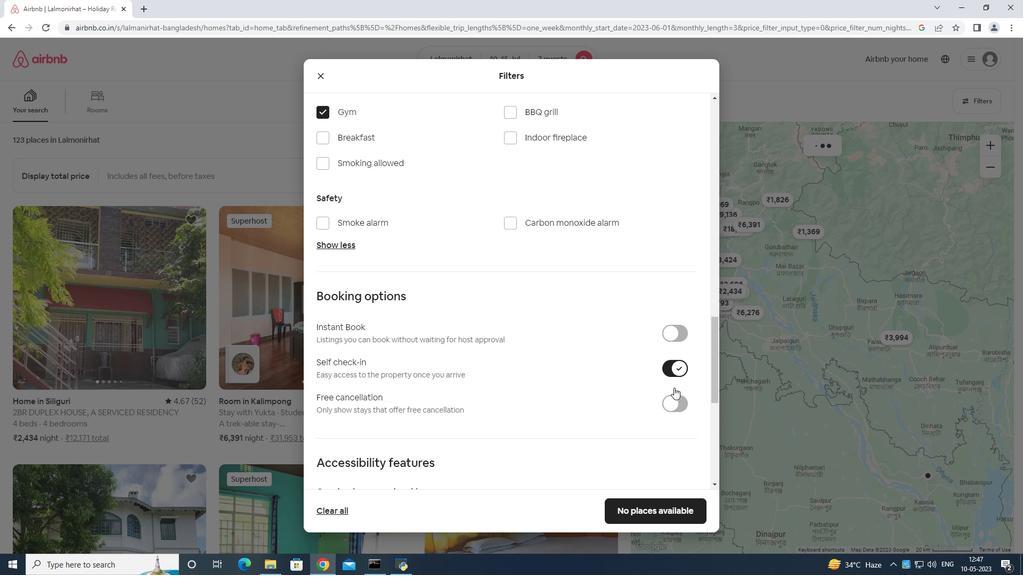 
Action: Mouse scrolled (672, 385) with delta (0, 0)
Screenshot: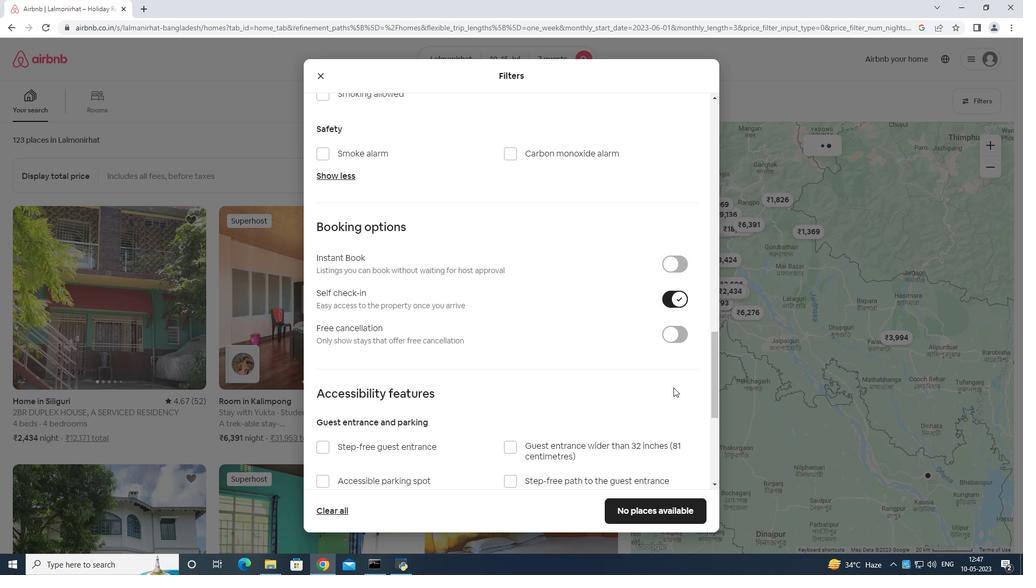 
Action: Mouse scrolled (672, 385) with delta (0, 0)
Screenshot: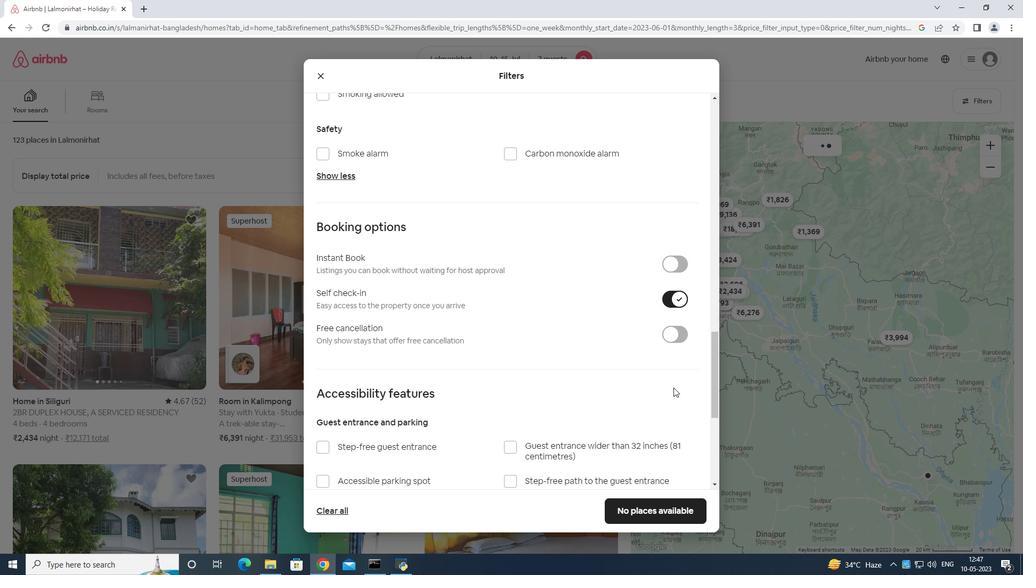 
Action: Mouse moved to (324, 473)
Screenshot: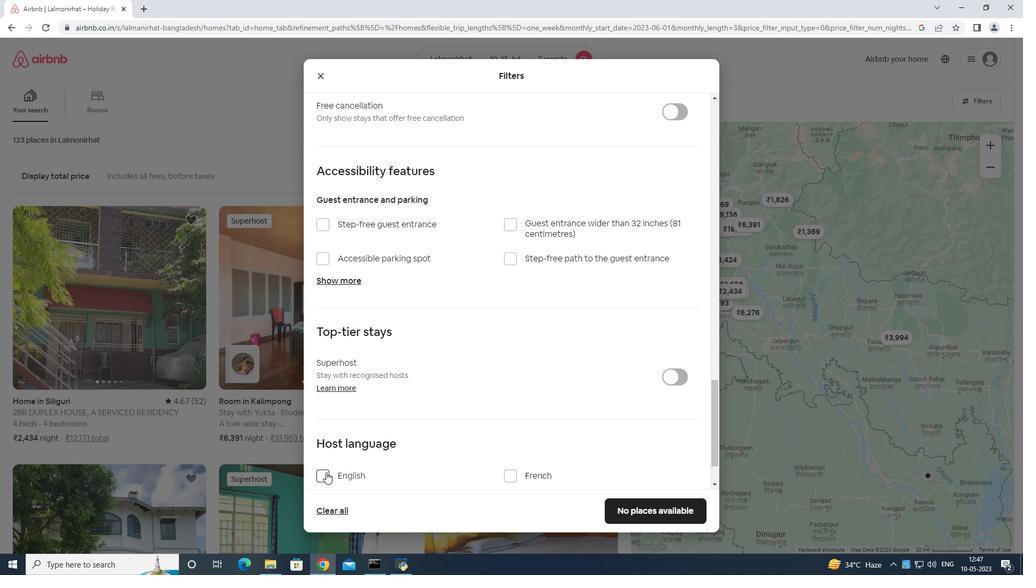 
Action: Mouse pressed left at (324, 473)
Screenshot: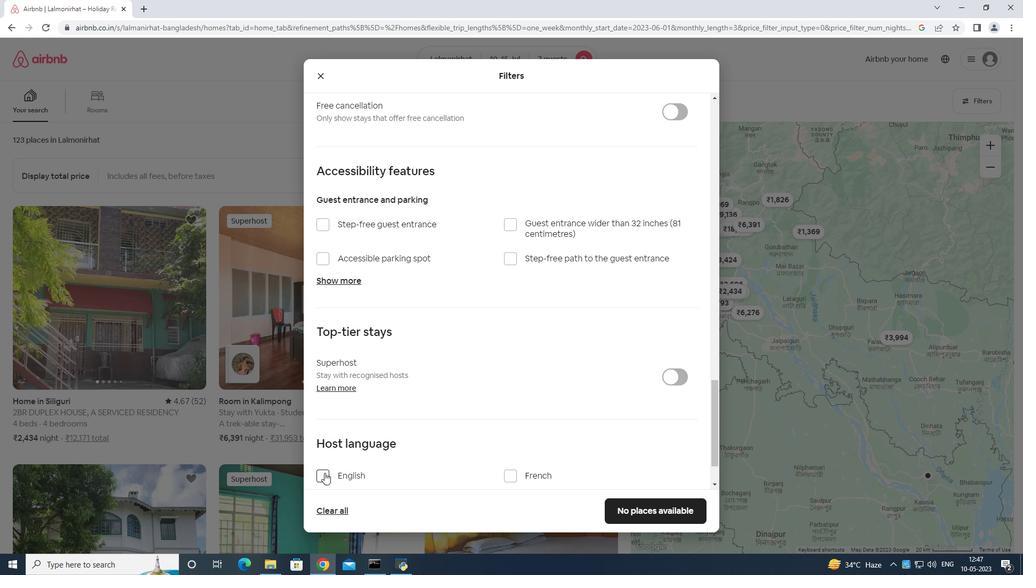 
Action: Mouse moved to (647, 509)
Screenshot: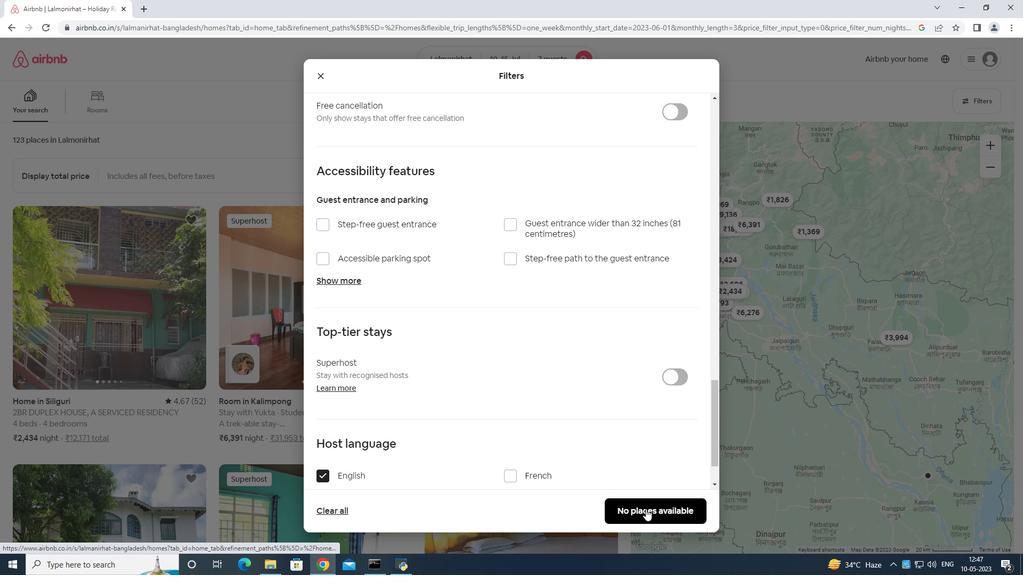 
Action: Mouse pressed left at (647, 509)
Screenshot: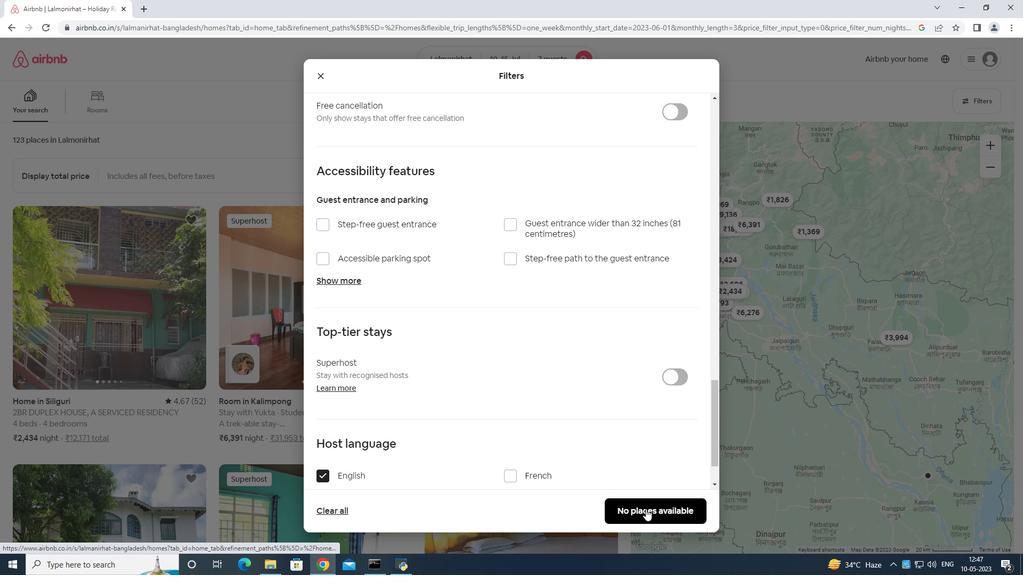 
Action: Mouse moved to (648, 508)
Screenshot: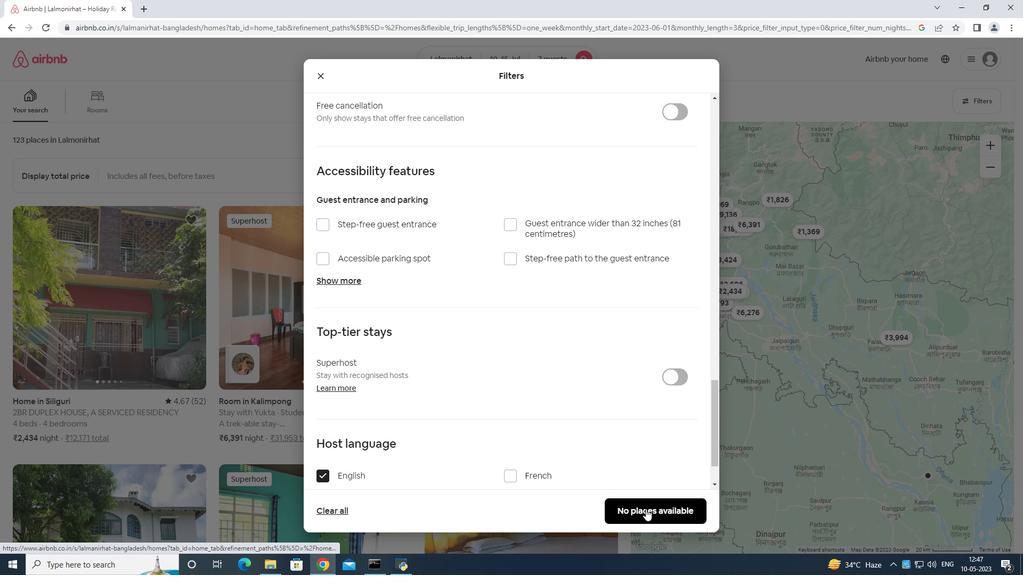 
